 Task: Research Airbnb options in Dudelange, Luxembourg from 4th December, 2023 to 10th December, 2023 for 8 adults.4 bedrooms having 8 beds and 4 bathrooms. Property type can be house. Amenities needed are: wifi, TV, free parkinig on premises, gym, breakfast. Booking option can be shelf check-in. Look for 4 properties as per requirement.
Action: Mouse moved to (512, 75)
Screenshot: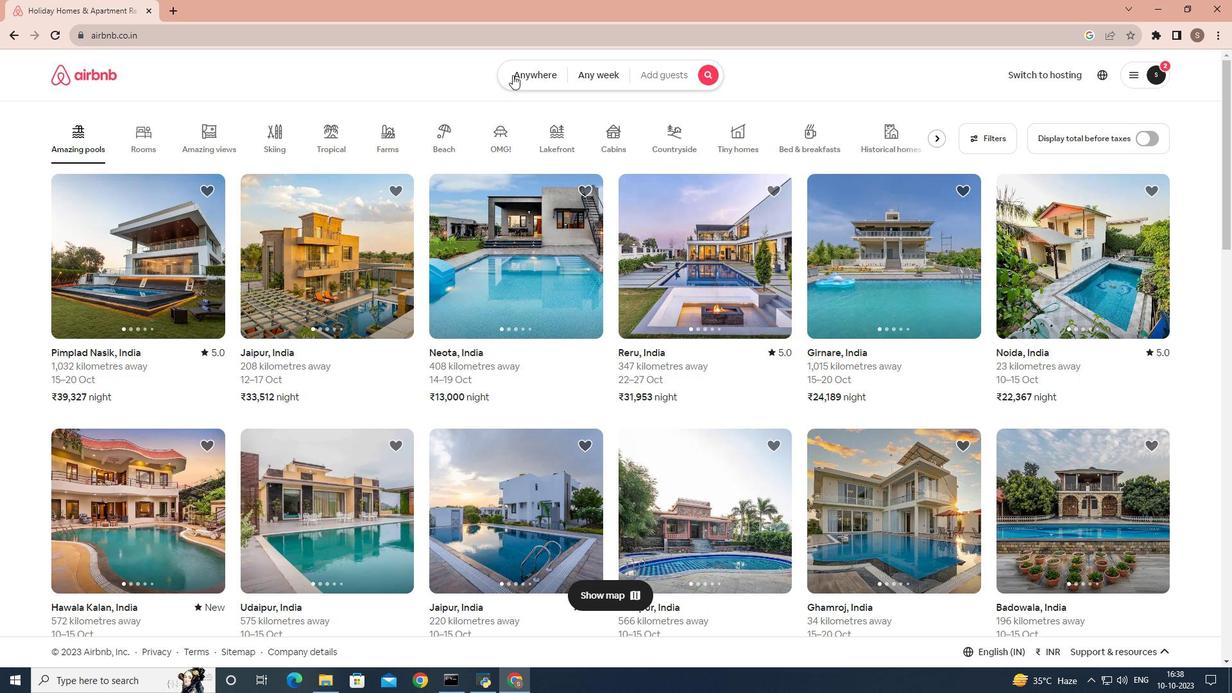 
Action: Mouse pressed left at (512, 75)
Screenshot: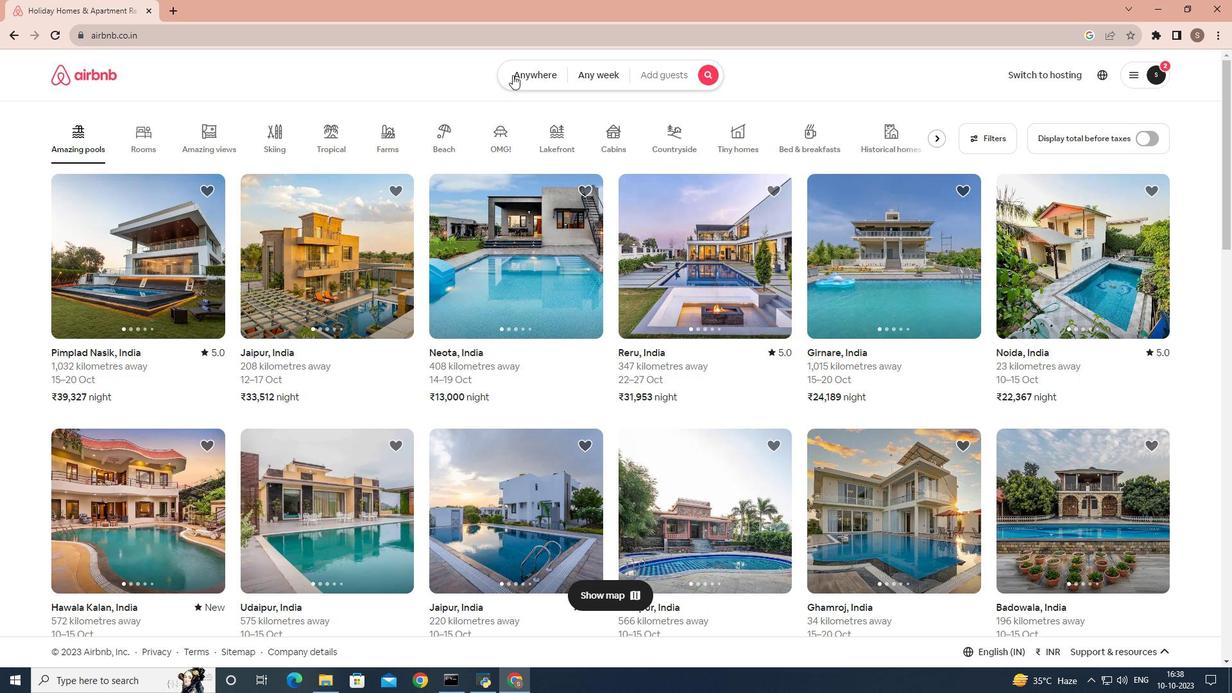 
Action: Mouse moved to (412, 128)
Screenshot: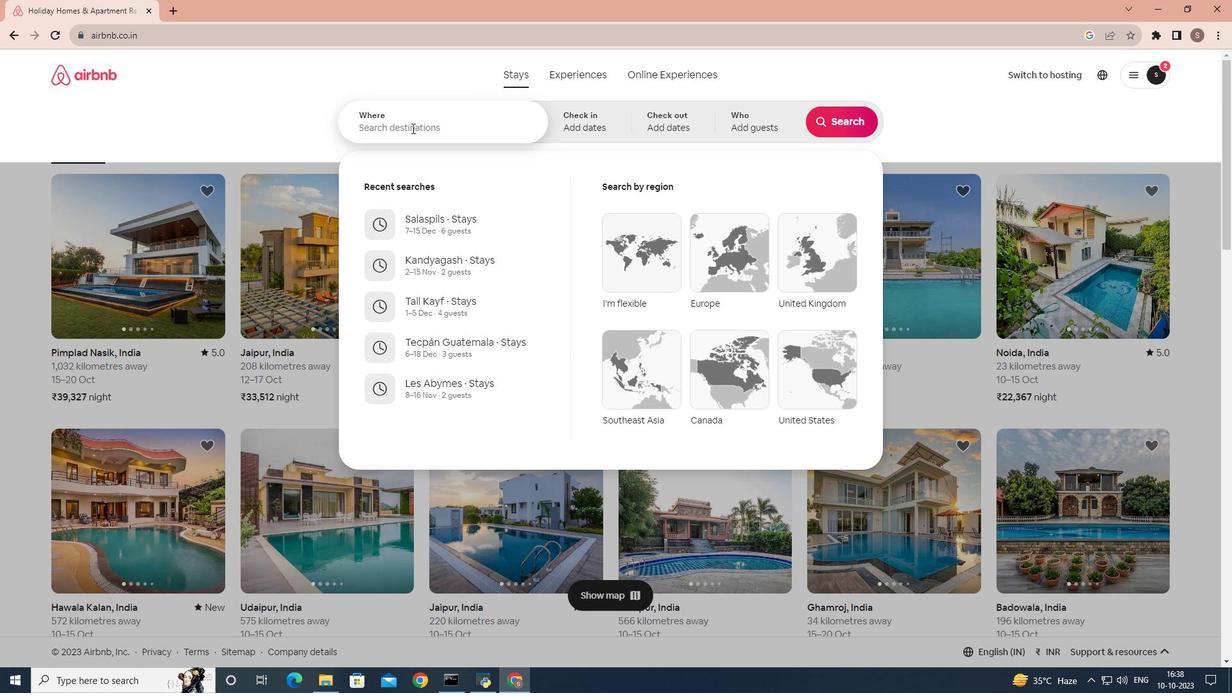 
Action: Mouse pressed left at (412, 128)
Screenshot: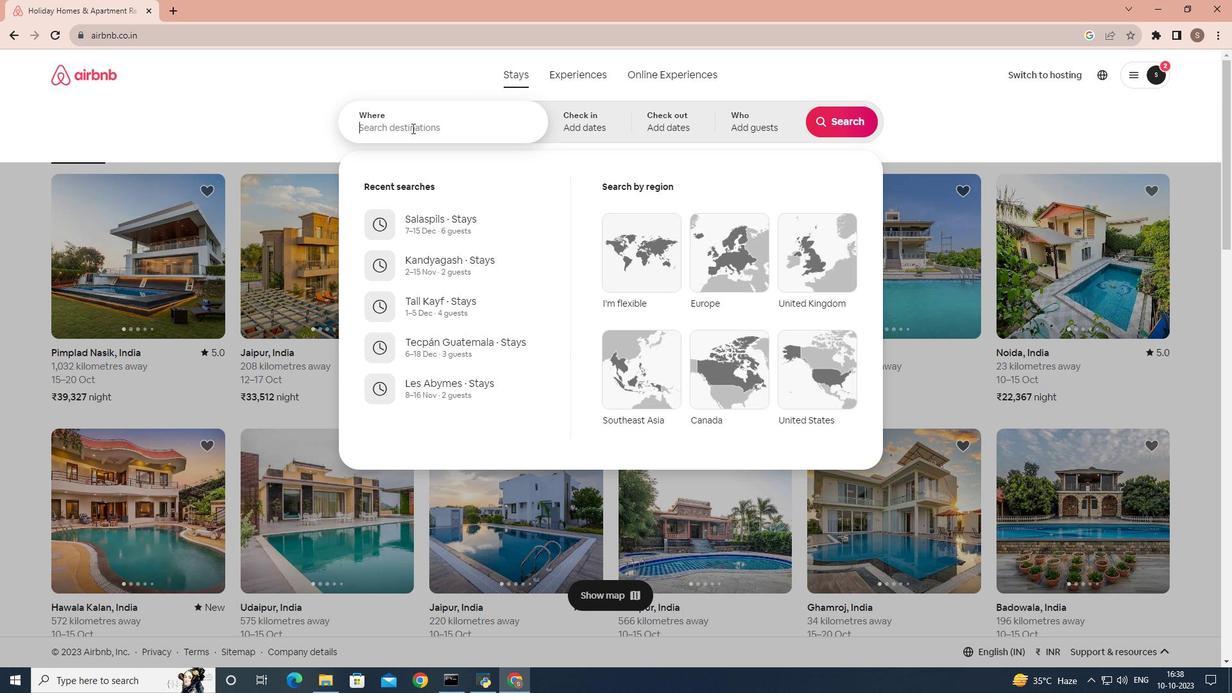 
Action: Key pressed <Key.shift>Dudelange,<Key.space><Key.shift>Luxembourg
Screenshot: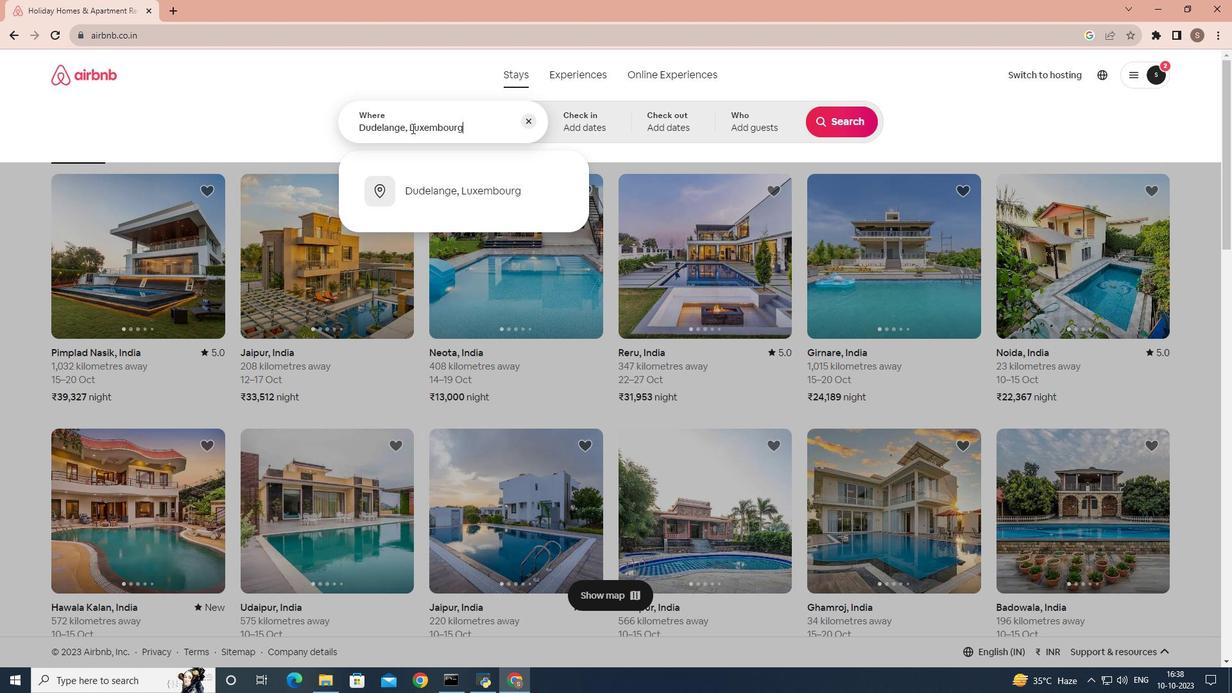 
Action: Mouse moved to (450, 191)
Screenshot: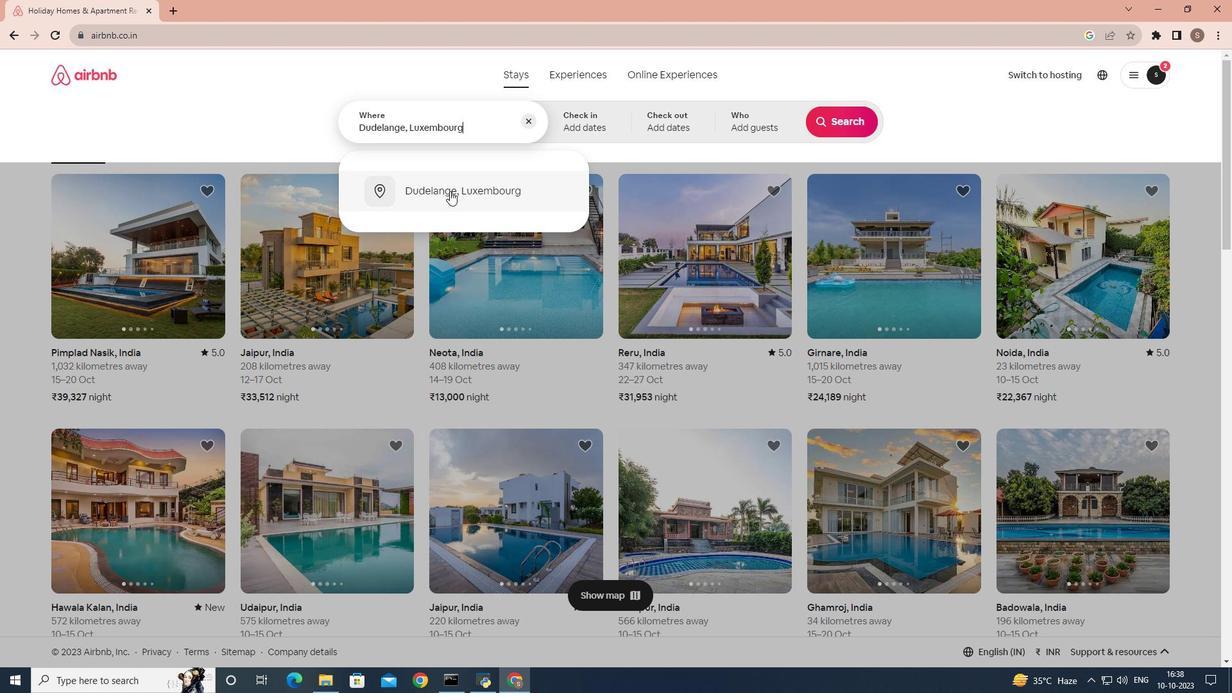
Action: Mouse pressed left at (450, 191)
Screenshot: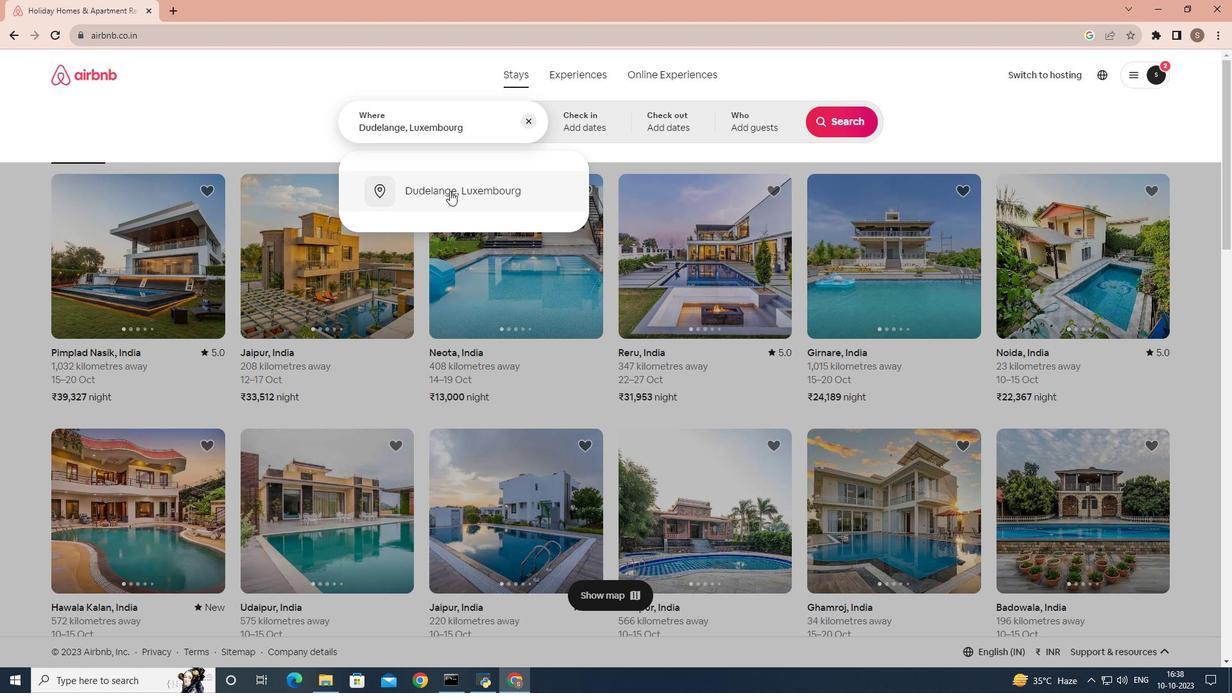 
Action: Mouse moved to (848, 225)
Screenshot: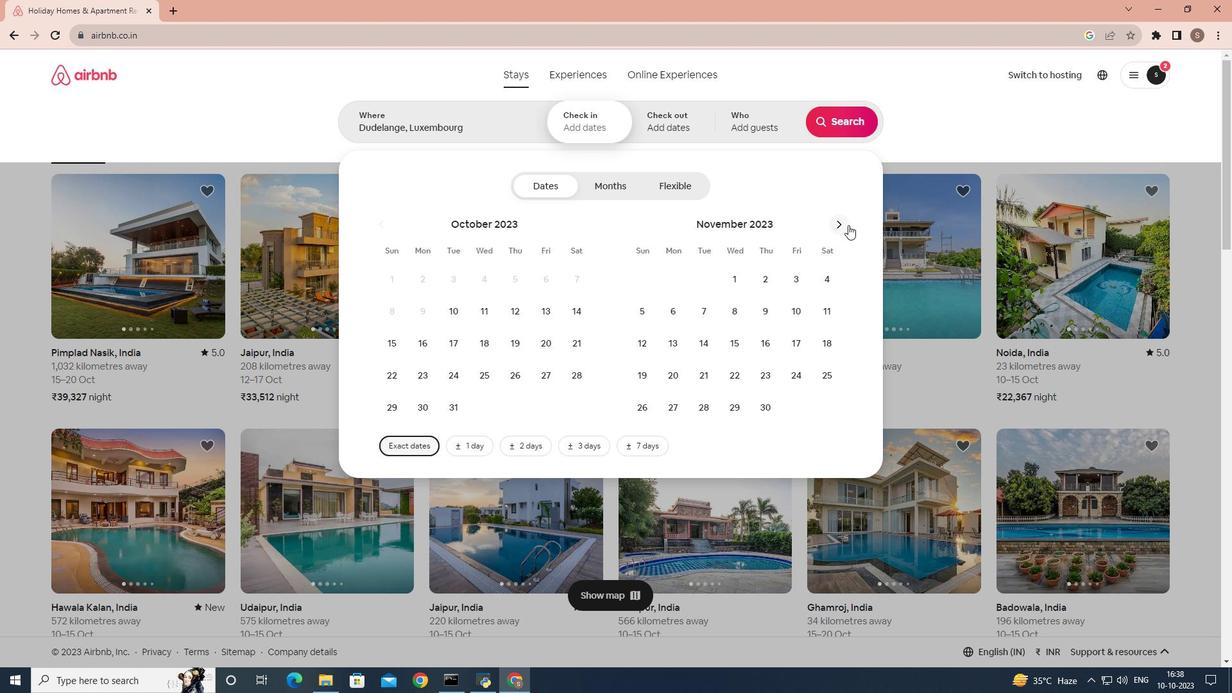 
Action: Mouse pressed left at (848, 225)
Screenshot: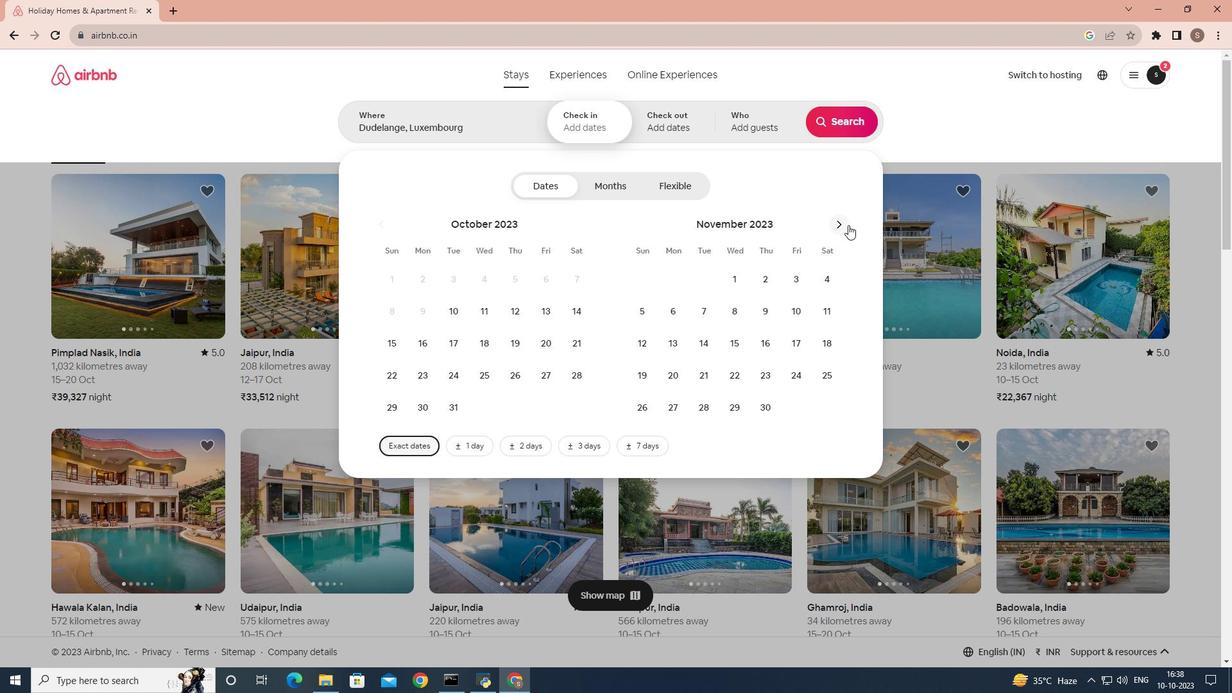 
Action: Mouse moved to (671, 306)
Screenshot: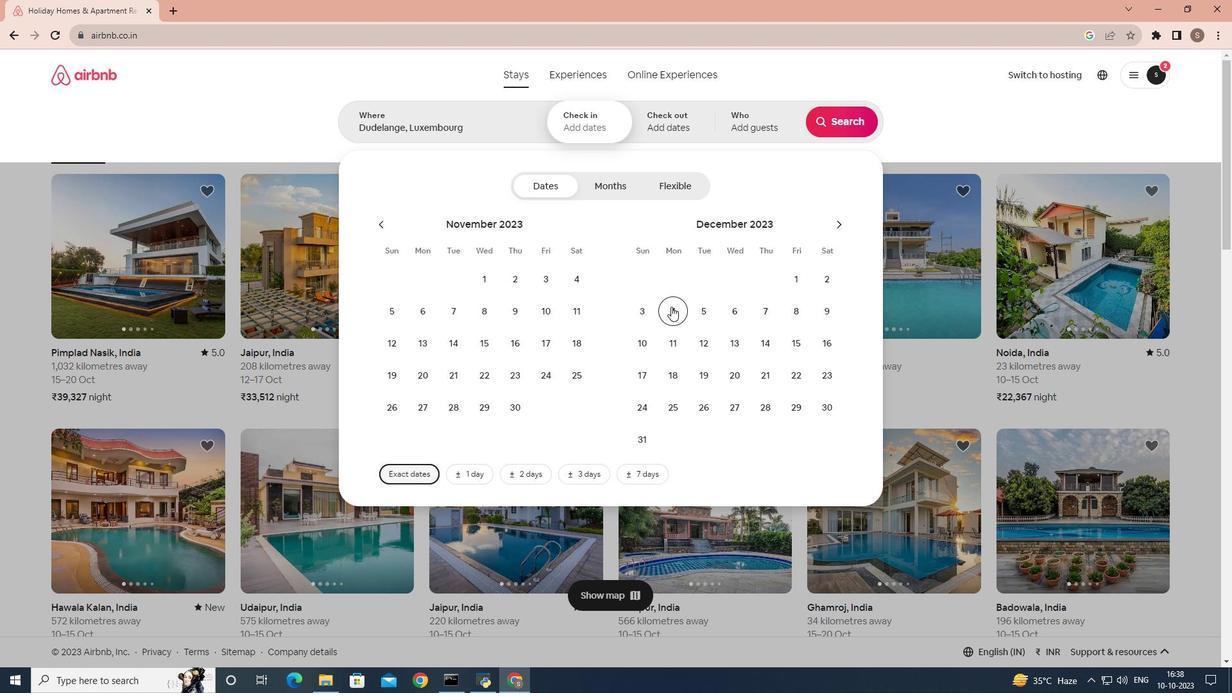 
Action: Mouse pressed left at (671, 306)
Screenshot: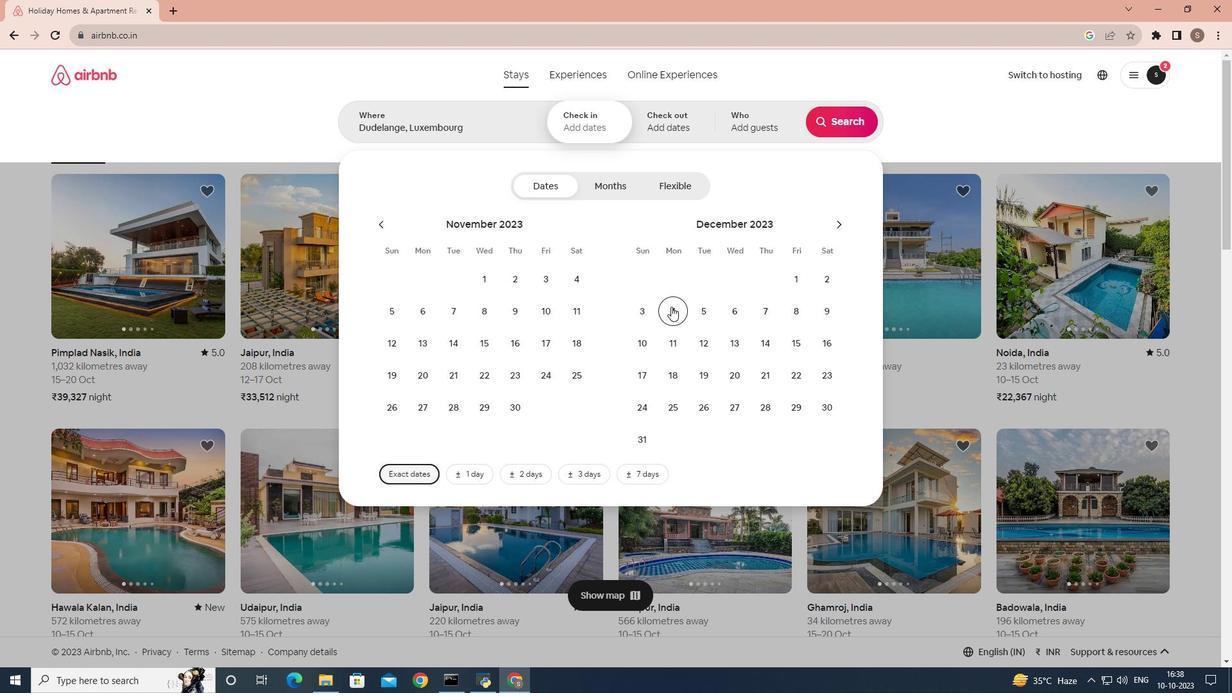
Action: Mouse moved to (805, 316)
Screenshot: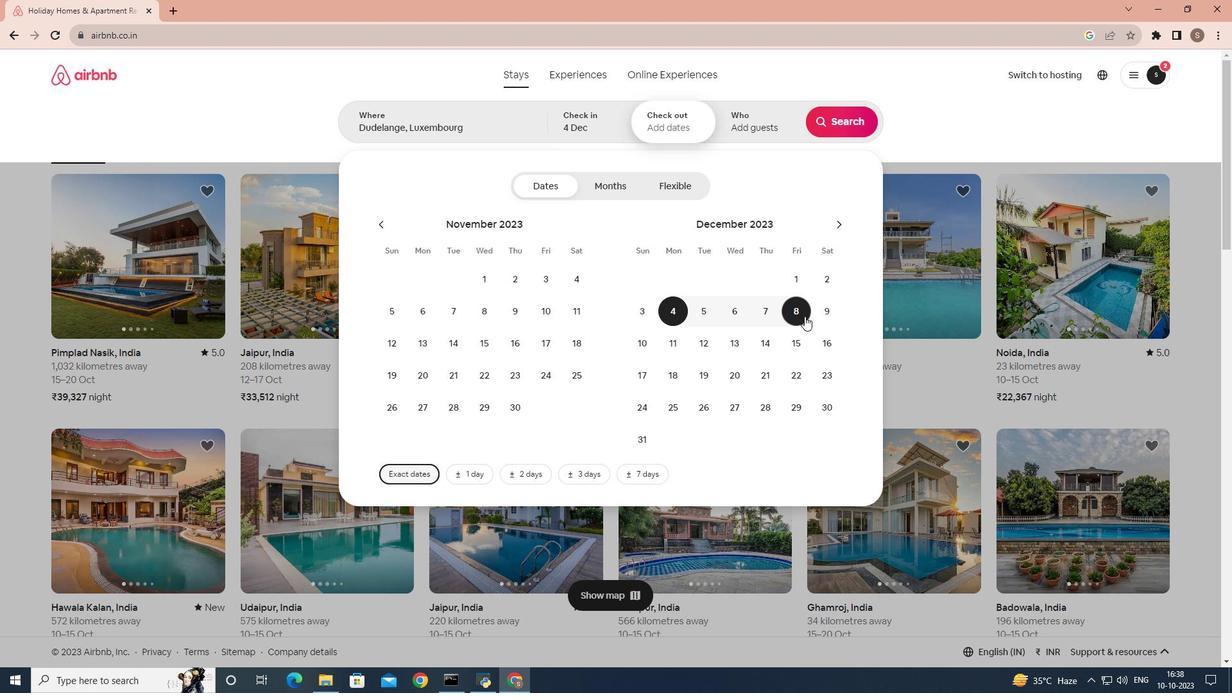 
Action: Mouse pressed left at (805, 316)
Screenshot: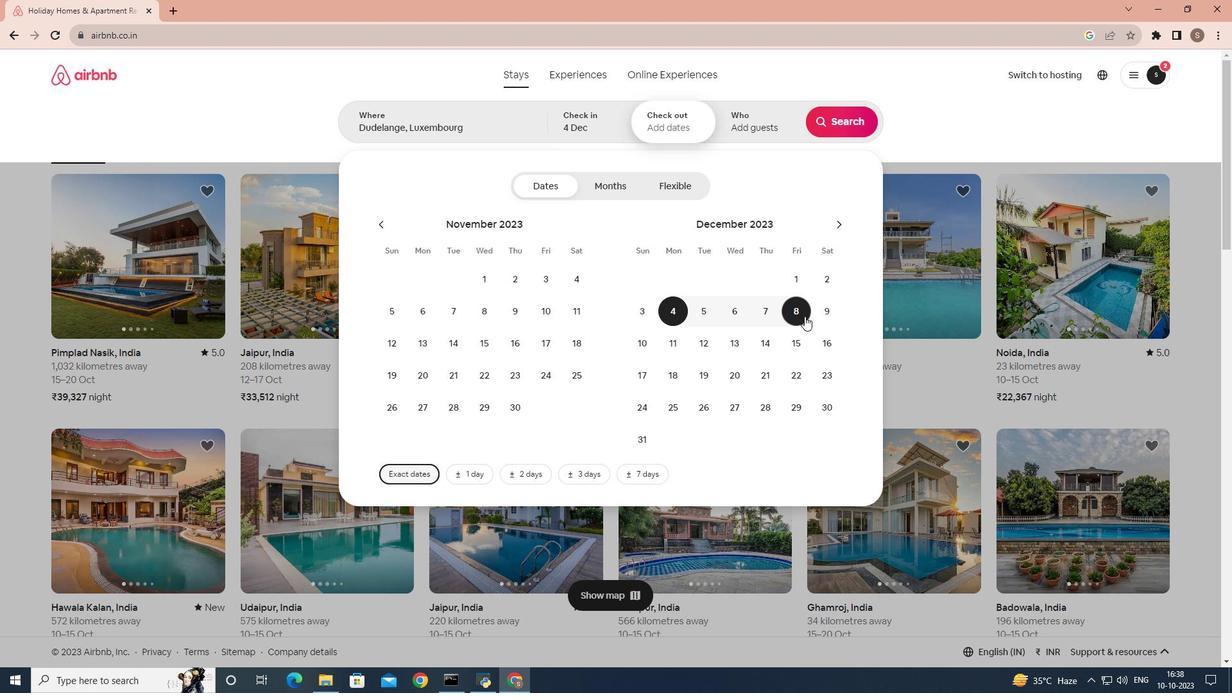 
Action: Mouse moved to (644, 343)
Screenshot: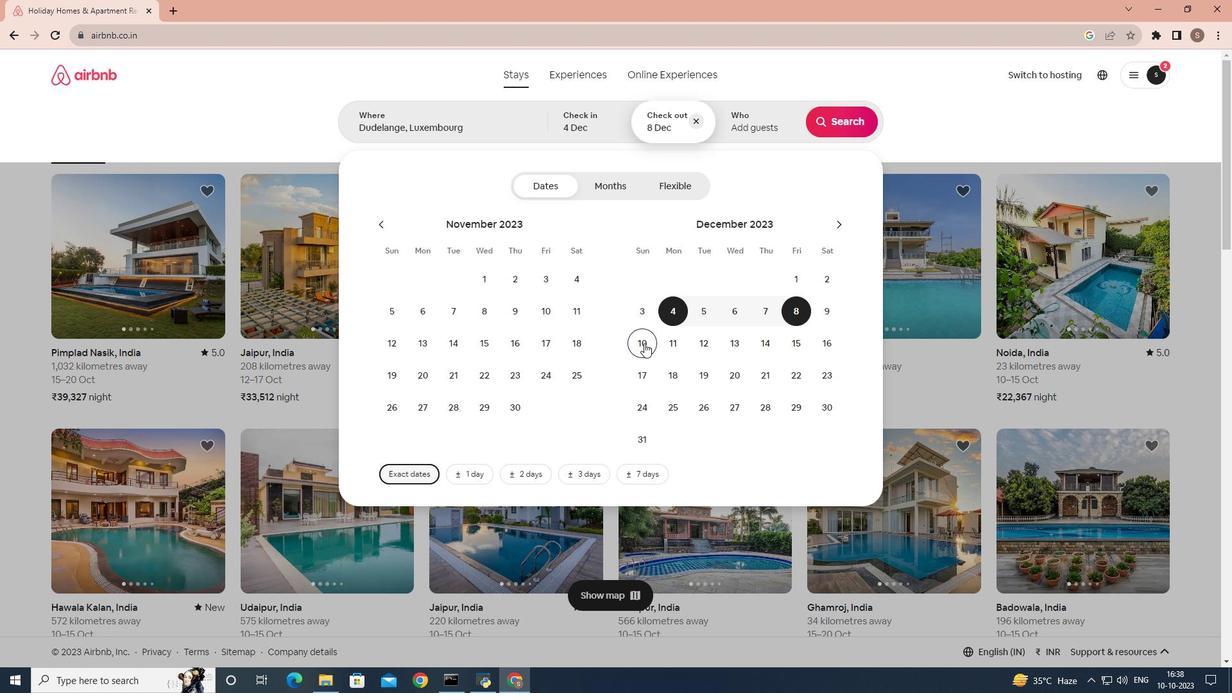 
Action: Mouse pressed left at (644, 343)
Screenshot: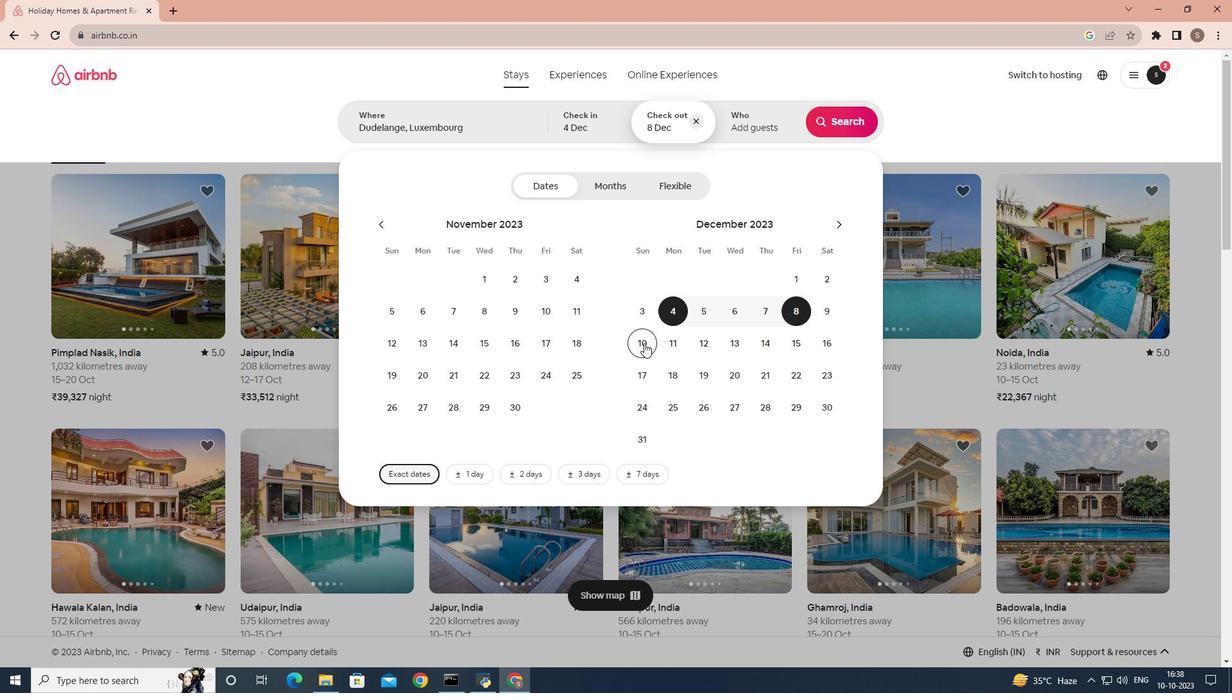 
Action: Mouse moved to (762, 125)
Screenshot: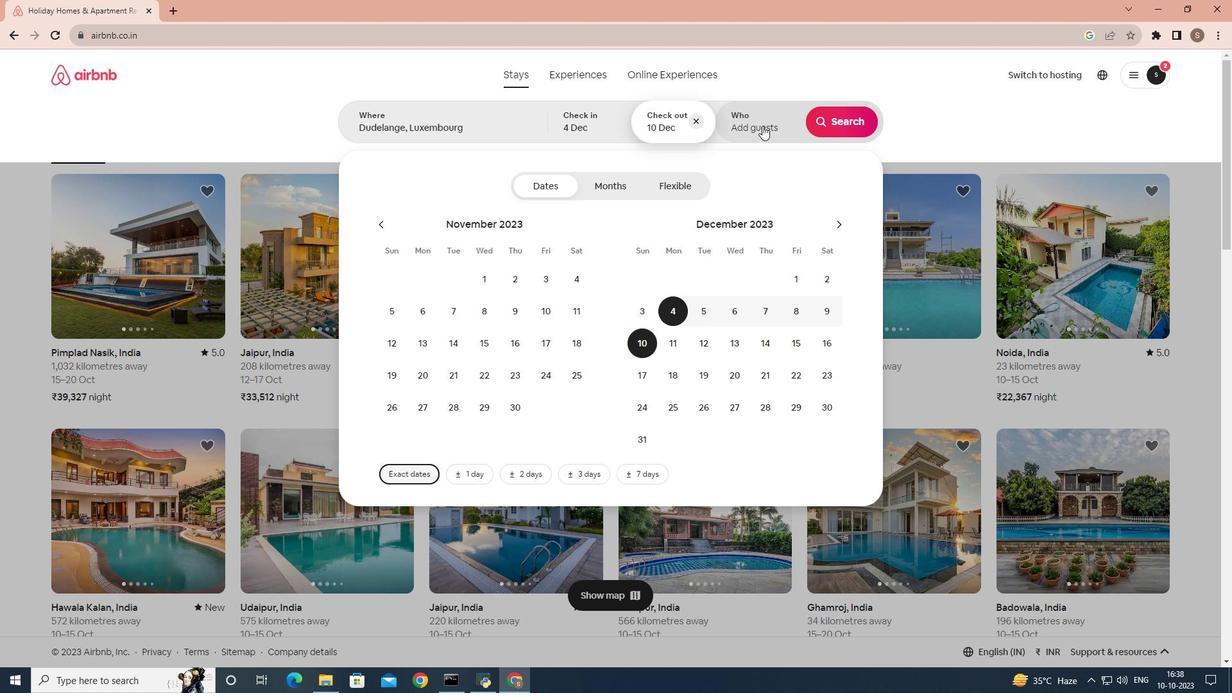 
Action: Mouse pressed left at (762, 125)
Screenshot: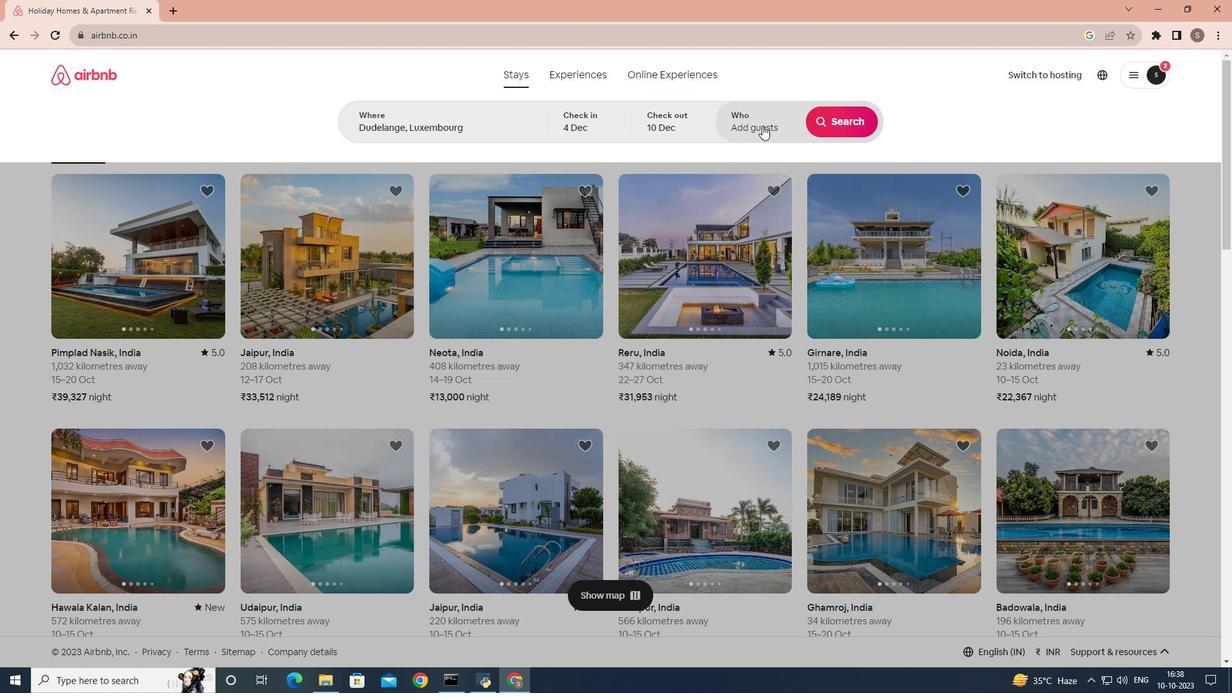 
Action: Mouse moved to (845, 185)
Screenshot: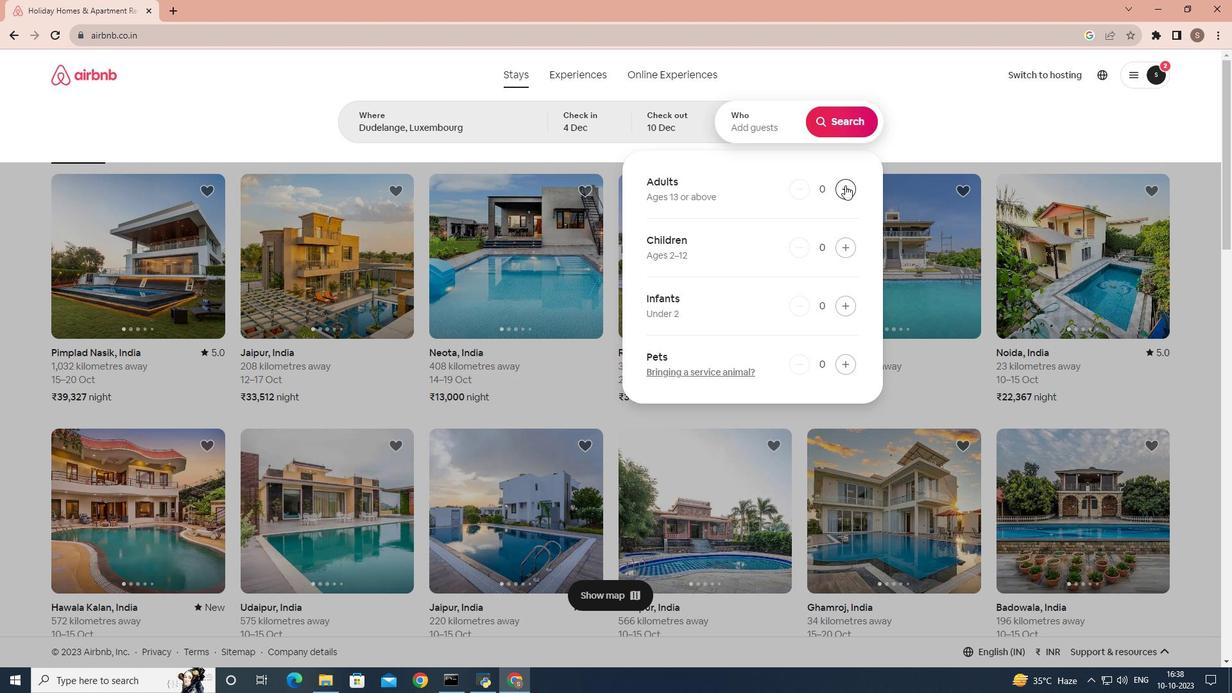 
Action: Mouse pressed left at (845, 185)
Screenshot: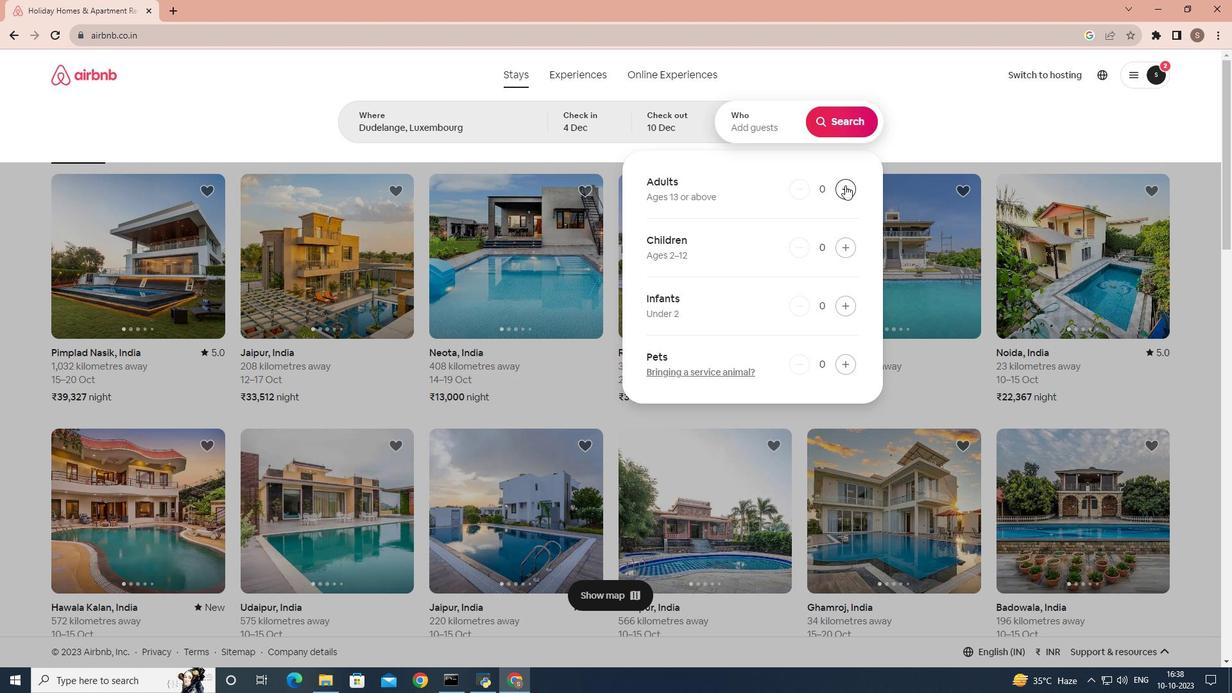 
Action: Mouse pressed left at (845, 185)
Screenshot: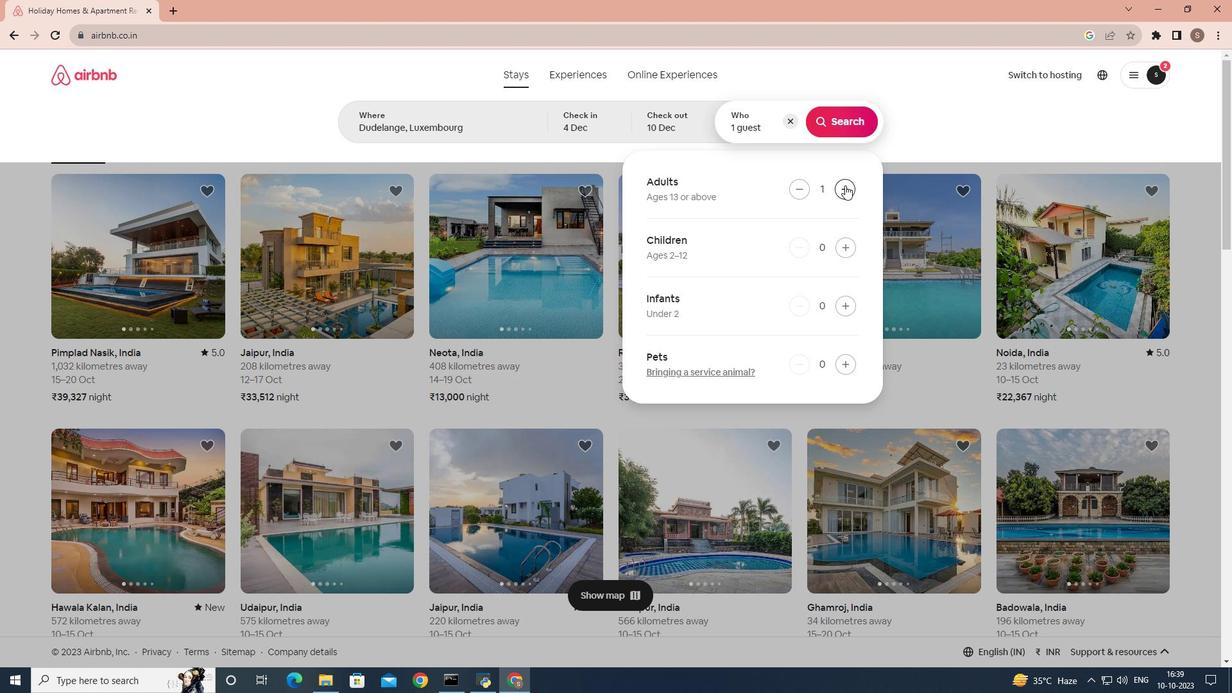 
Action: Mouse pressed left at (845, 185)
Screenshot: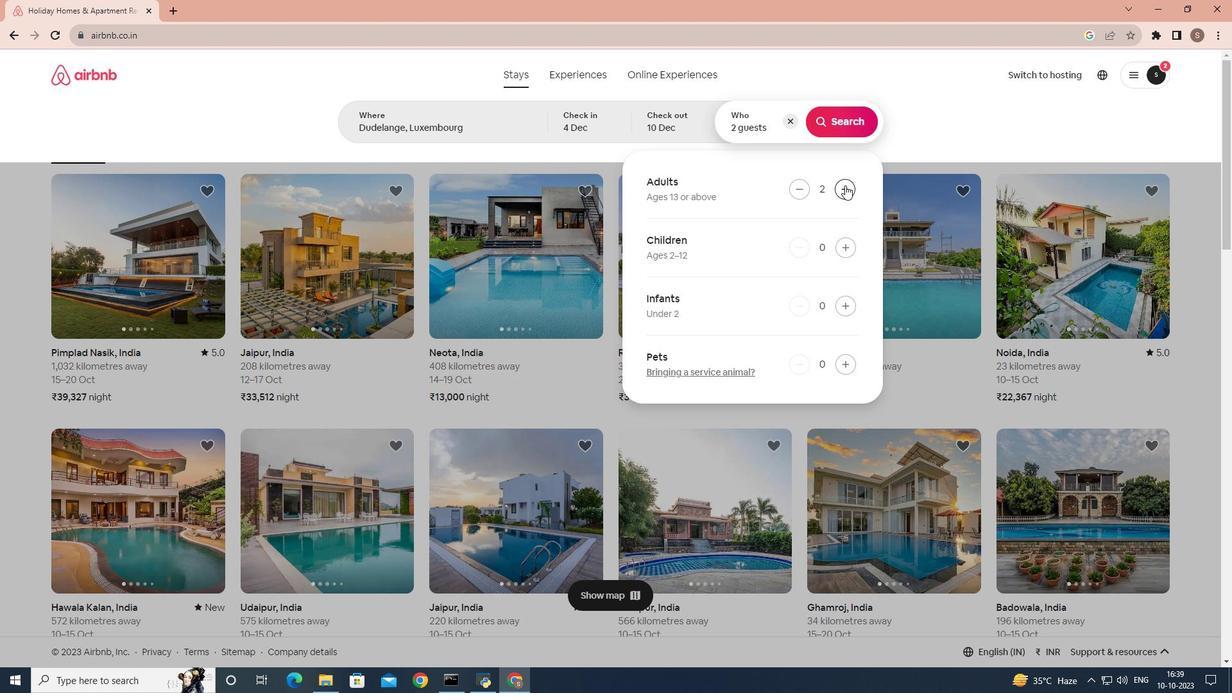 
Action: Mouse pressed left at (845, 185)
Screenshot: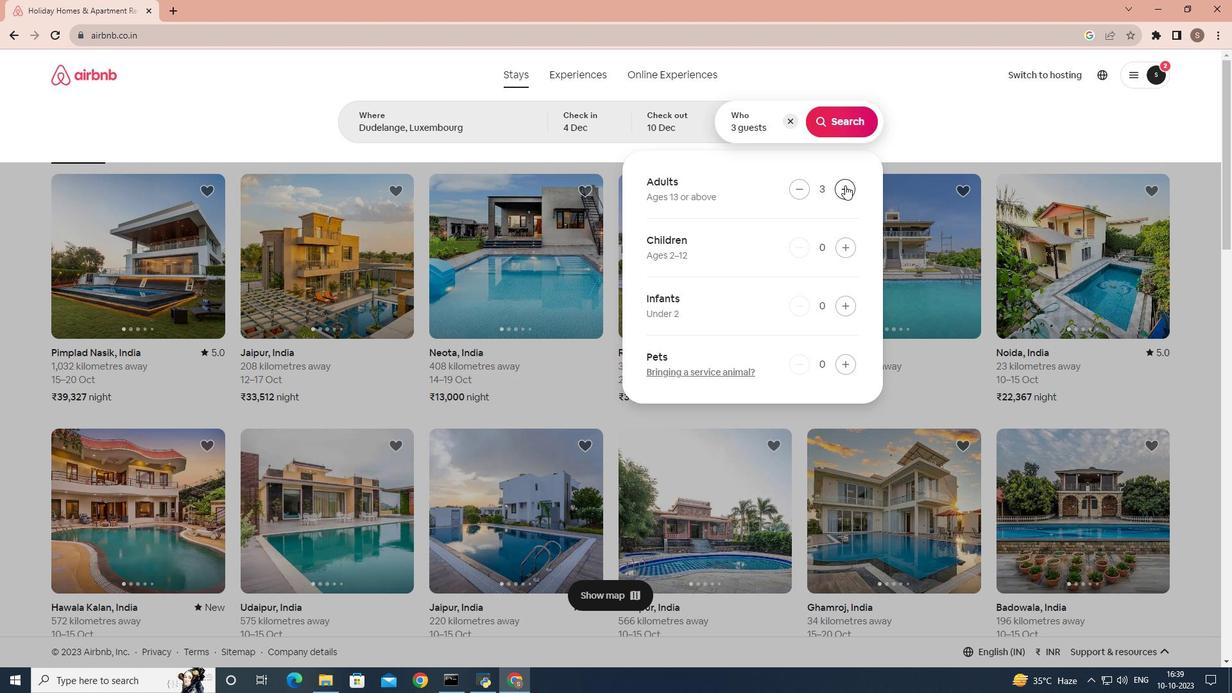 
Action: Mouse pressed left at (845, 185)
Screenshot: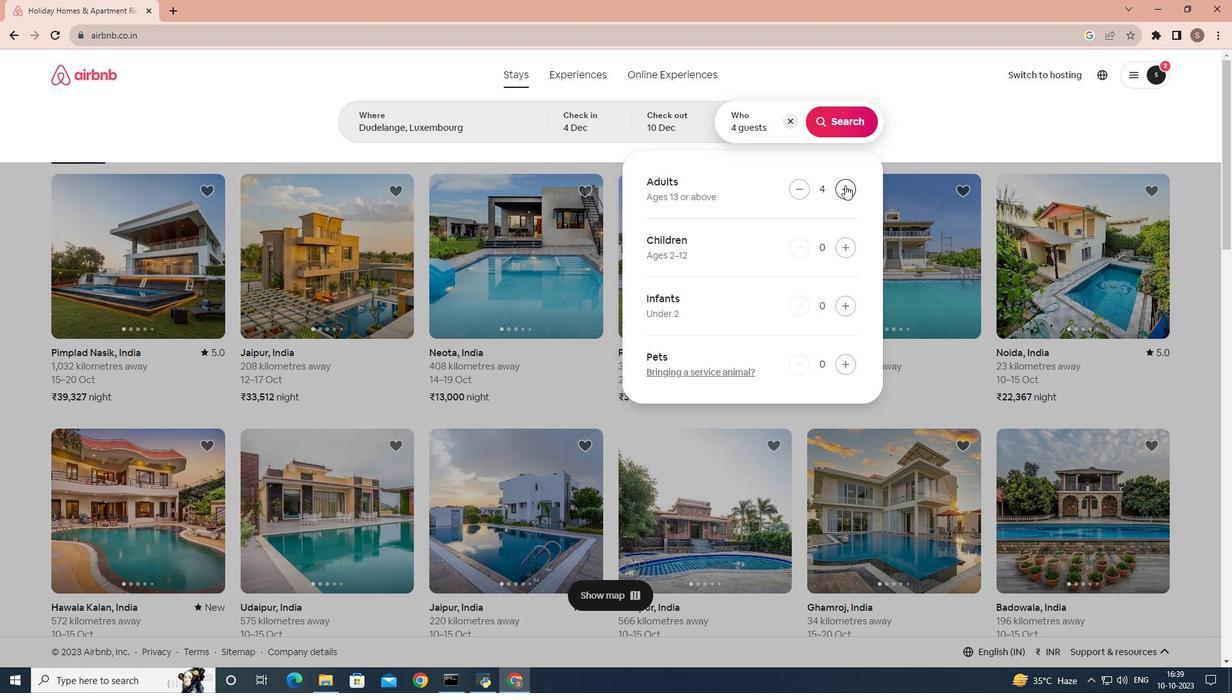
Action: Mouse moved to (851, 184)
Screenshot: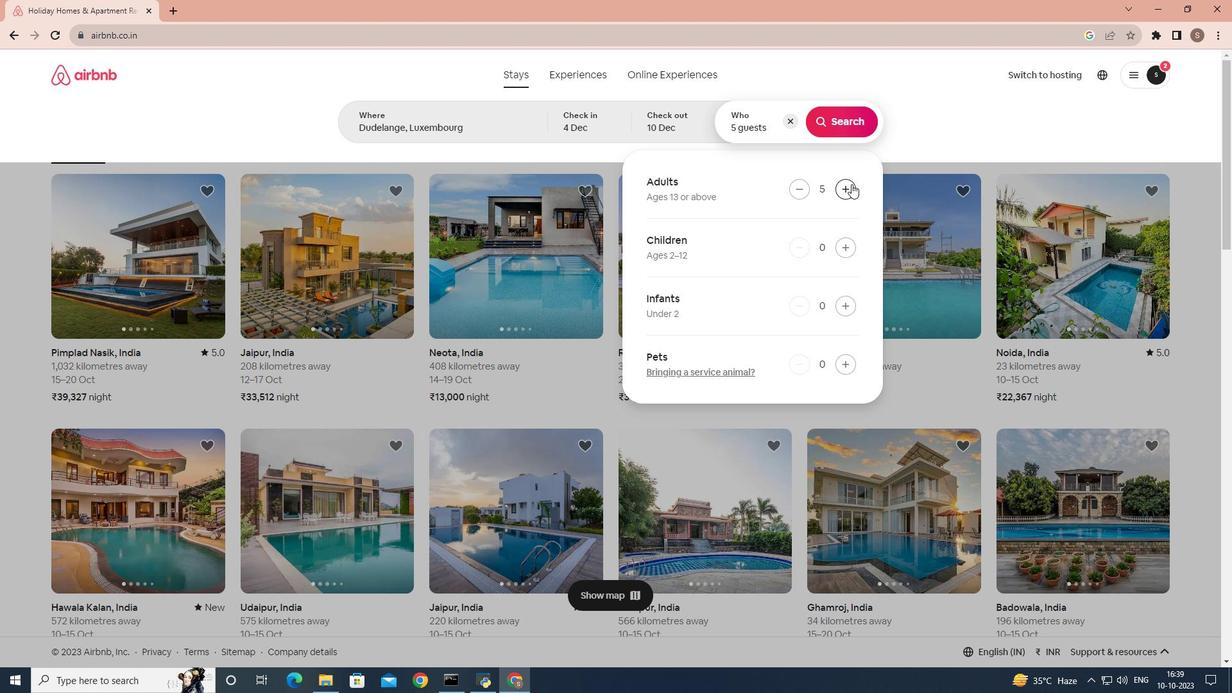 
Action: Mouse pressed left at (851, 184)
Screenshot: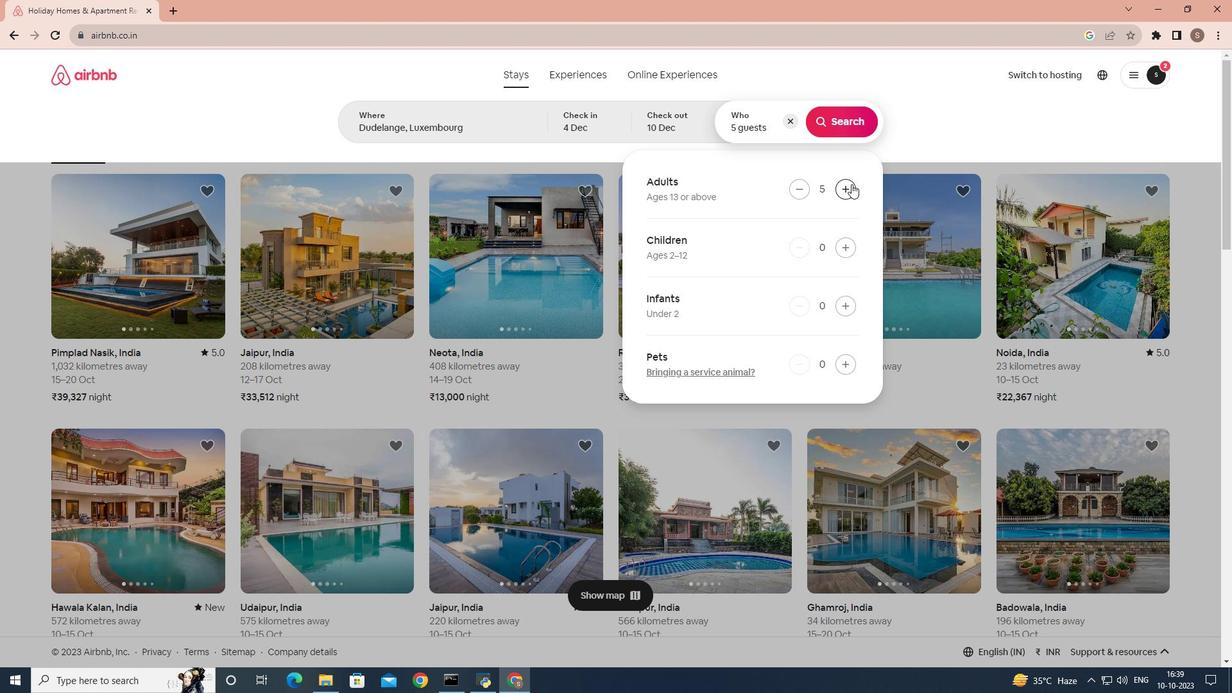 
Action: Mouse pressed left at (851, 184)
Screenshot: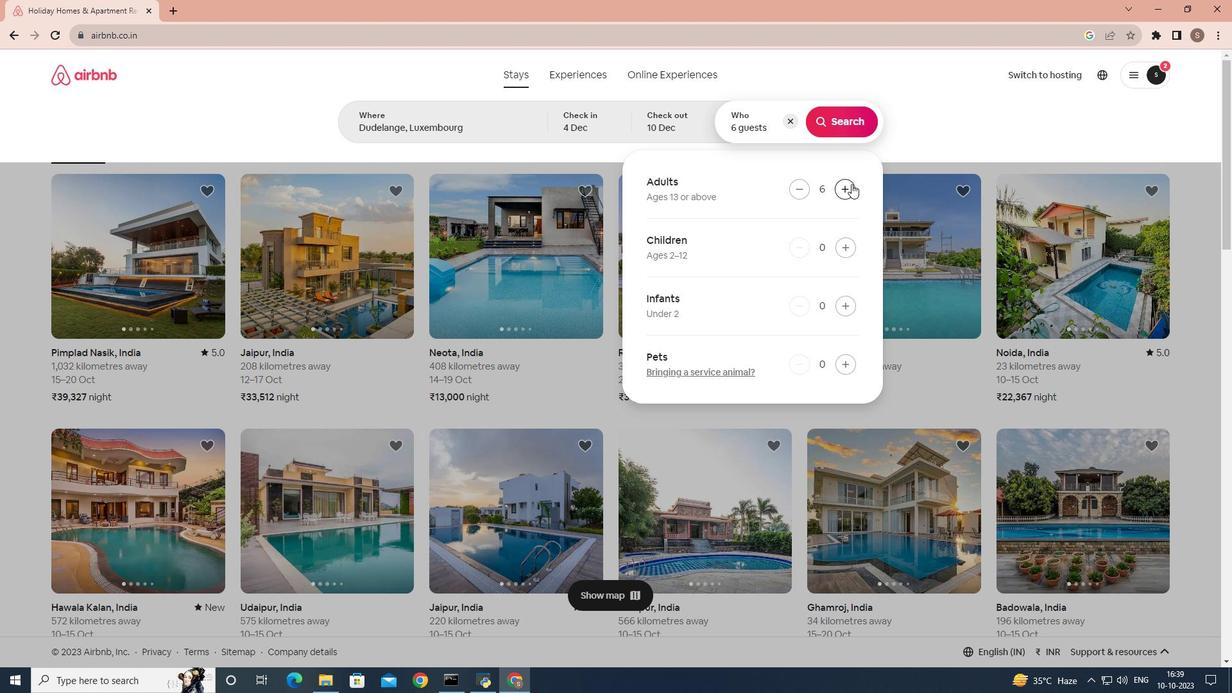
Action: Mouse pressed left at (851, 184)
Screenshot: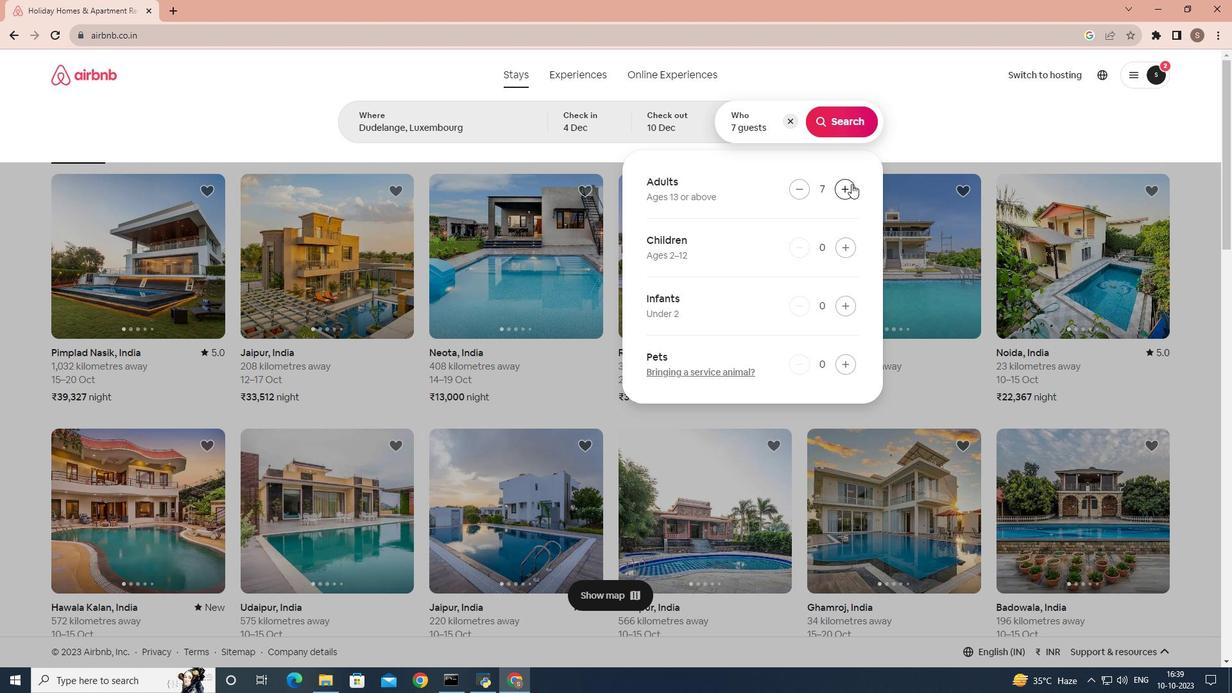 
Action: Mouse moved to (824, 121)
Screenshot: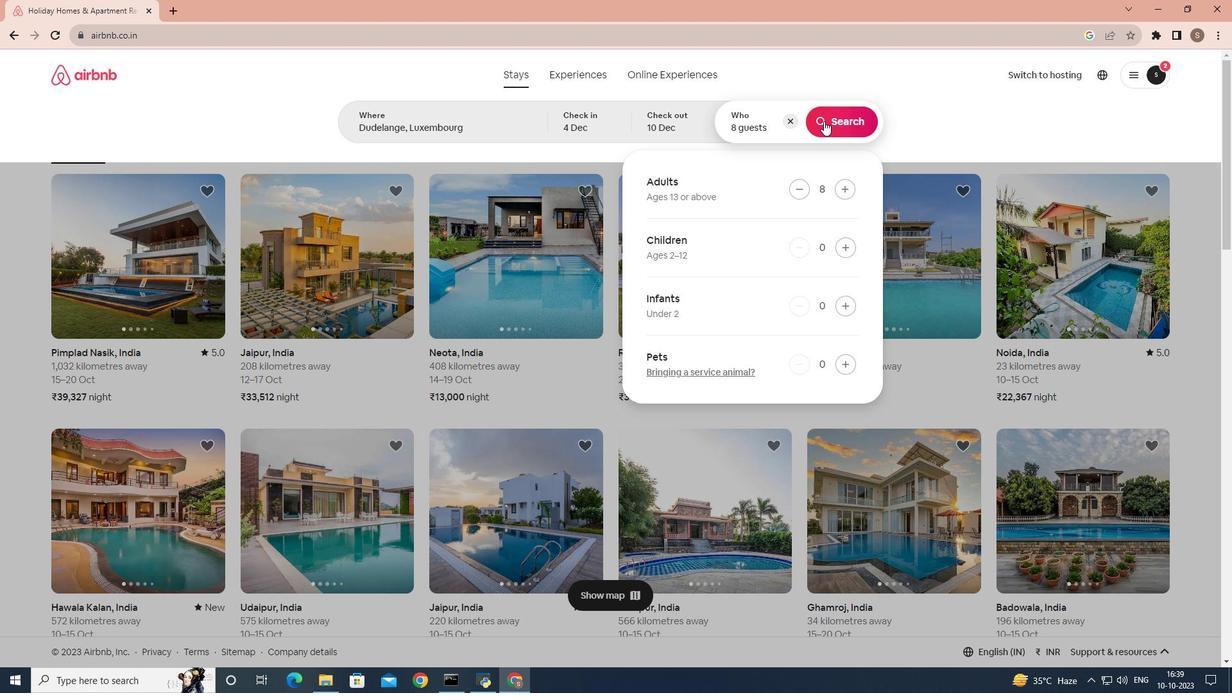 
Action: Mouse pressed left at (824, 121)
Screenshot: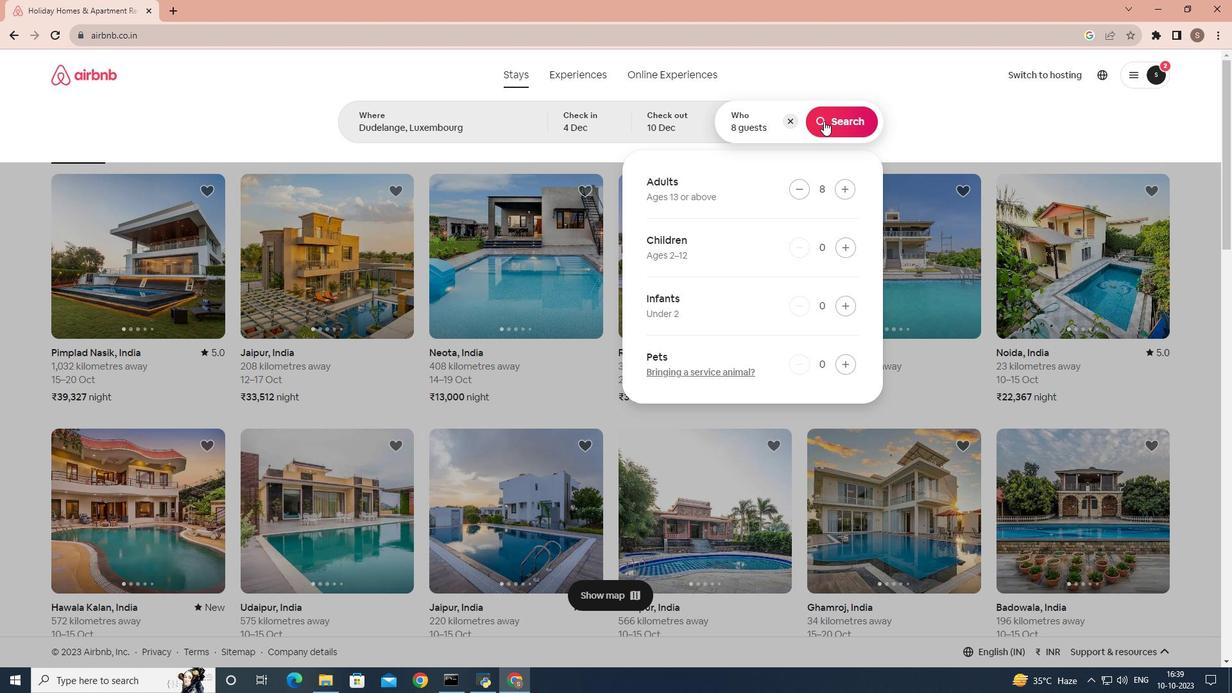 
Action: Mouse moved to (1029, 129)
Screenshot: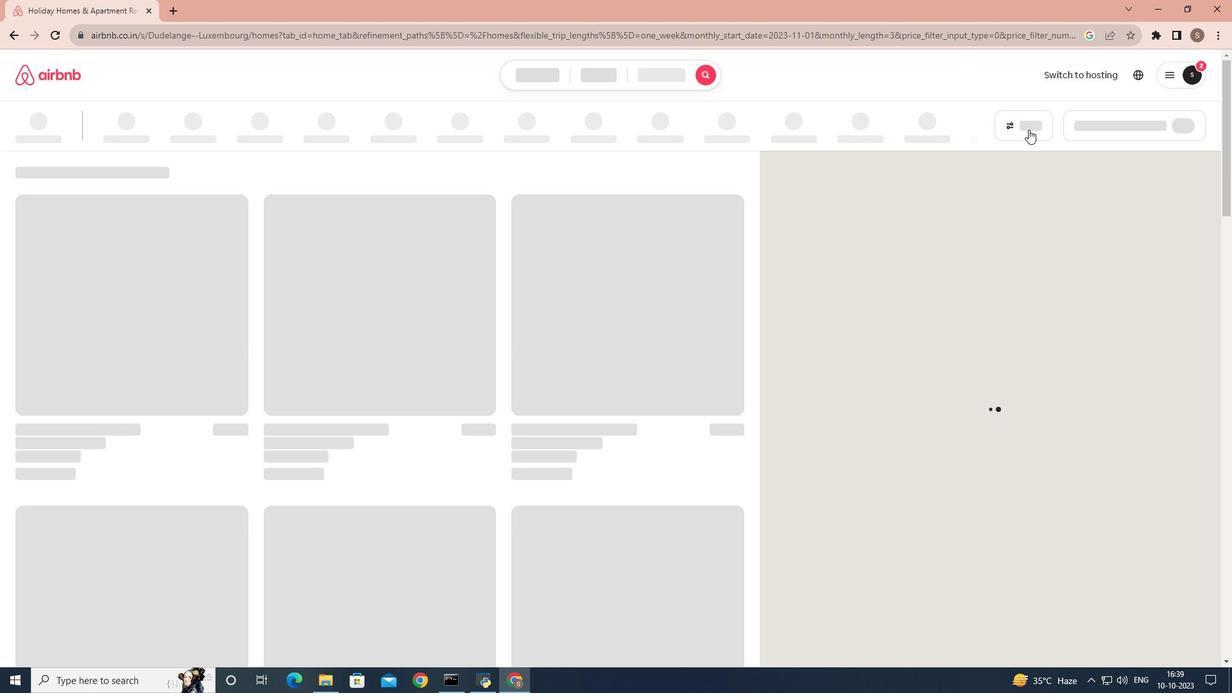 
Action: Mouse pressed left at (1029, 129)
Screenshot: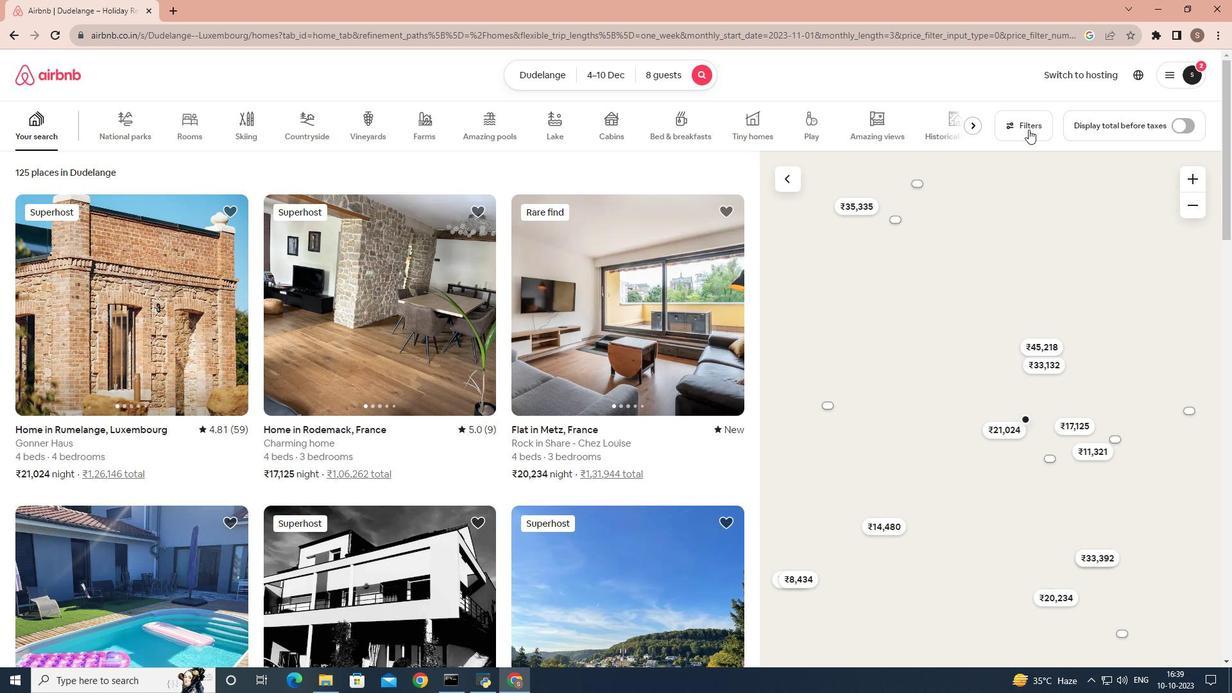 
Action: Mouse moved to (548, 388)
Screenshot: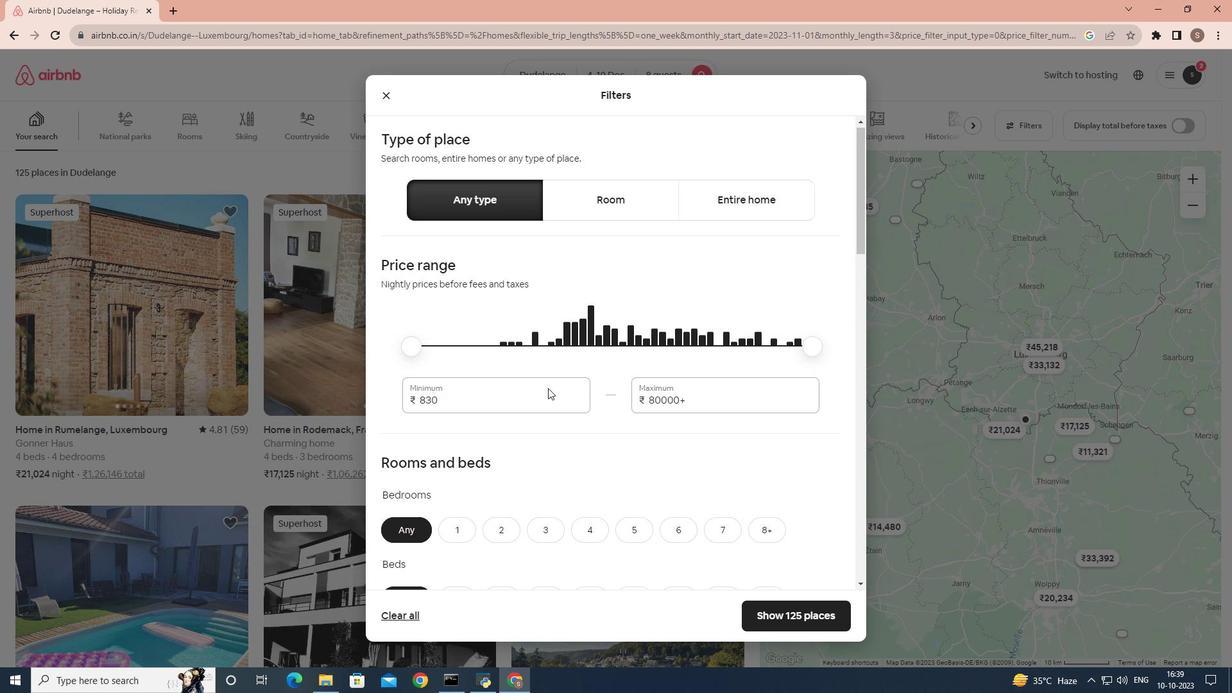 
Action: Mouse scrolled (548, 387) with delta (0, 0)
Screenshot: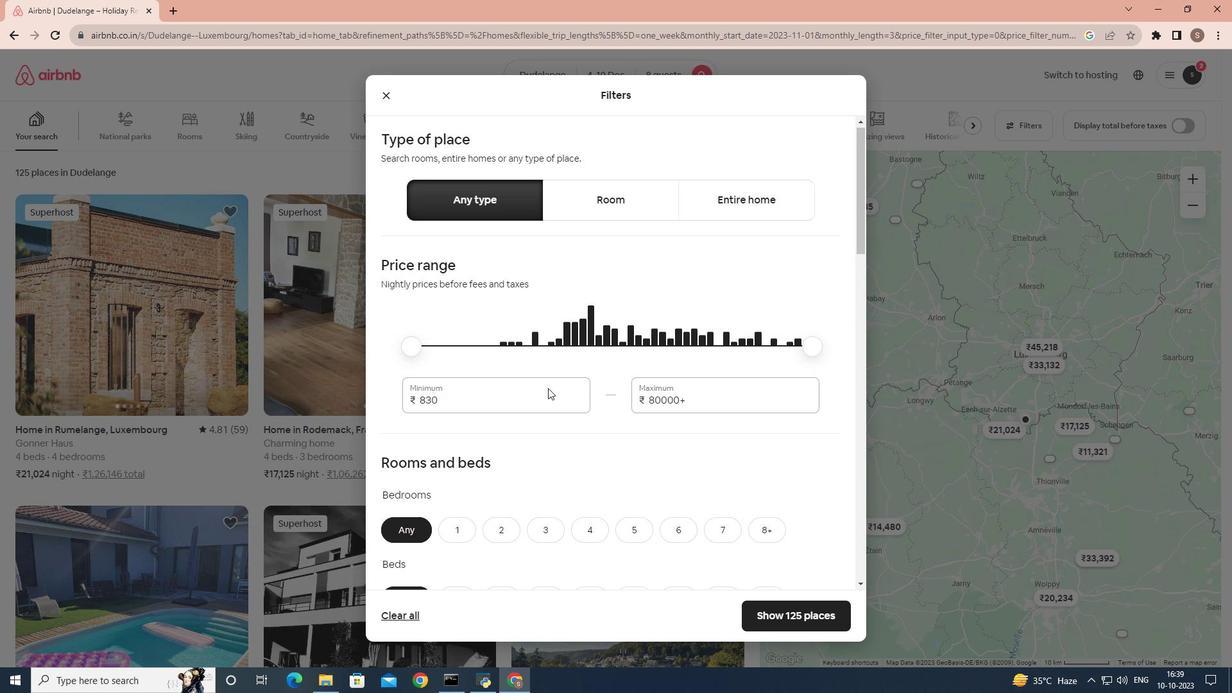 
Action: Mouse scrolled (548, 387) with delta (0, 0)
Screenshot: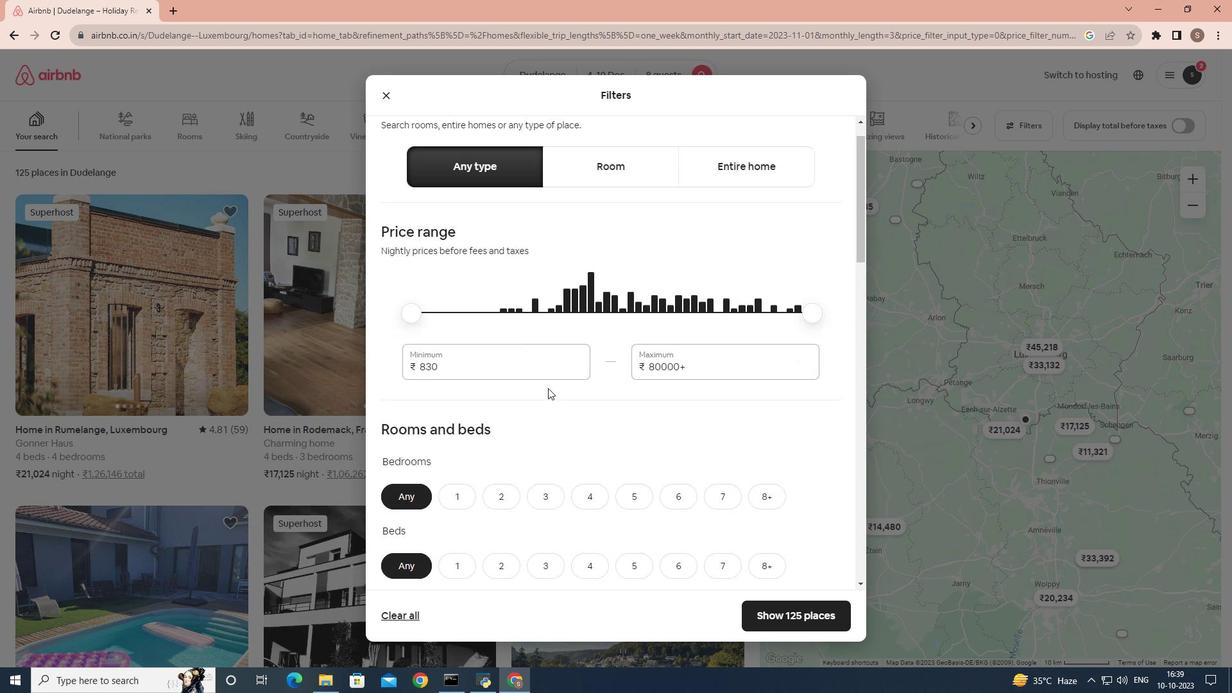 
Action: Mouse moved to (582, 398)
Screenshot: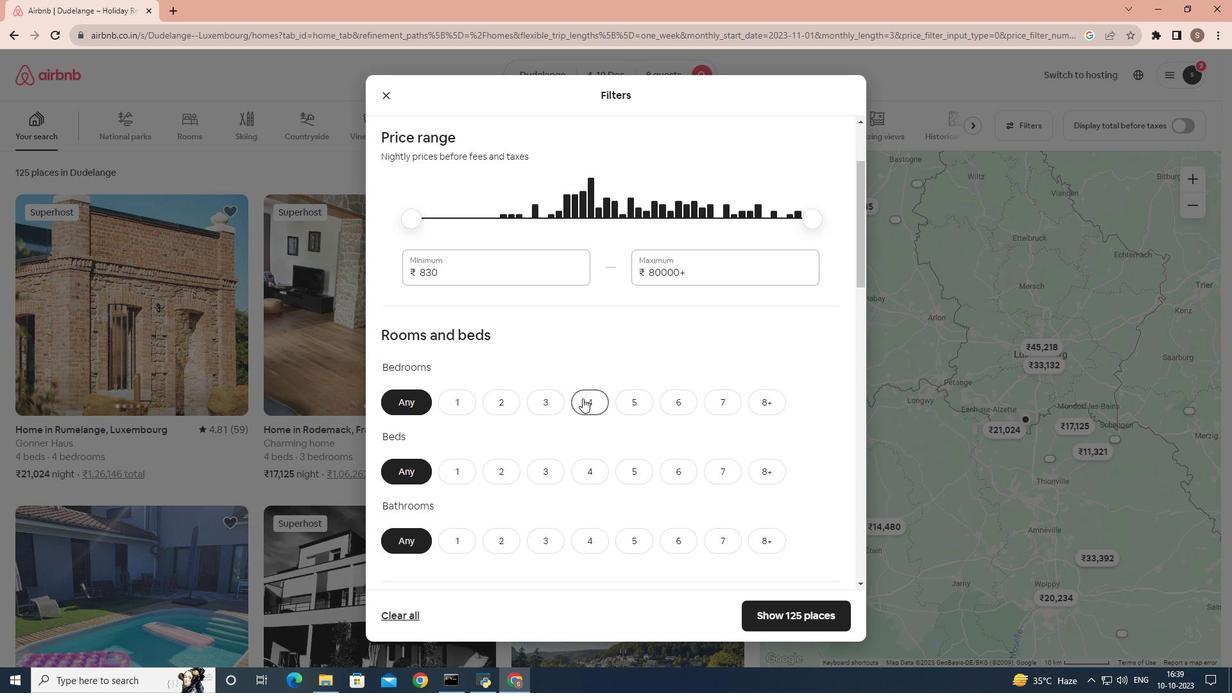 
Action: Mouse pressed left at (582, 398)
Screenshot: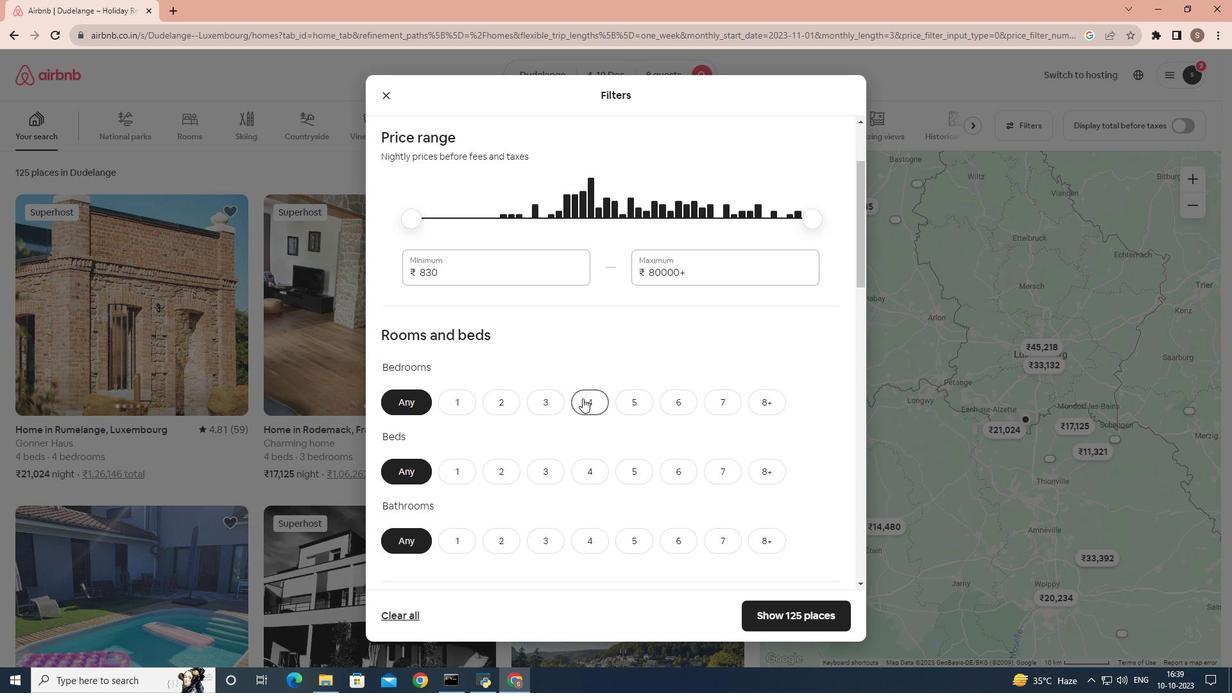 
Action: Mouse moved to (772, 475)
Screenshot: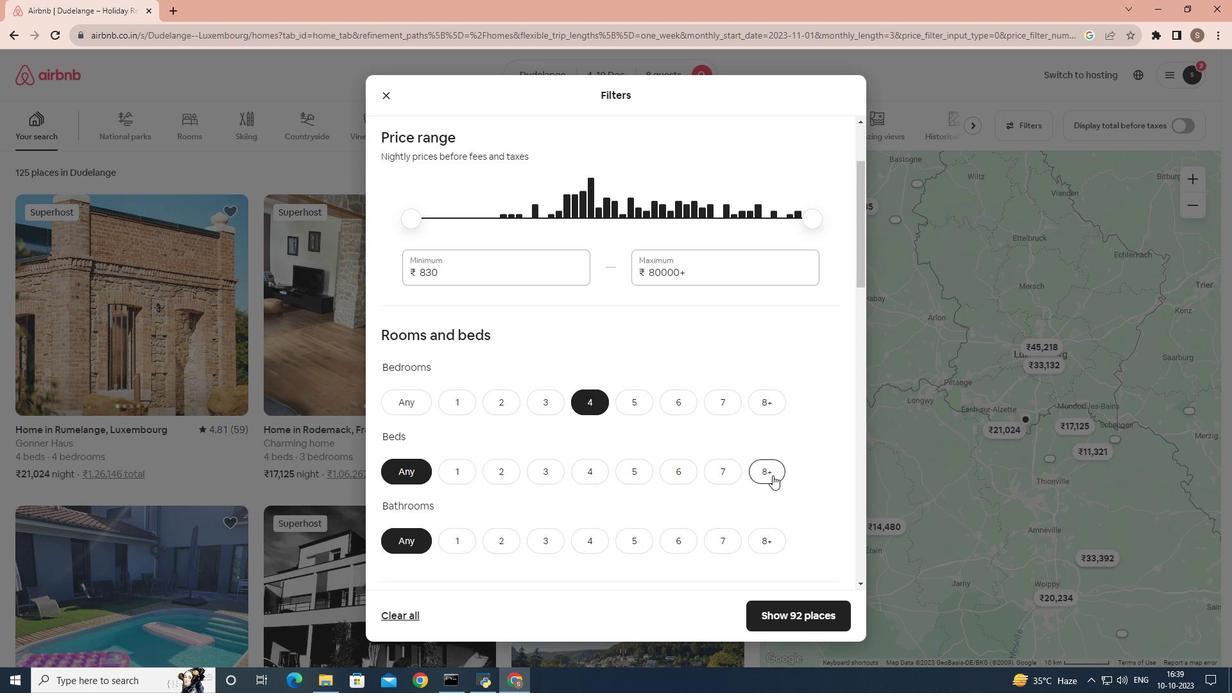 
Action: Mouse pressed left at (772, 475)
Screenshot: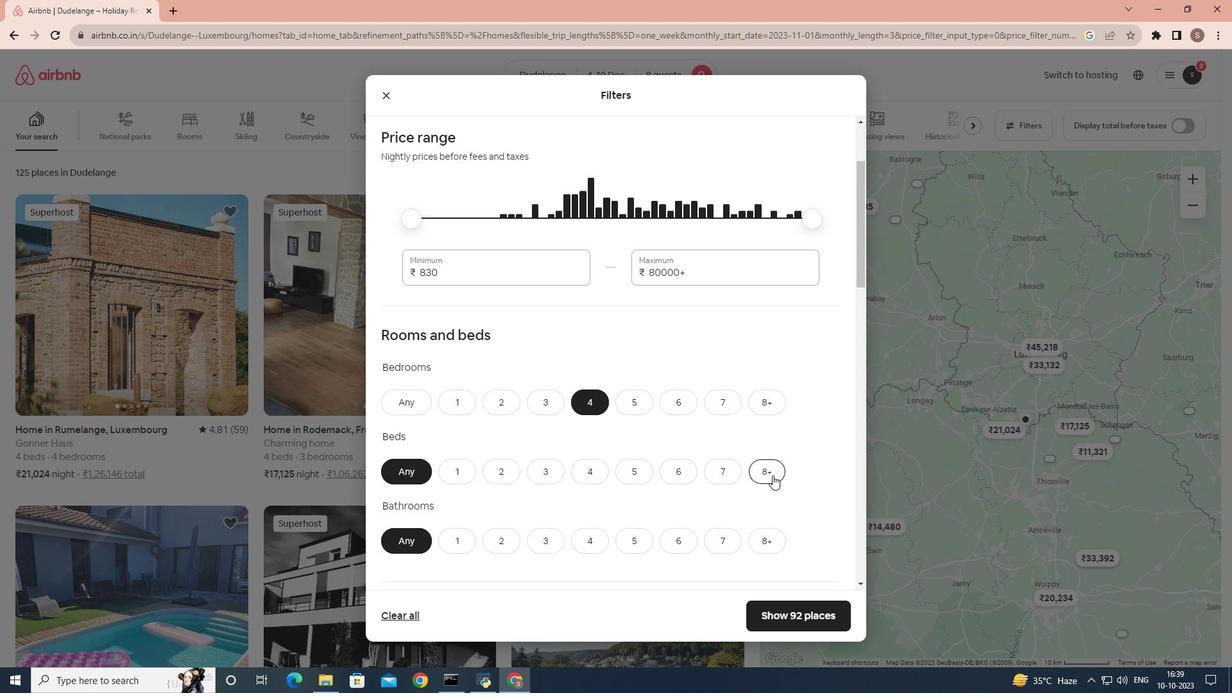 
Action: Mouse moved to (702, 485)
Screenshot: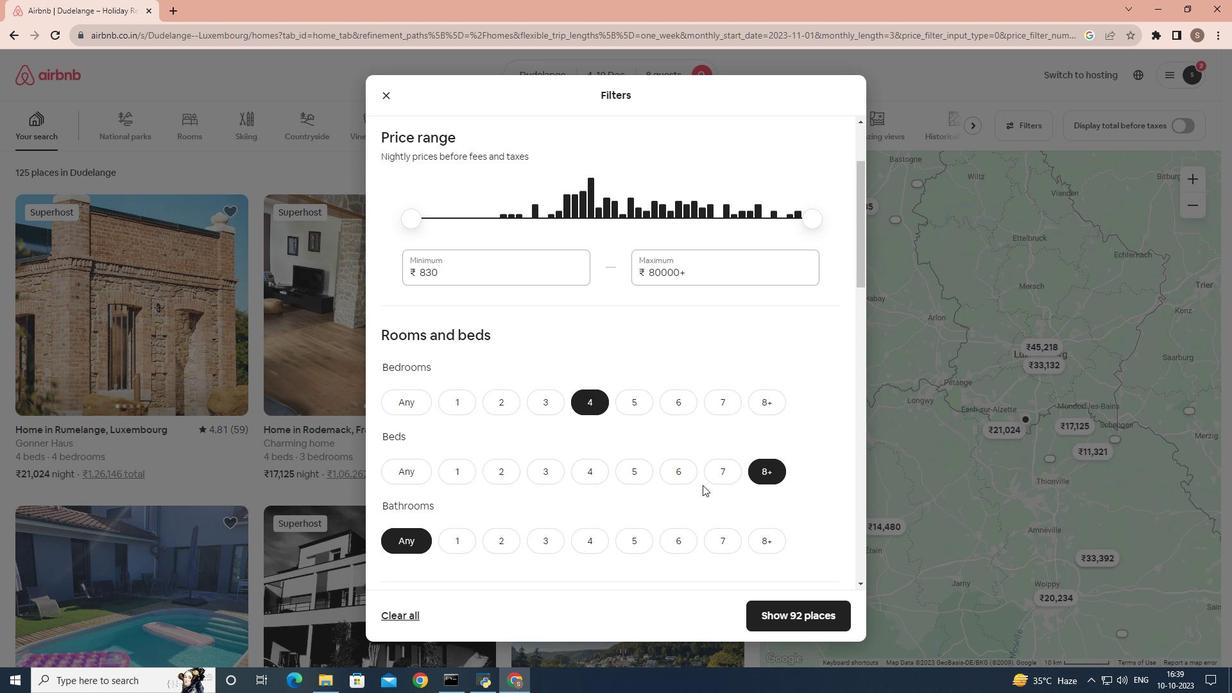 
Action: Mouse scrolled (702, 484) with delta (0, 0)
Screenshot: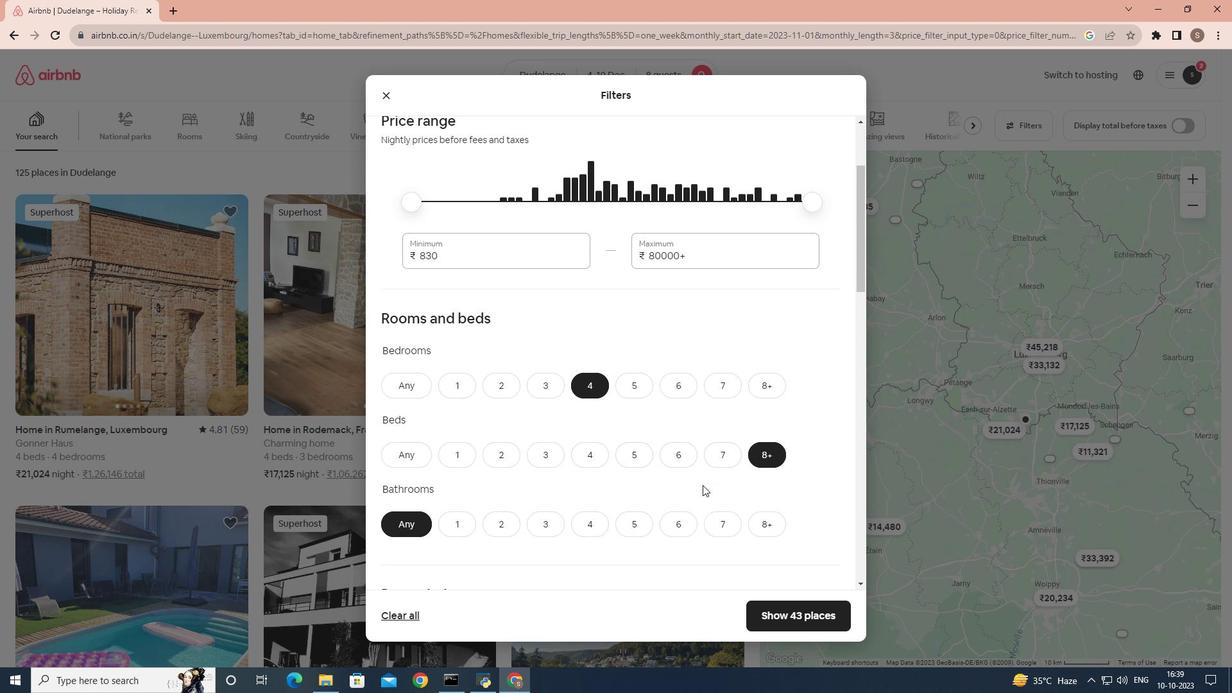 
Action: Mouse scrolled (702, 484) with delta (0, 0)
Screenshot: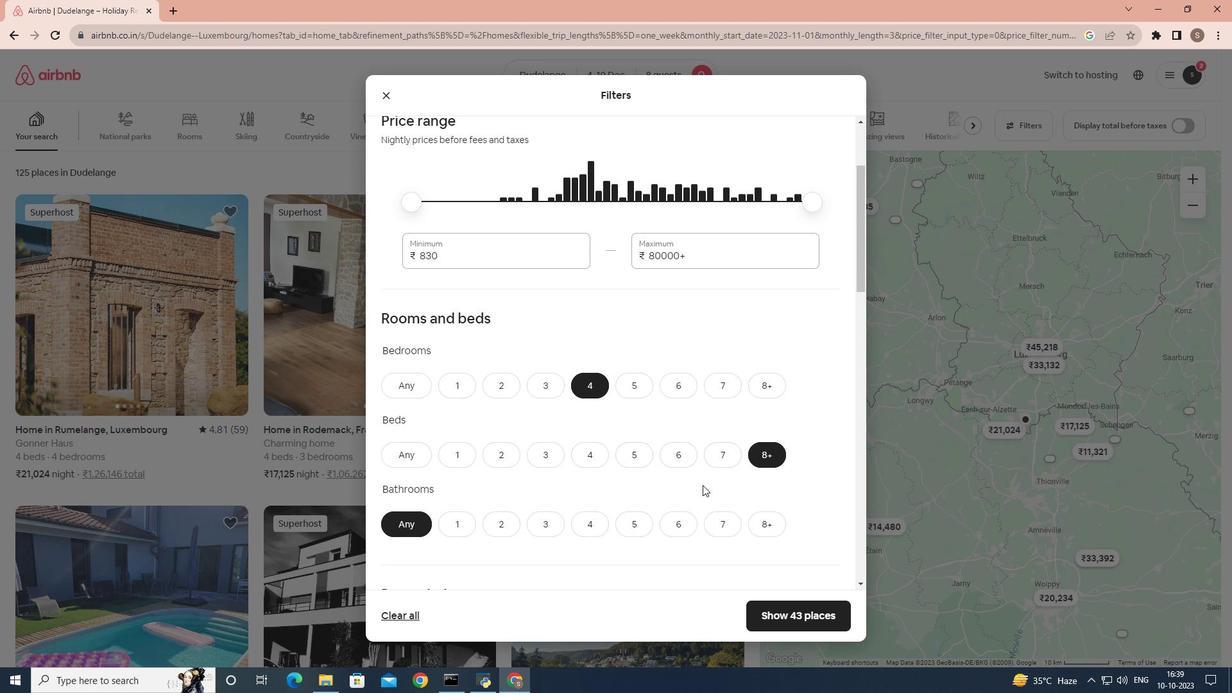 
Action: Mouse moved to (582, 412)
Screenshot: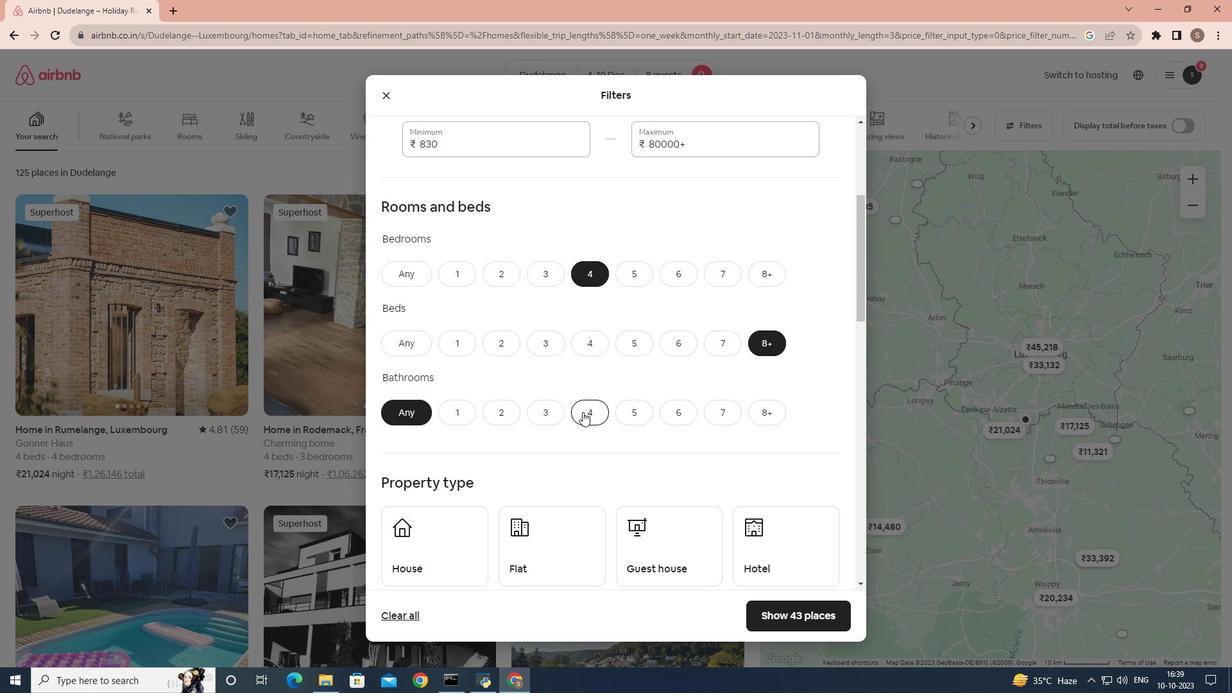 
Action: Mouse pressed left at (582, 412)
Screenshot: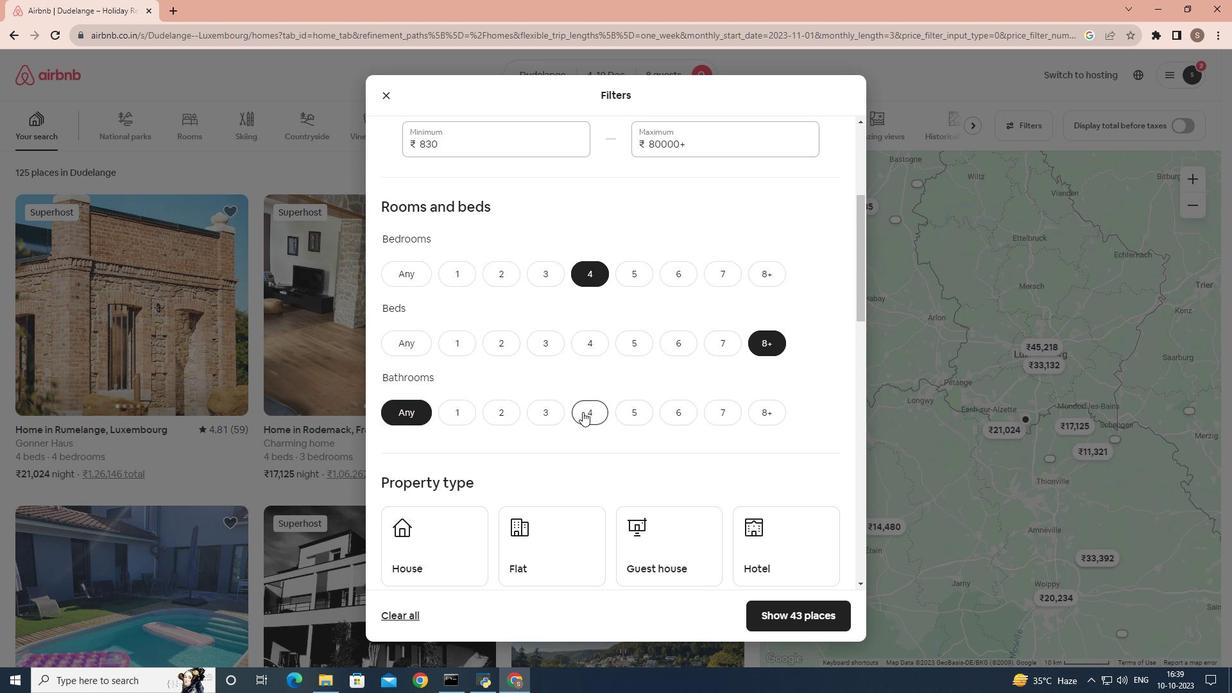 
Action: Mouse moved to (622, 430)
Screenshot: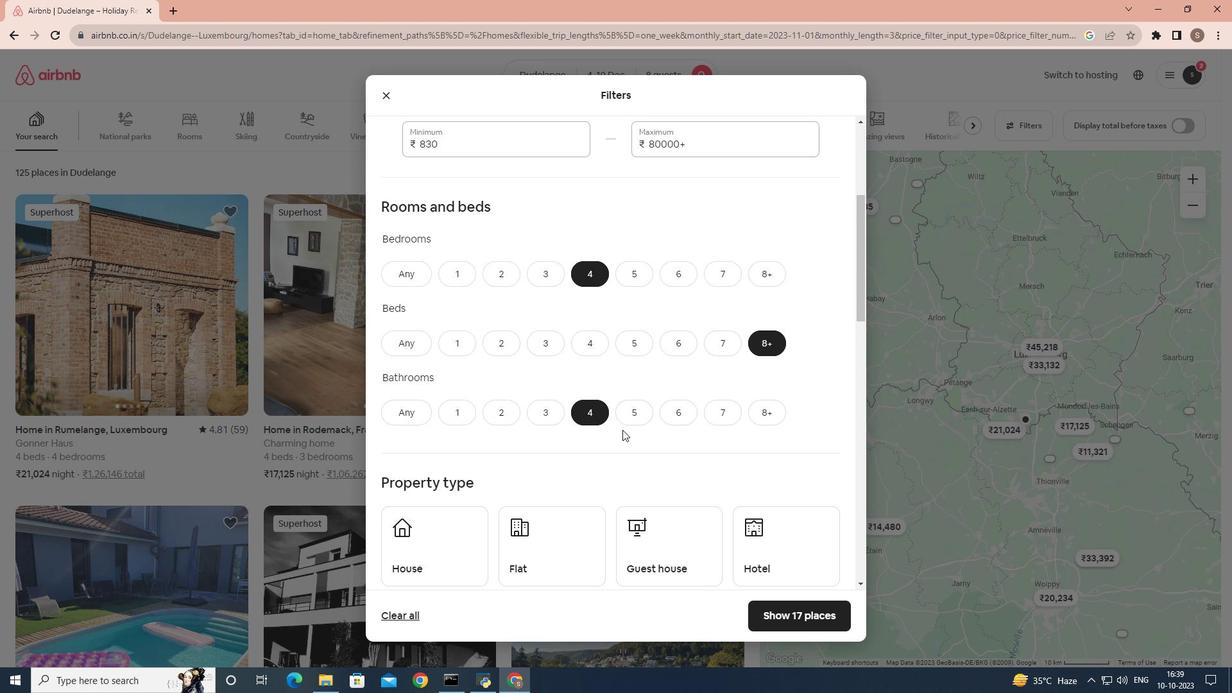 
Action: Mouse scrolled (622, 429) with delta (0, 0)
Screenshot: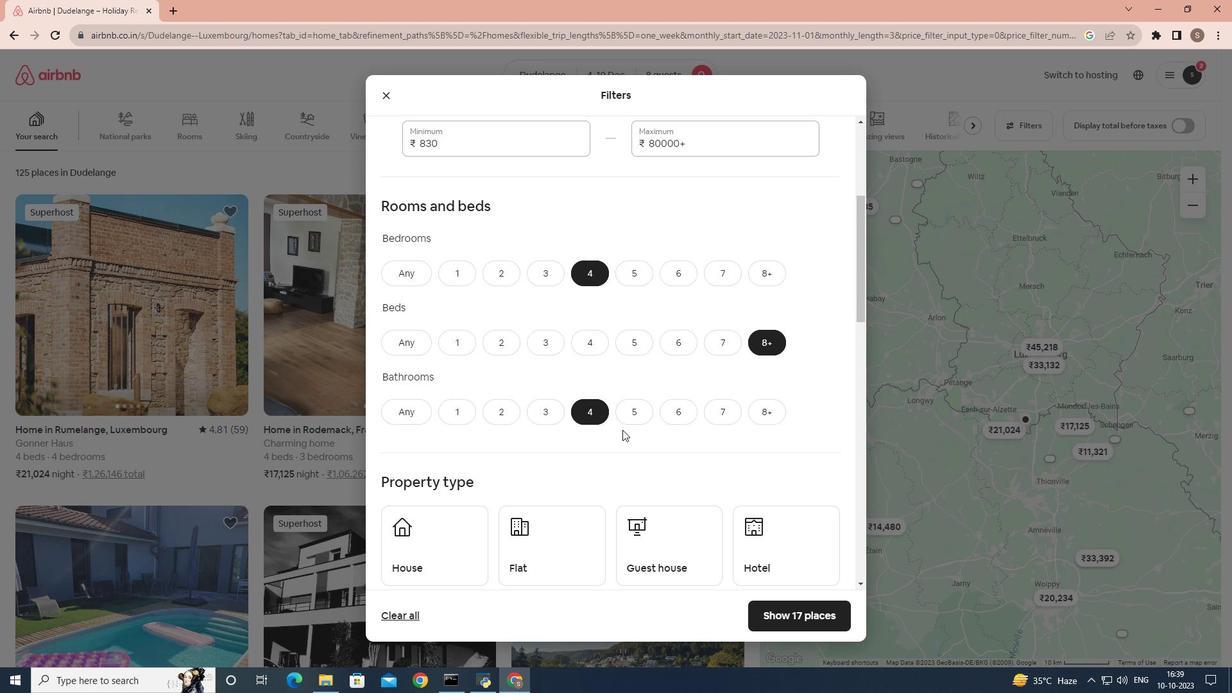 
Action: Mouse scrolled (622, 429) with delta (0, 0)
Screenshot: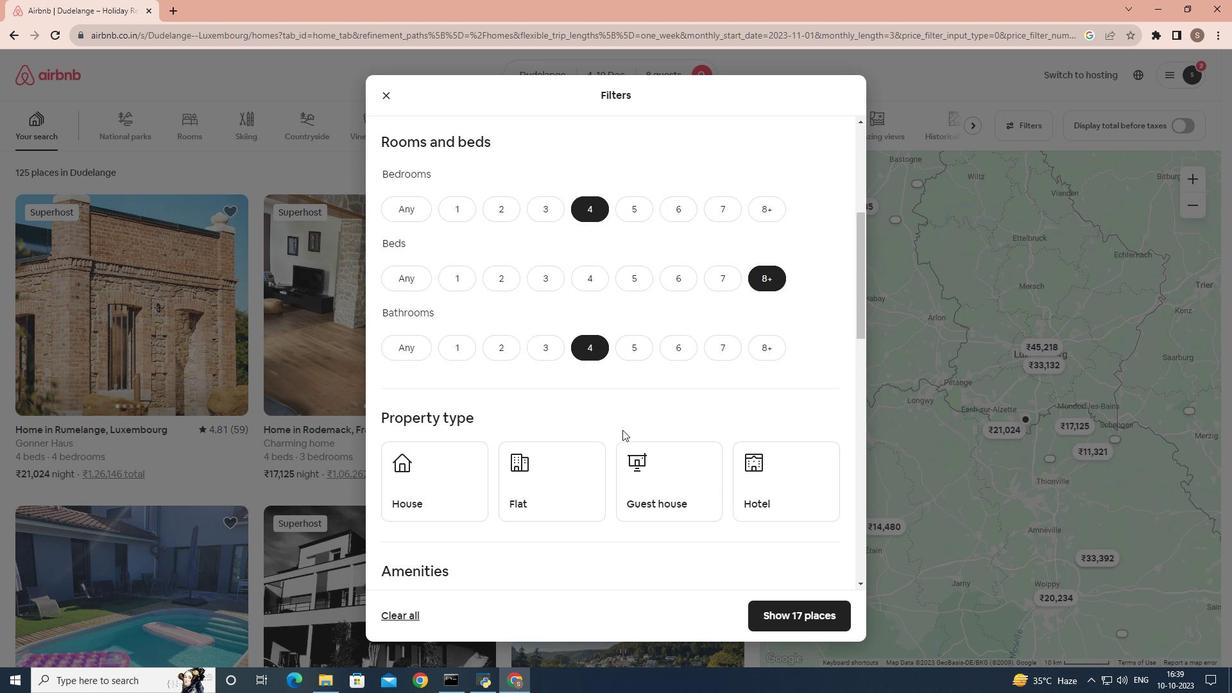 
Action: Mouse moved to (417, 433)
Screenshot: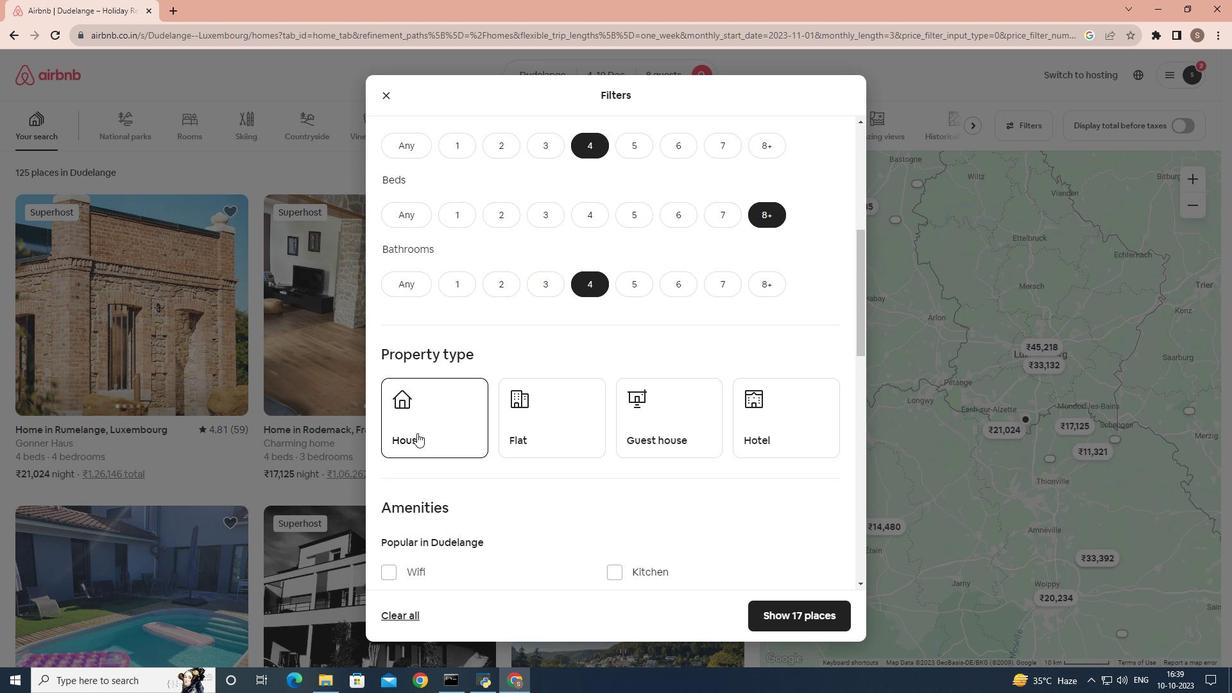 
Action: Mouse pressed left at (417, 433)
Screenshot: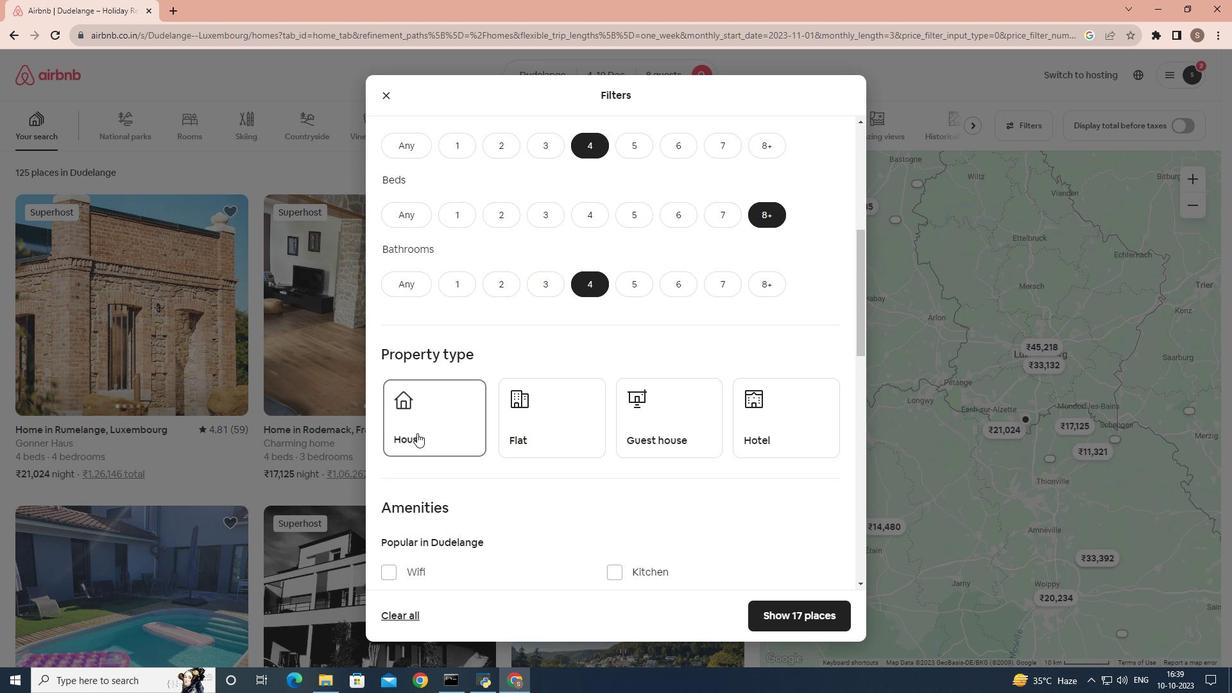 
Action: Mouse moved to (572, 435)
Screenshot: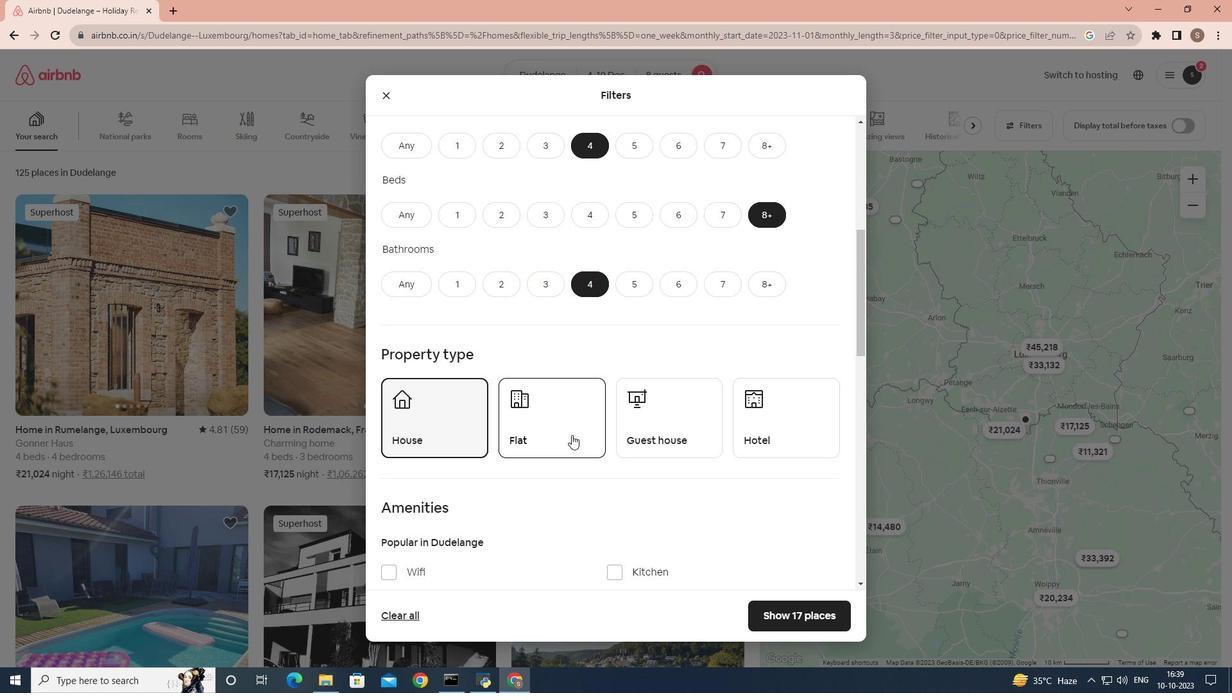
Action: Mouse scrolled (572, 434) with delta (0, 0)
Screenshot: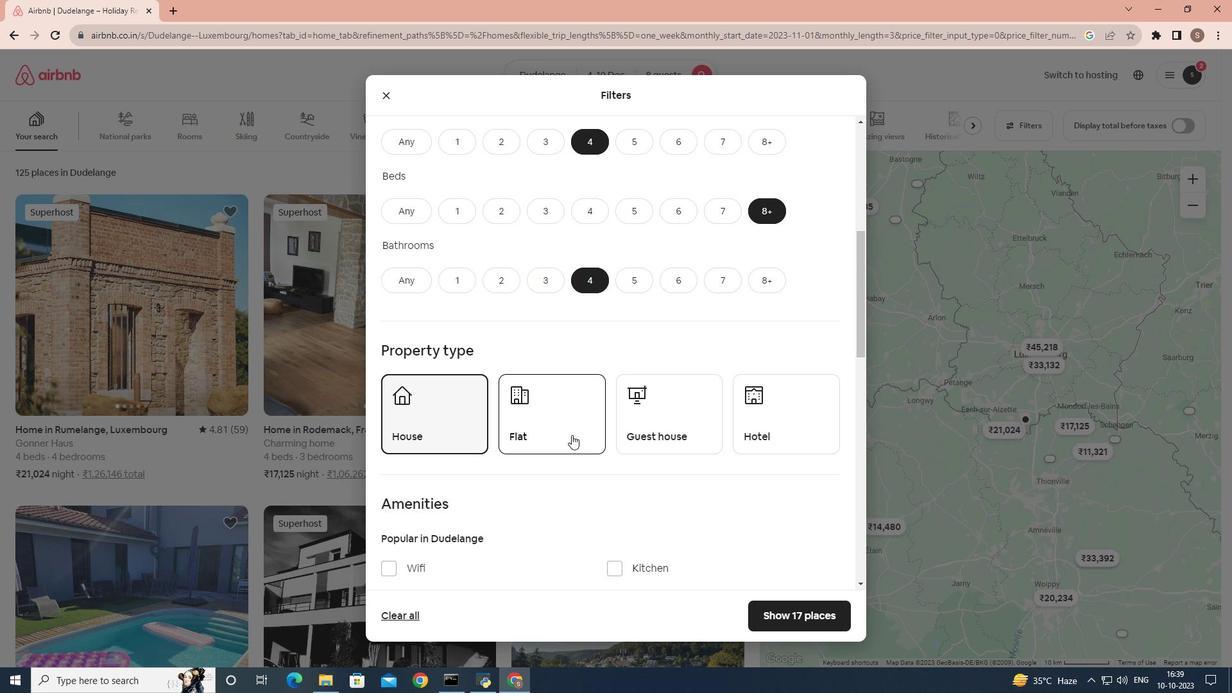 
Action: Mouse scrolled (572, 434) with delta (0, 0)
Screenshot: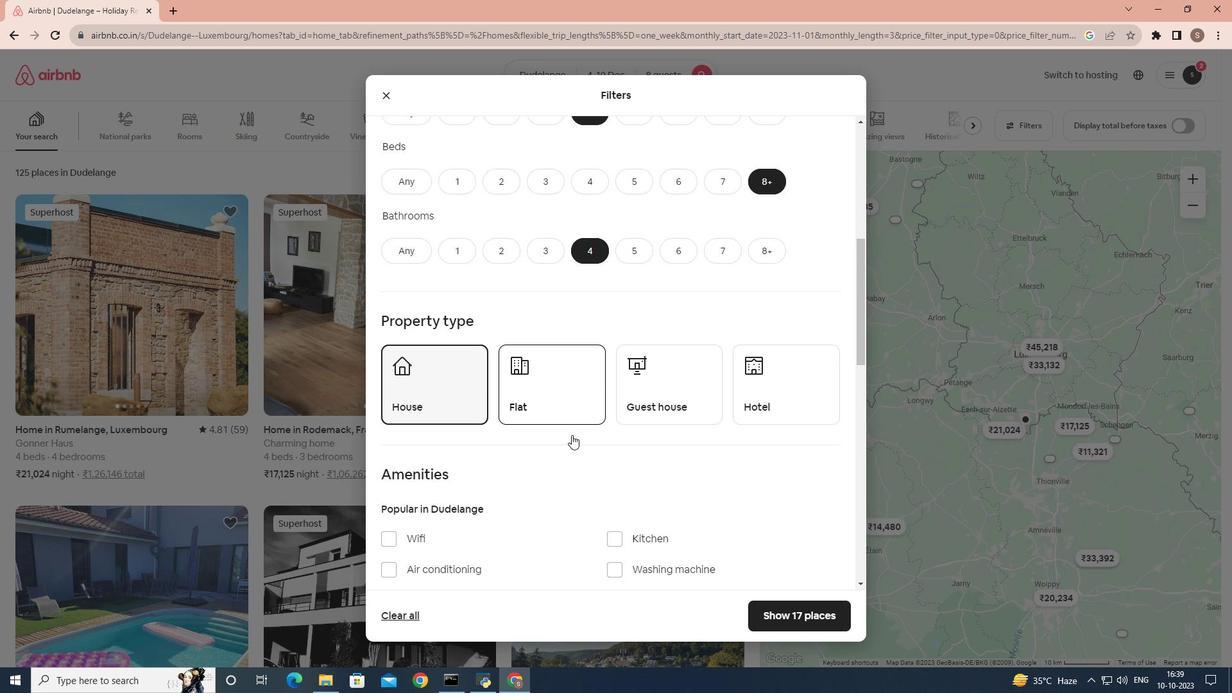 
Action: Mouse moved to (390, 441)
Screenshot: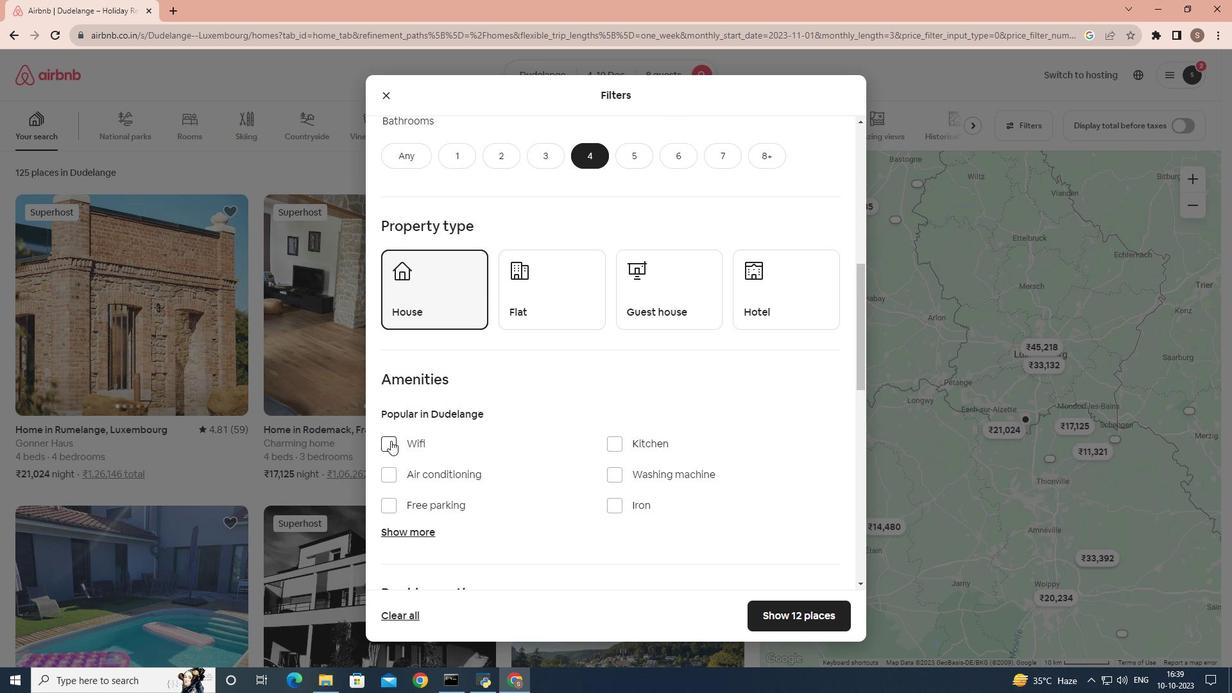 
Action: Mouse pressed left at (390, 441)
Screenshot: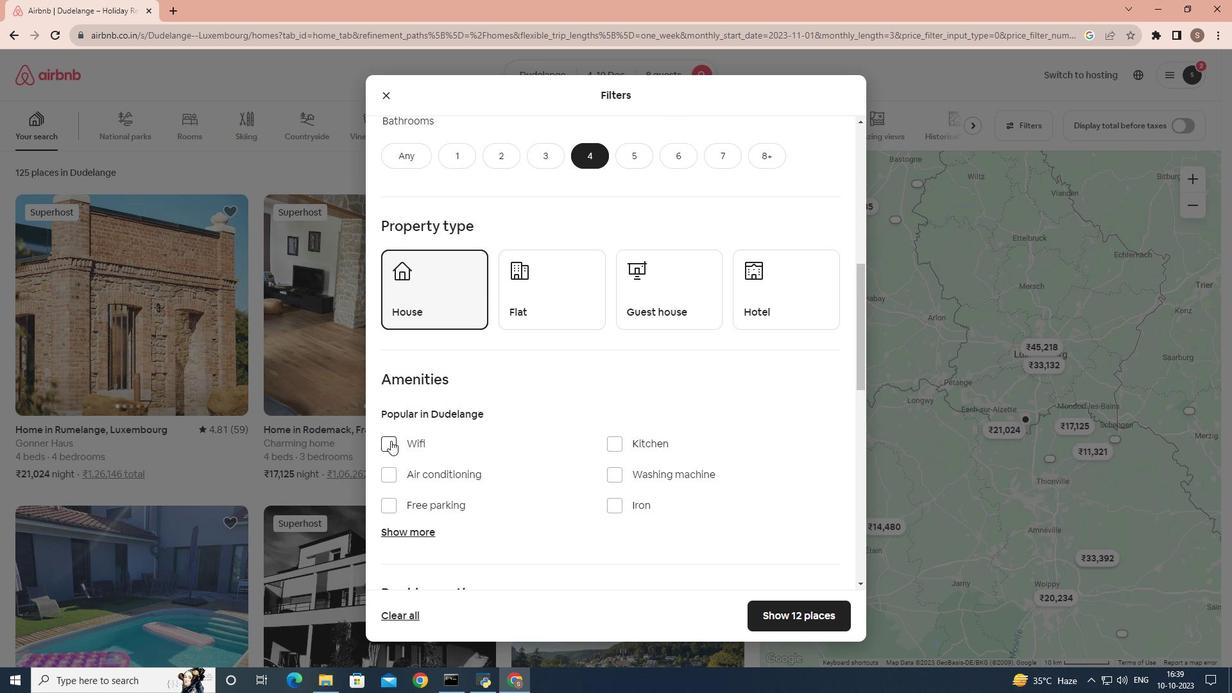 
Action: Mouse moved to (446, 440)
Screenshot: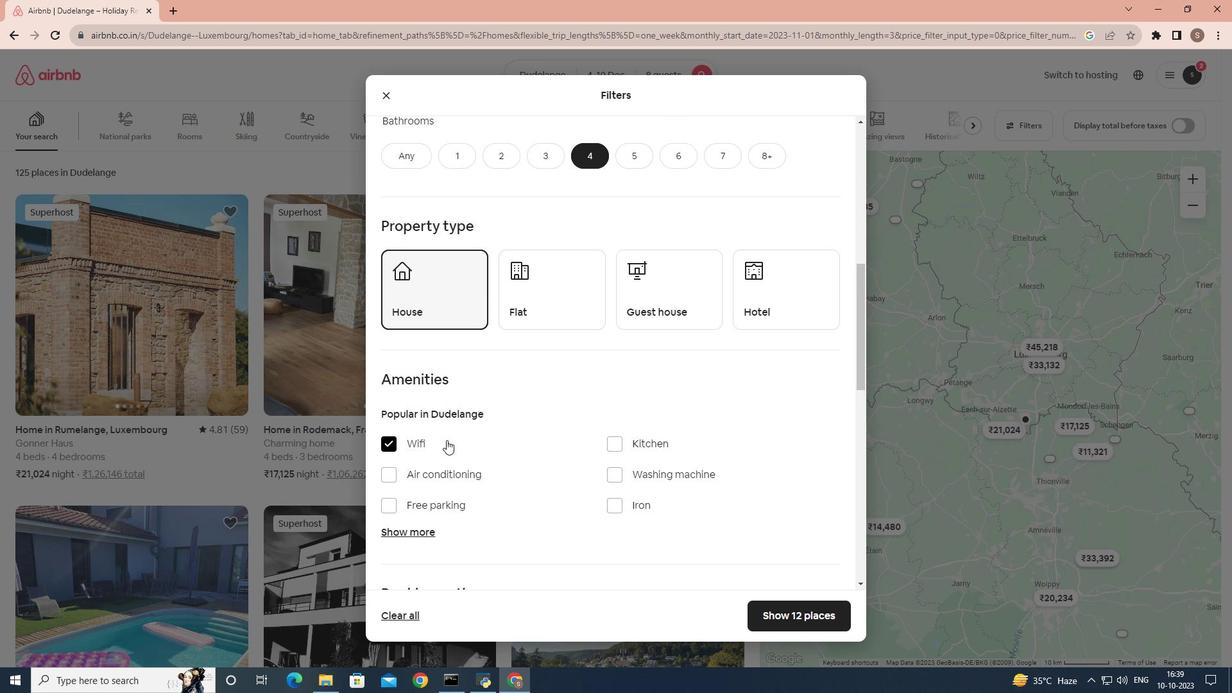 
Action: Mouse scrolled (446, 439) with delta (0, 0)
Screenshot: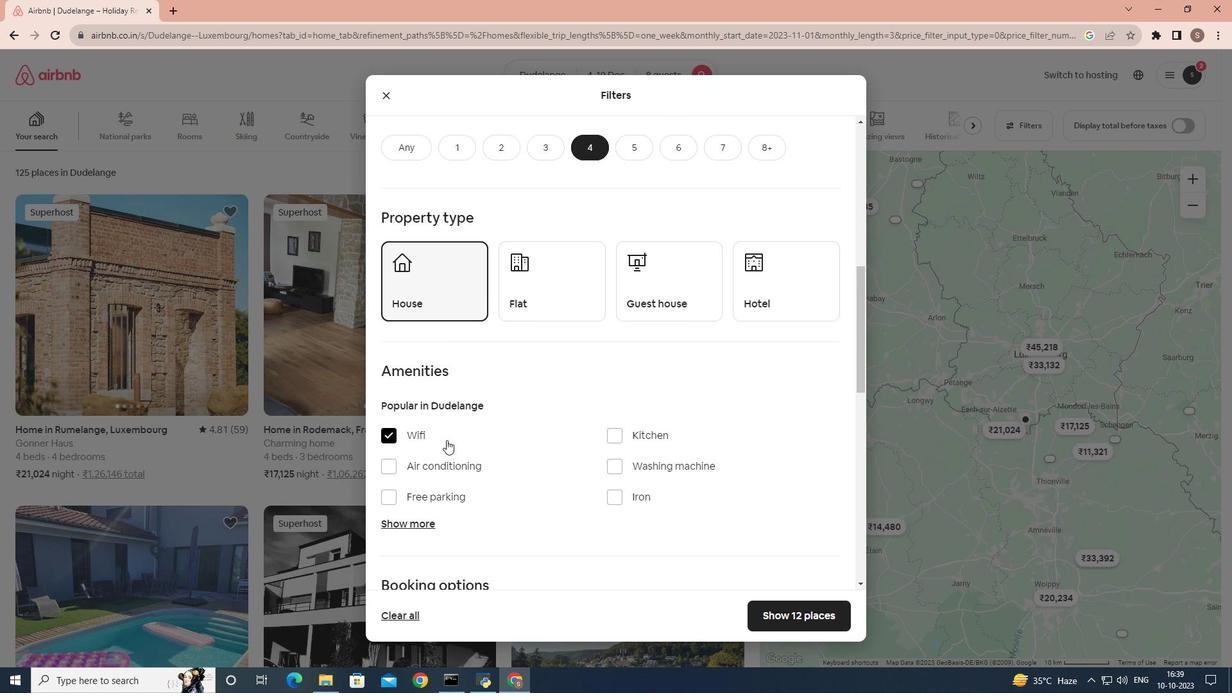 
Action: Mouse moved to (422, 467)
Screenshot: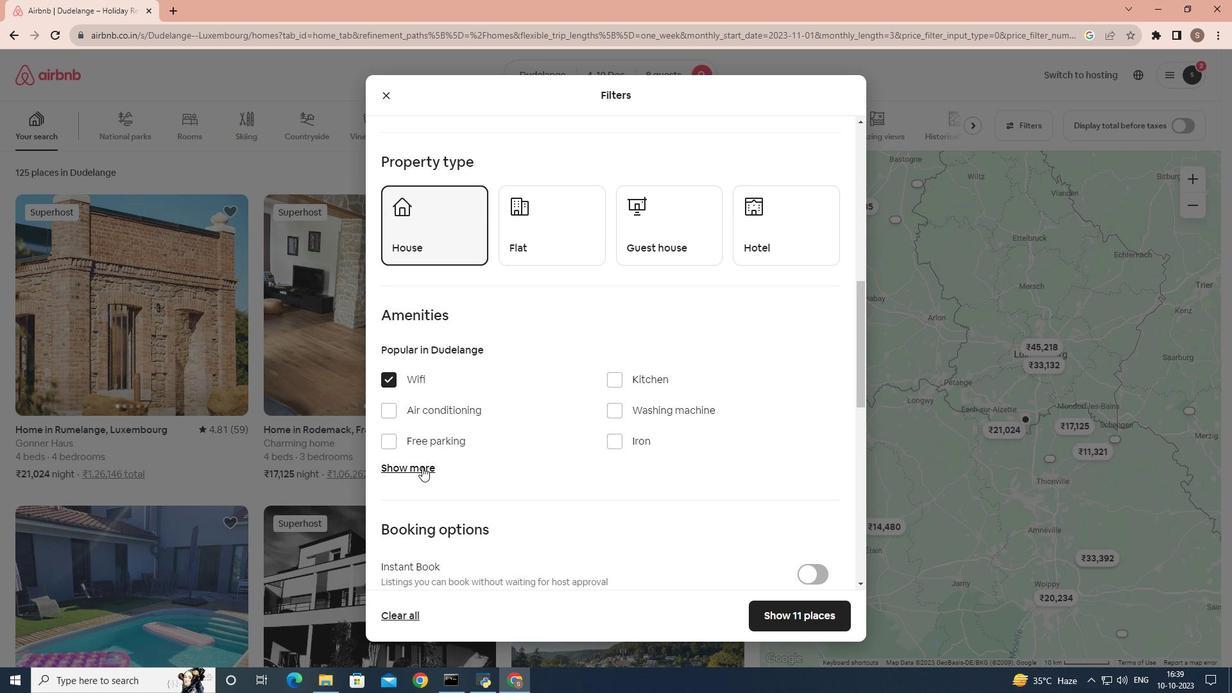 
Action: Mouse pressed left at (422, 467)
Screenshot: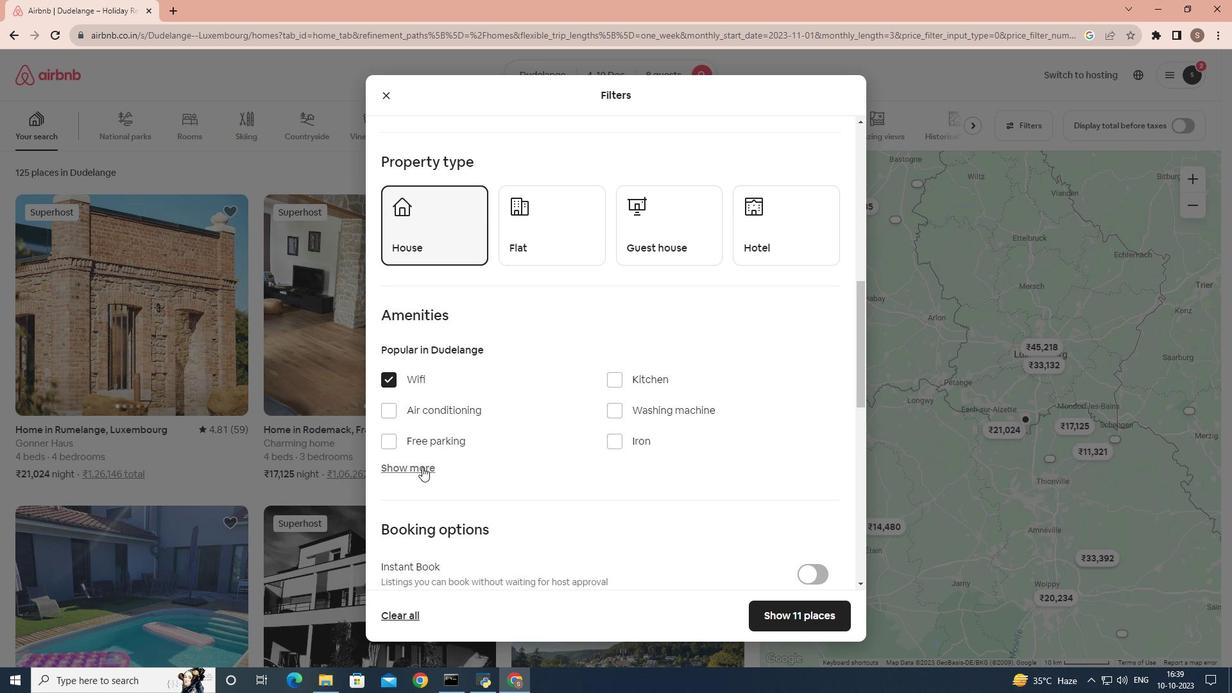
Action: Mouse moved to (484, 466)
Screenshot: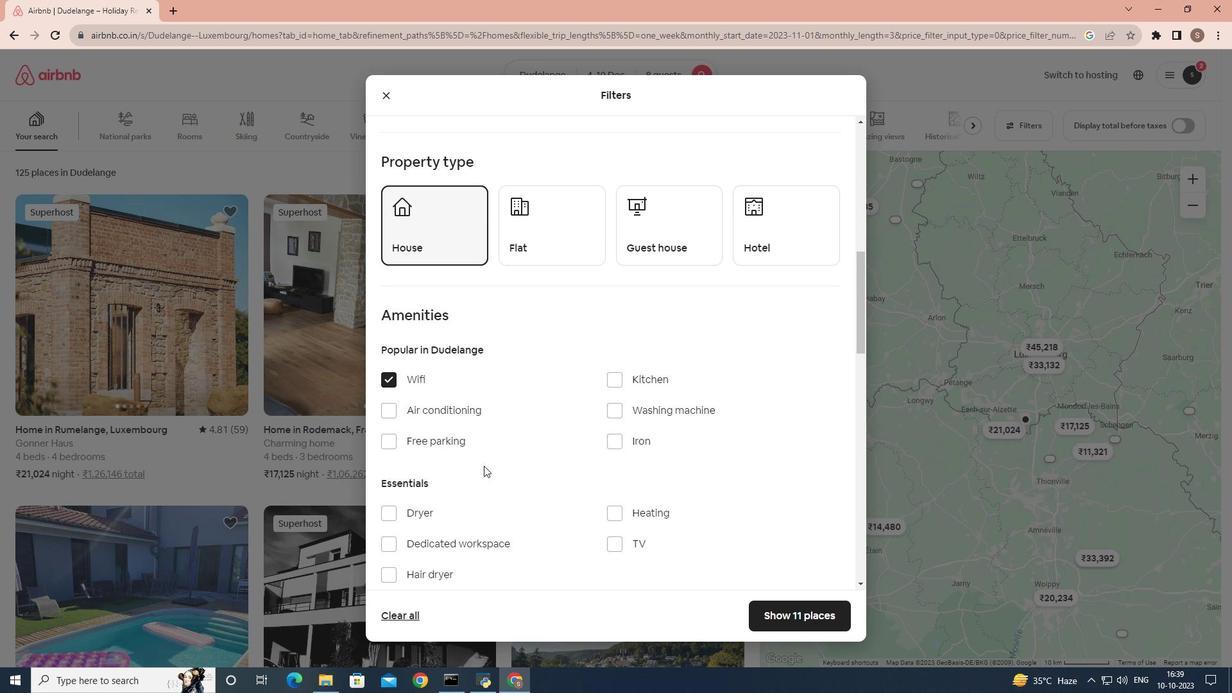 
Action: Mouse scrolled (484, 465) with delta (0, 0)
Screenshot: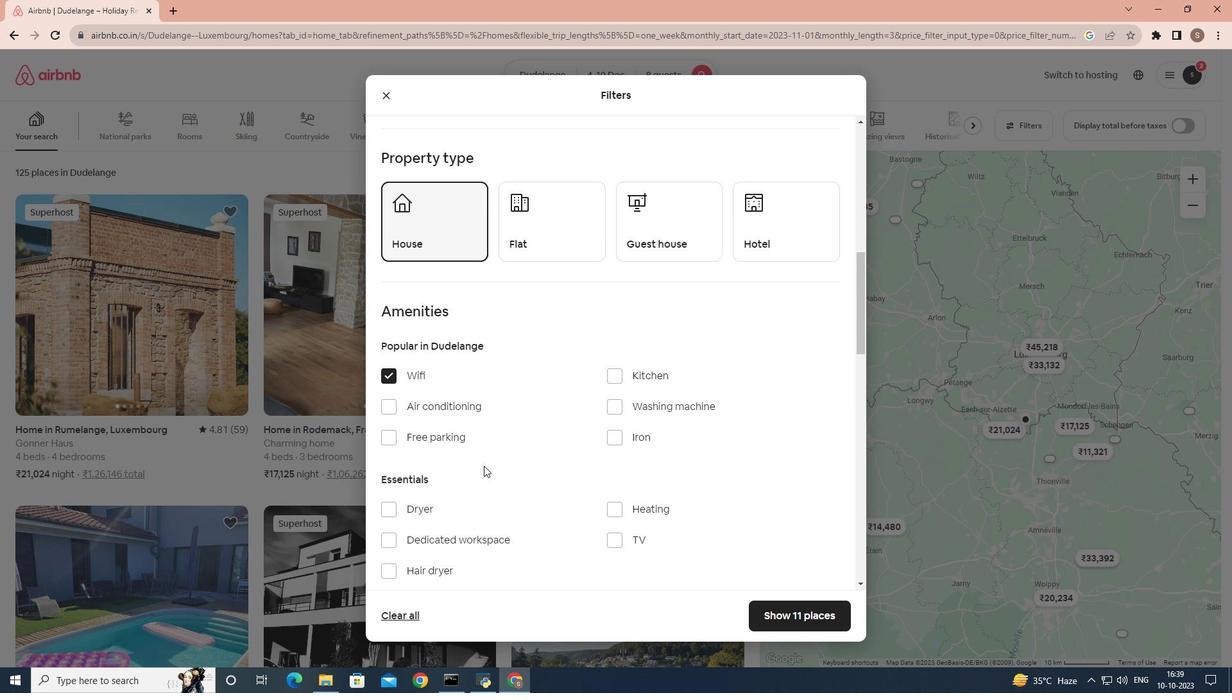 
Action: Mouse moved to (622, 480)
Screenshot: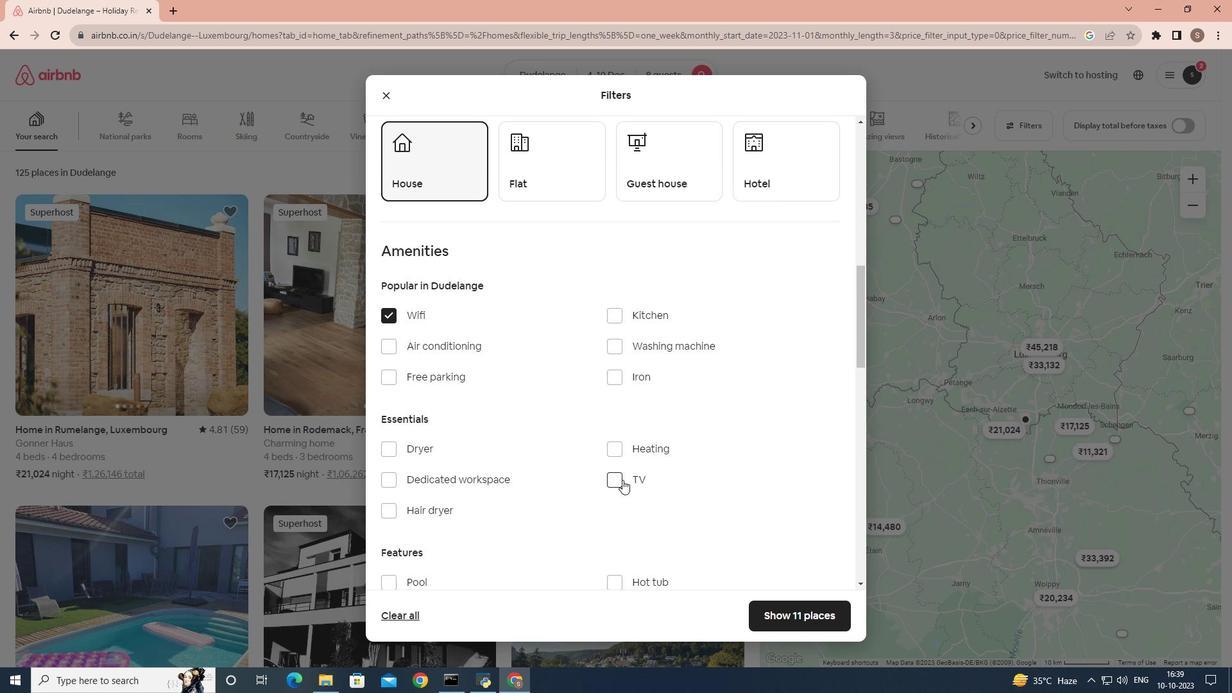 
Action: Mouse pressed left at (622, 480)
Screenshot: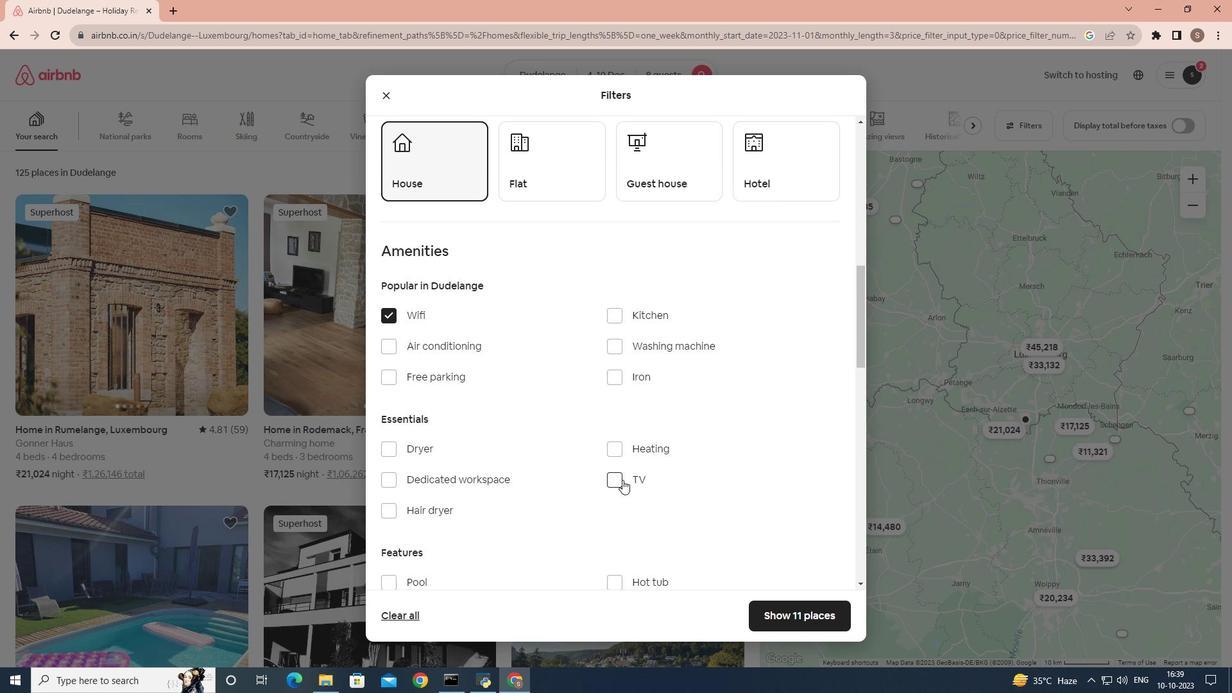 
Action: Mouse moved to (490, 482)
Screenshot: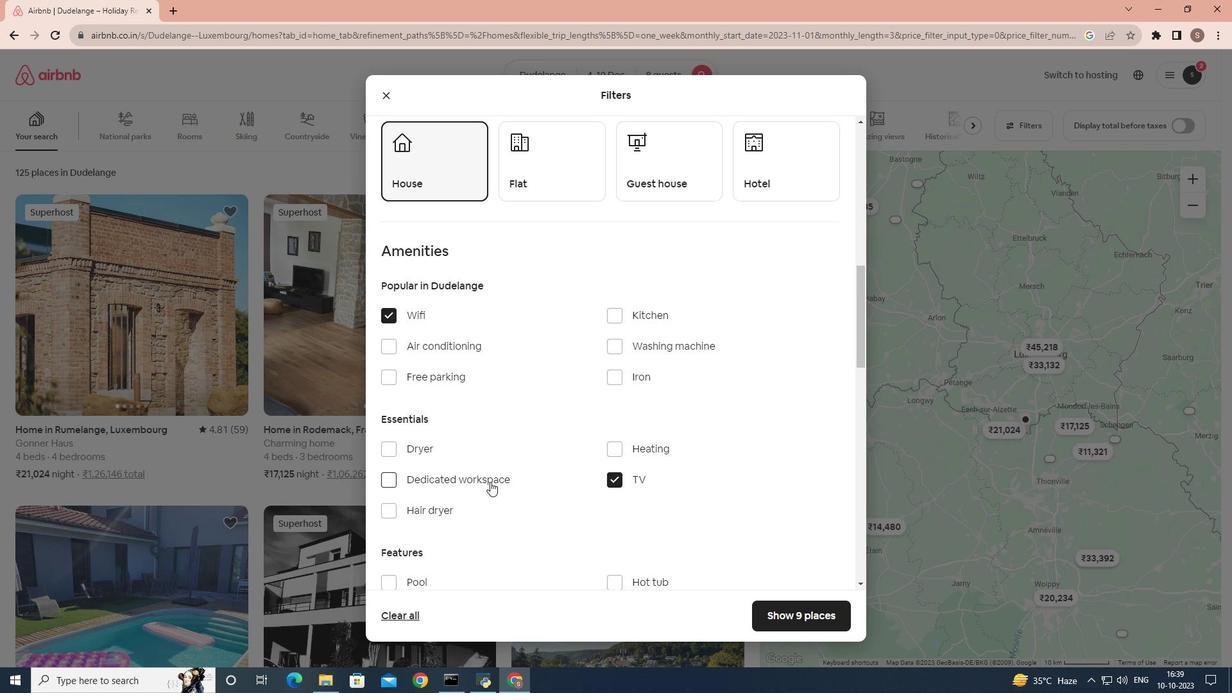 
Action: Mouse scrolled (490, 481) with delta (0, 0)
Screenshot: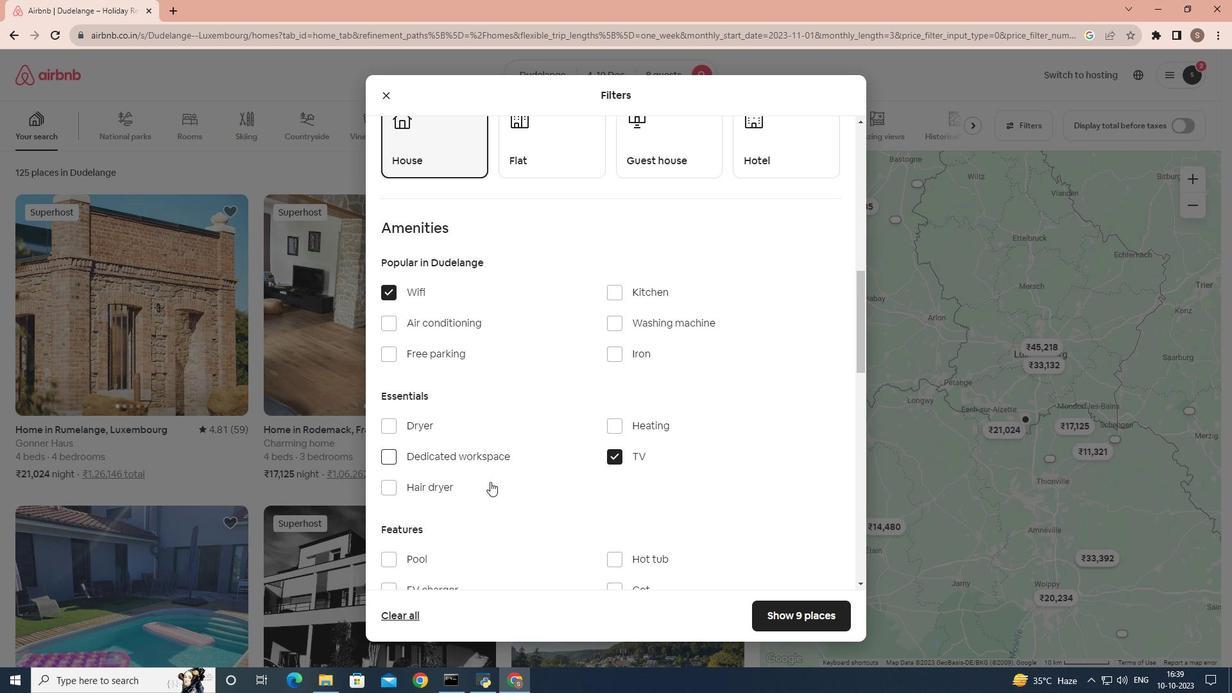 
Action: Mouse moved to (479, 460)
Screenshot: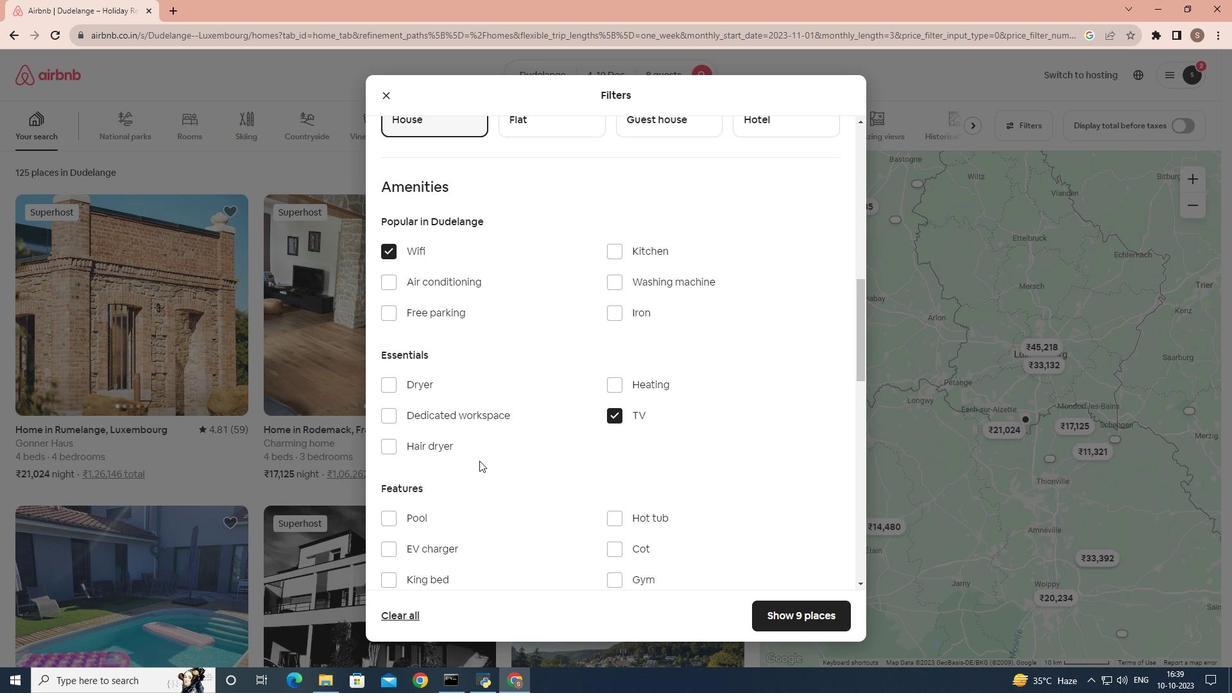 
Action: Mouse scrolled (479, 460) with delta (0, 0)
Screenshot: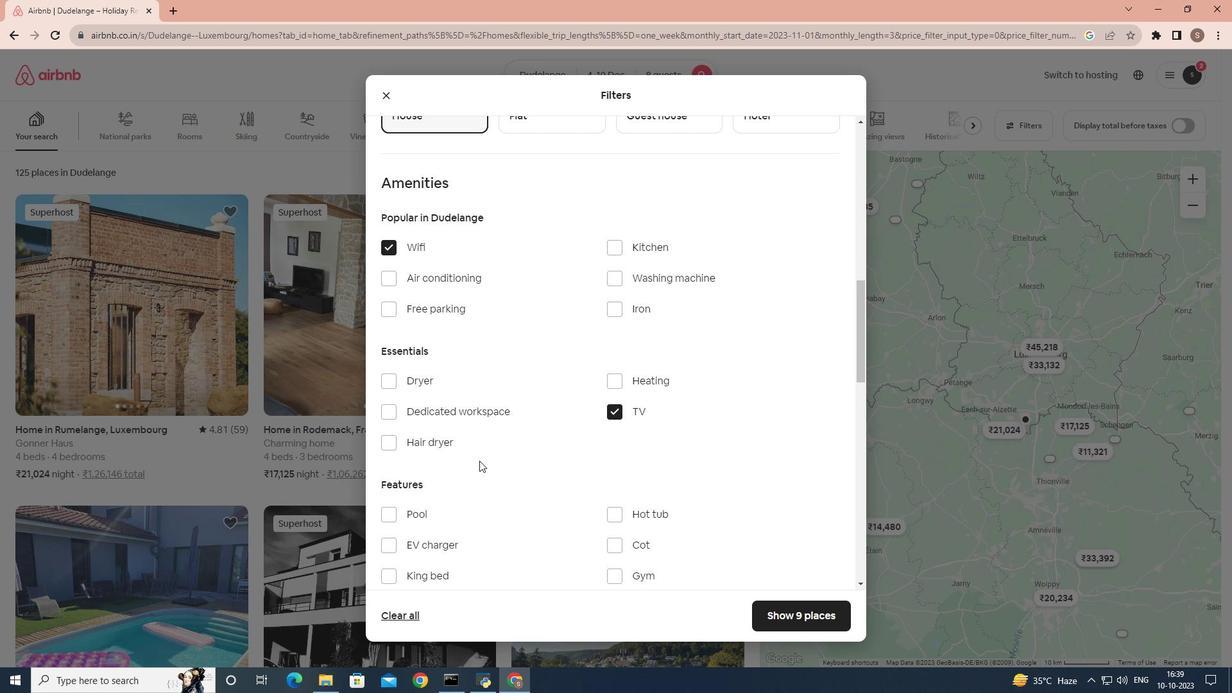 
Action: Mouse moved to (483, 428)
Screenshot: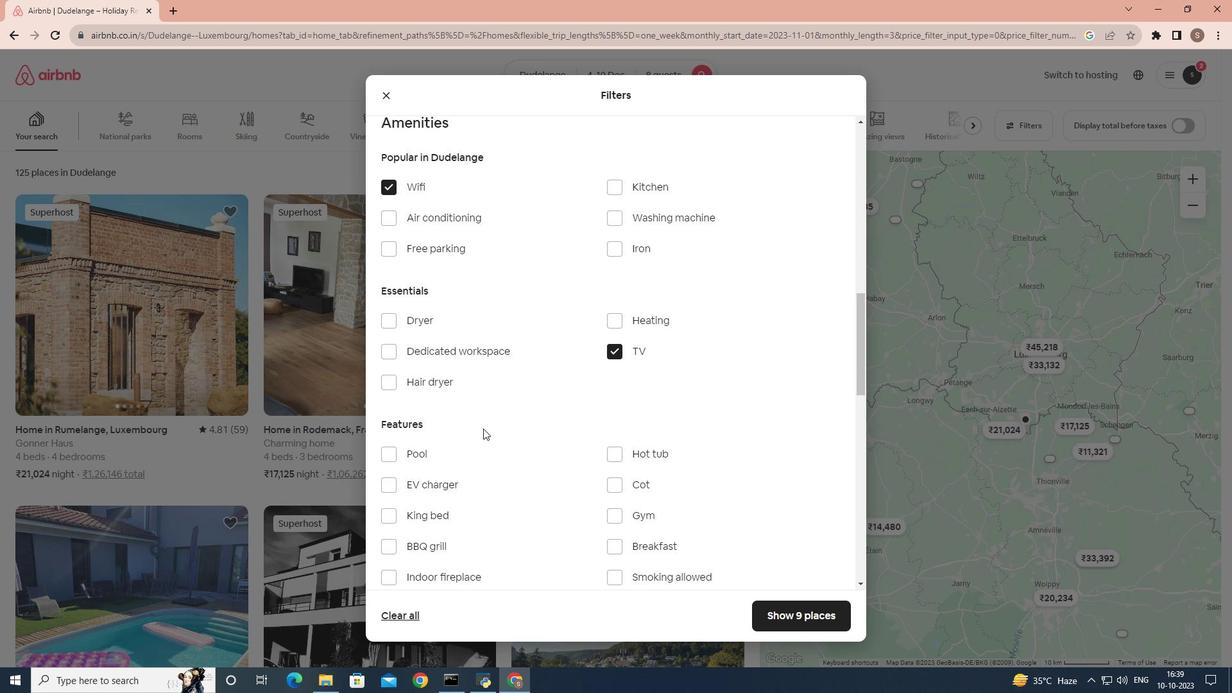 
Action: Mouse scrolled (483, 428) with delta (0, 0)
Screenshot: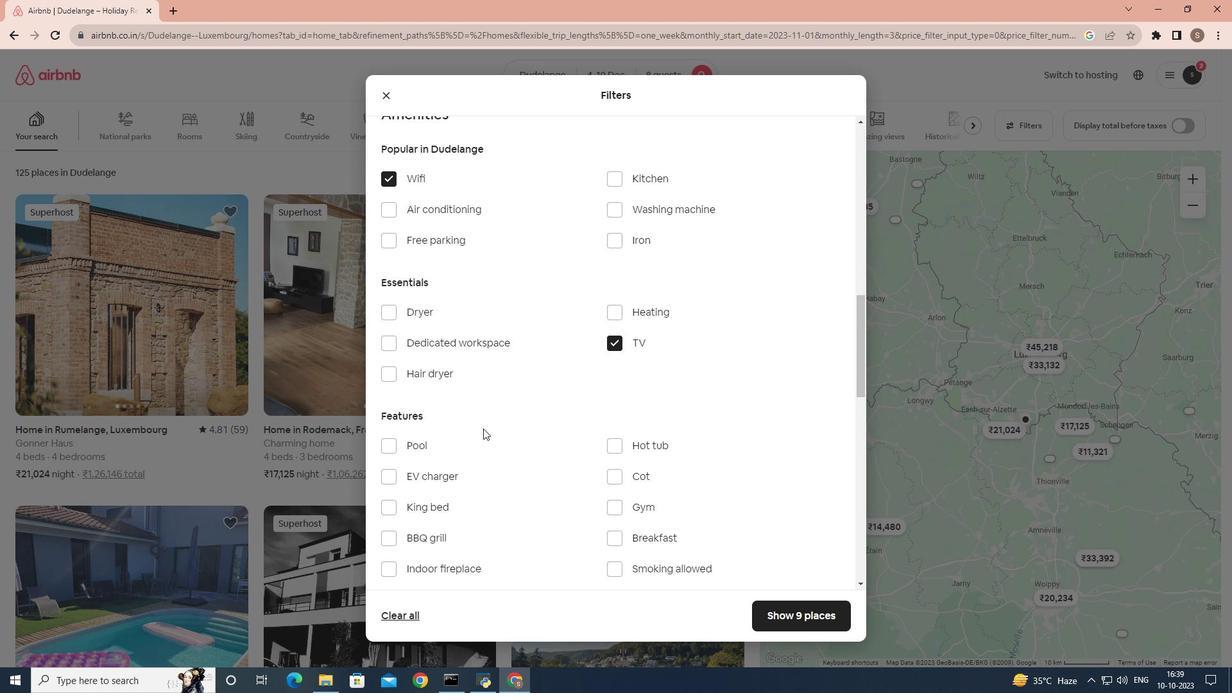 
Action: Mouse moved to (484, 356)
Screenshot: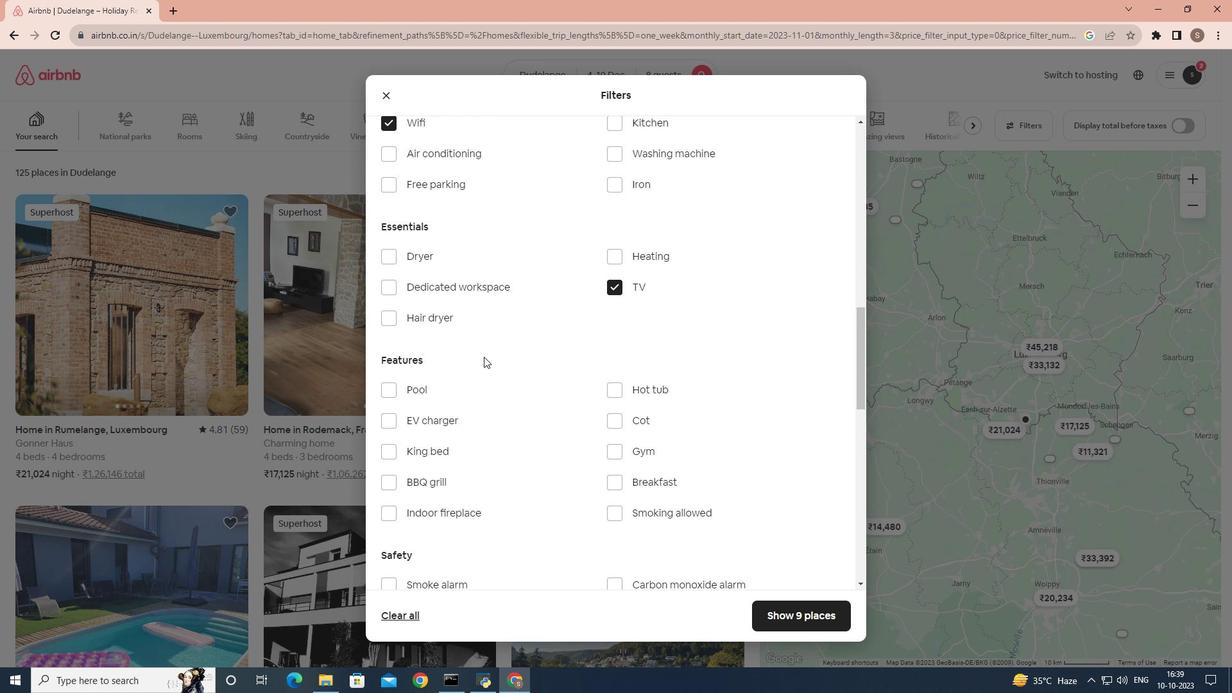 
Action: Mouse scrolled (484, 357) with delta (0, 0)
Screenshot: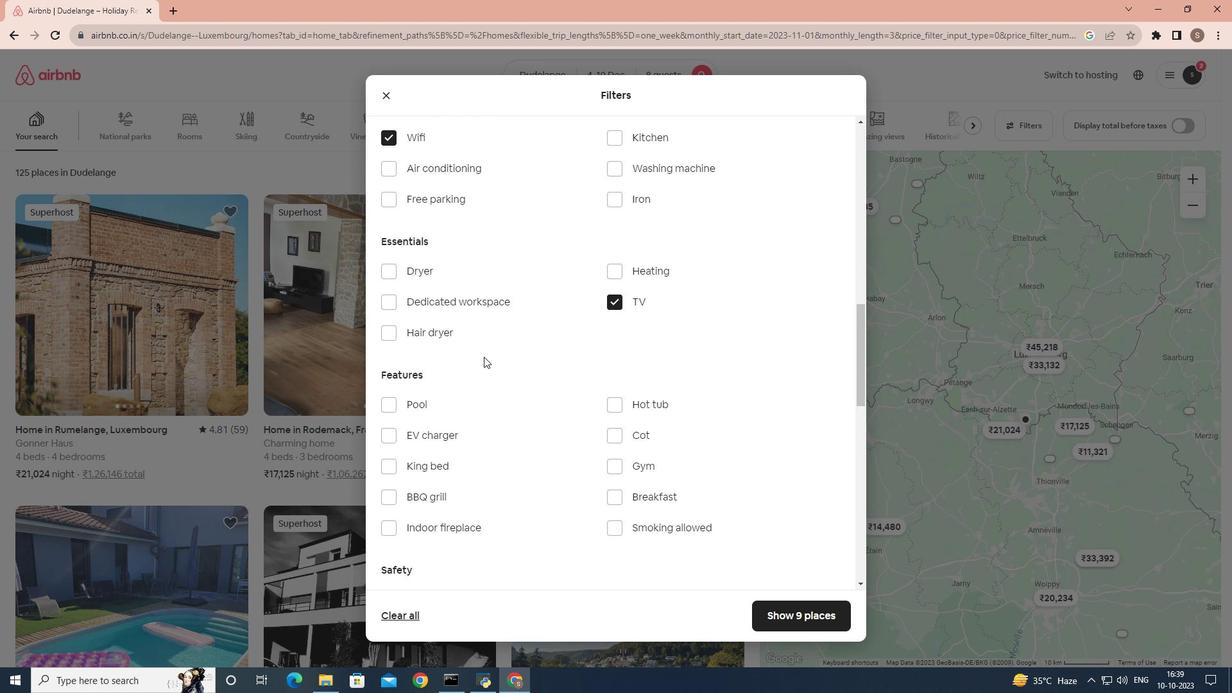 
Action: Mouse scrolled (484, 356) with delta (0, 0)
Screenshot: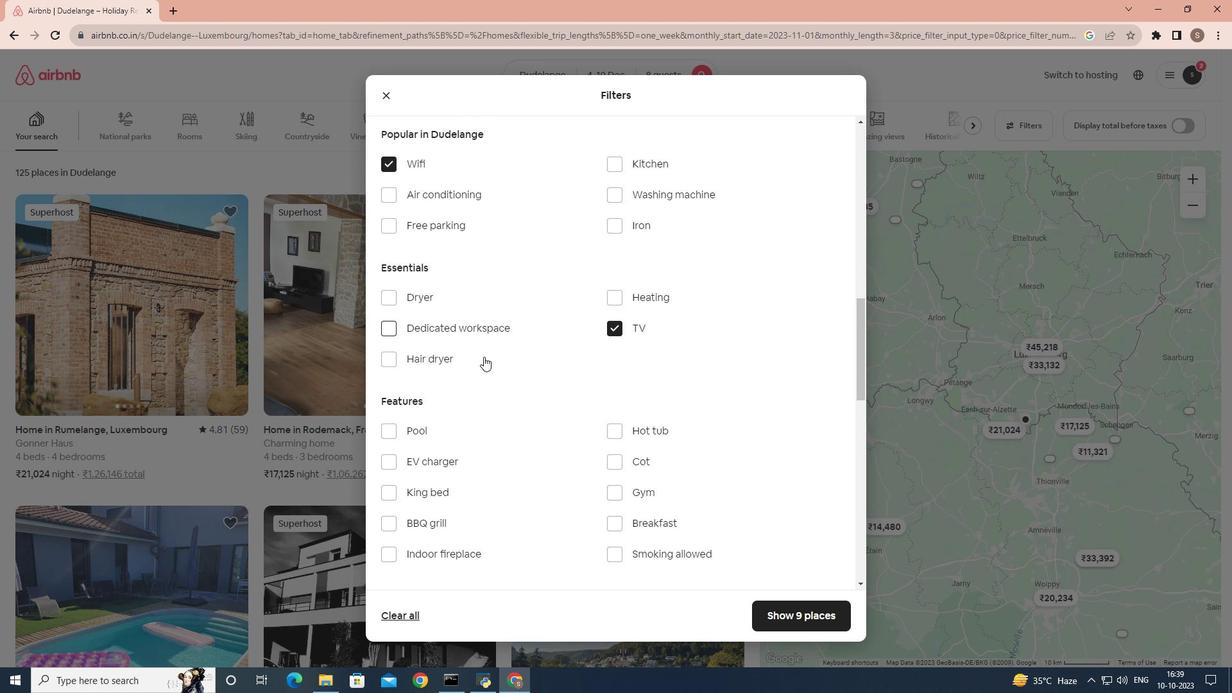 
Action: Mouse moved to (382, 189)
Screenshot: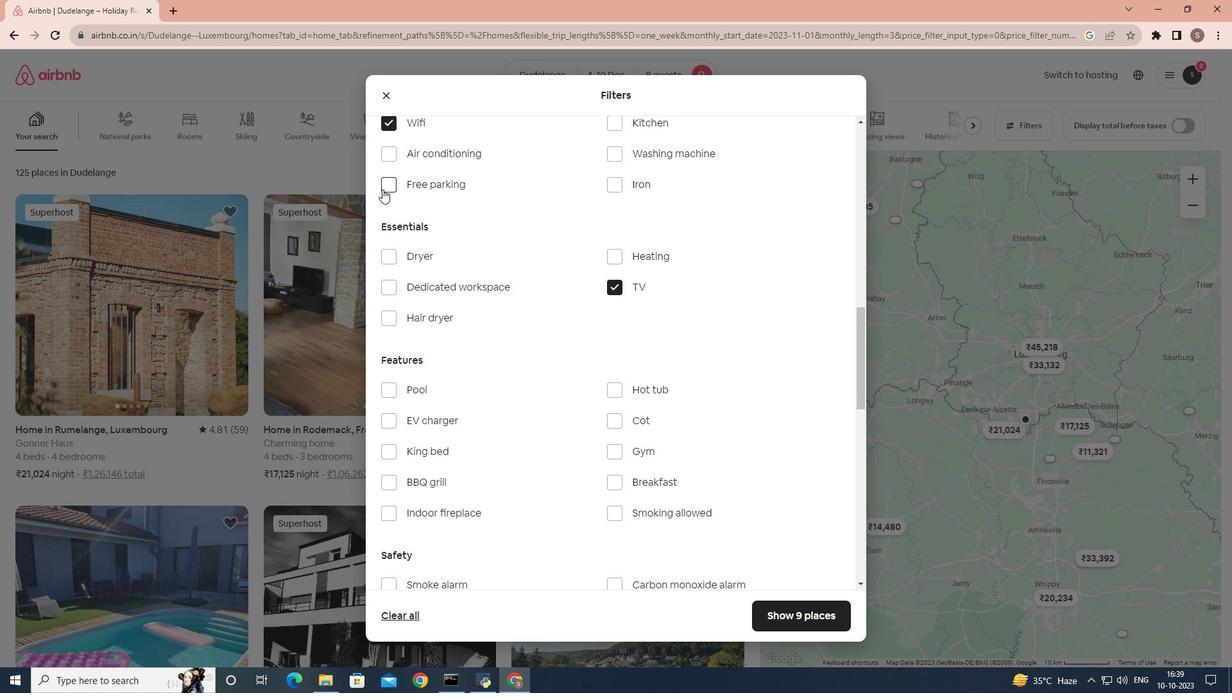
Action: Mouse pressed left at (382, 189)
Screenshot: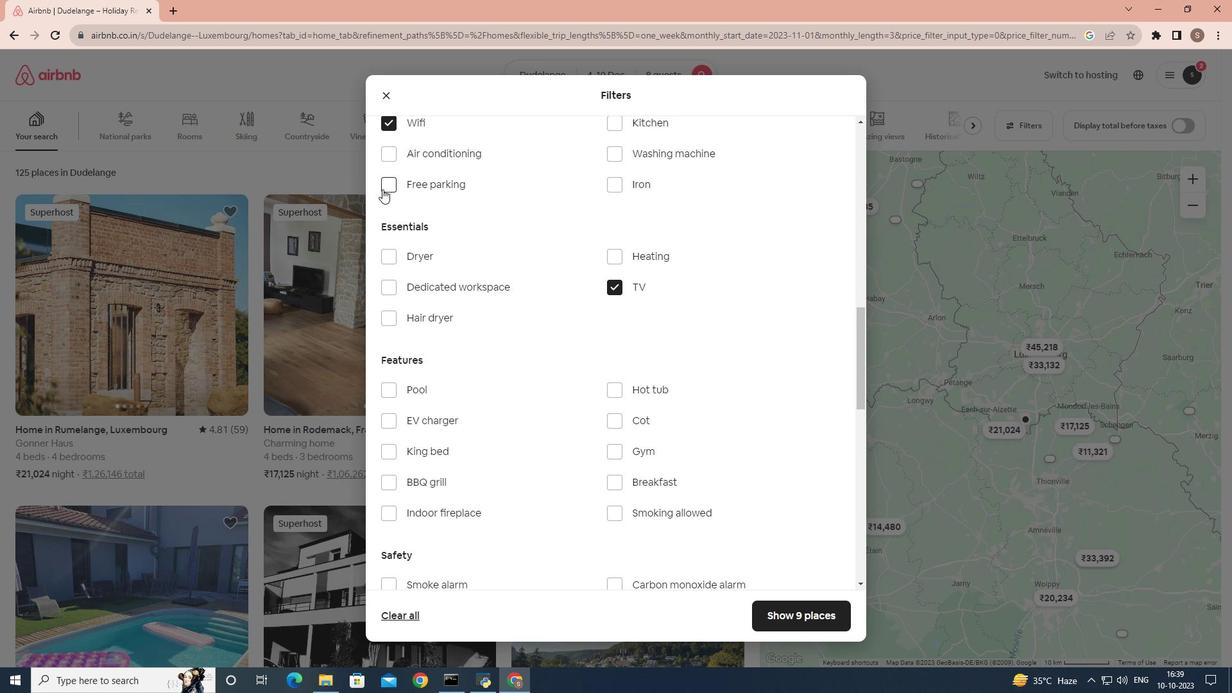 
Action: Mouse moved to (515, 286)
Screenshot: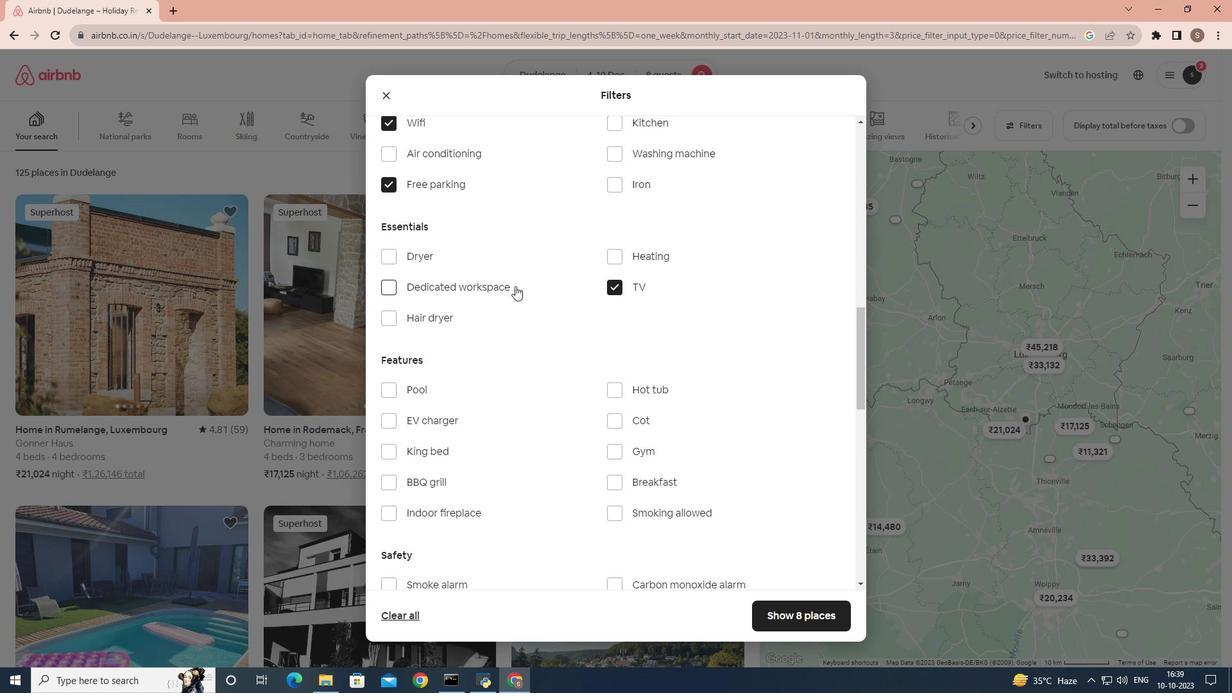 
Action: Mouse scrolled (515, 285) with delta (0, 0)
Screenshot: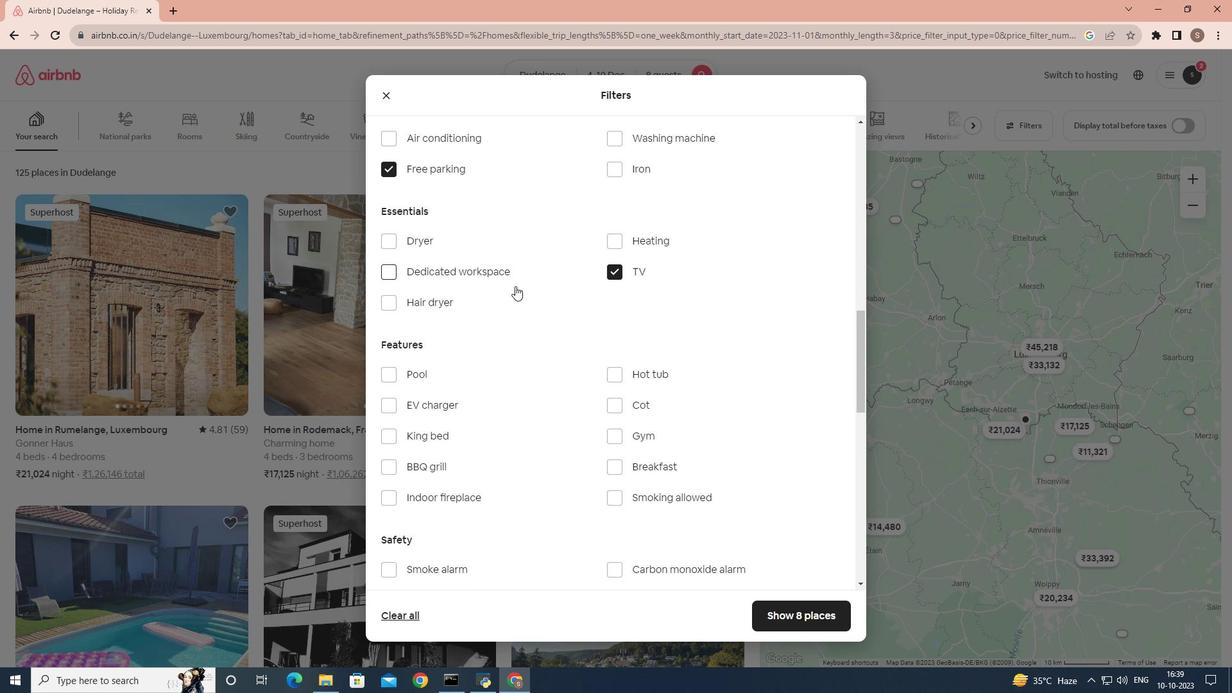 
Action: Mouse scrolled (515, 285) with delta (0, 0)
Screenshot: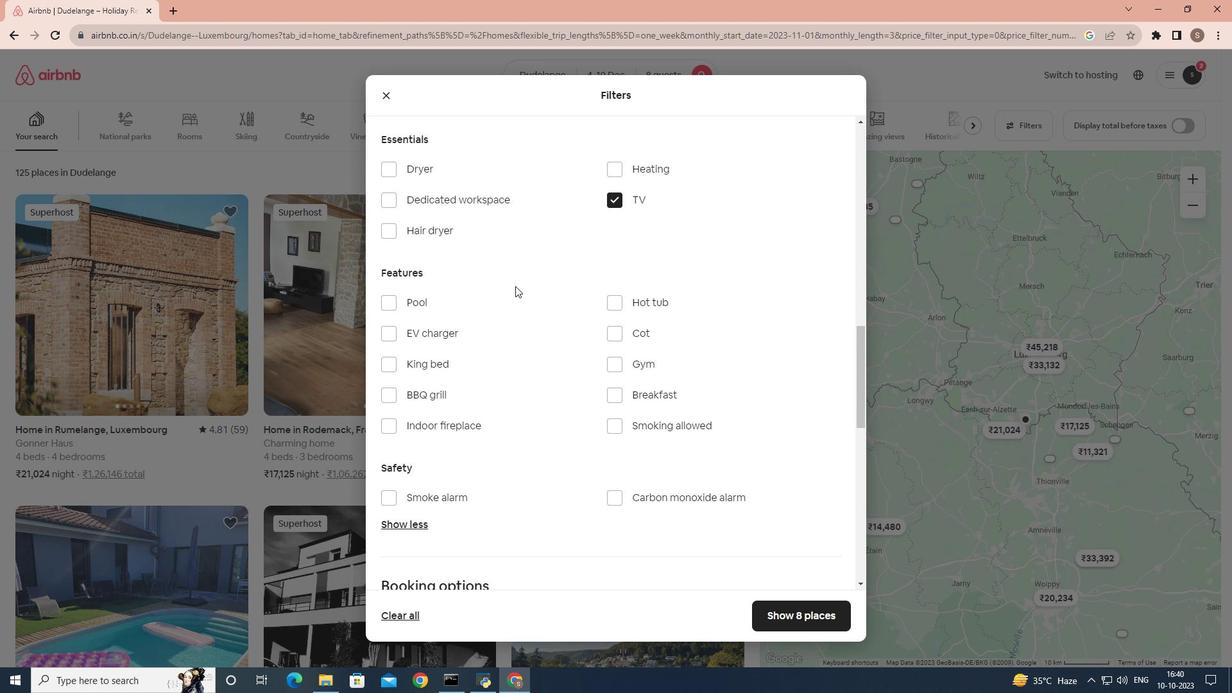 
Action: Mouse moved to (616, 326)
Screenshot: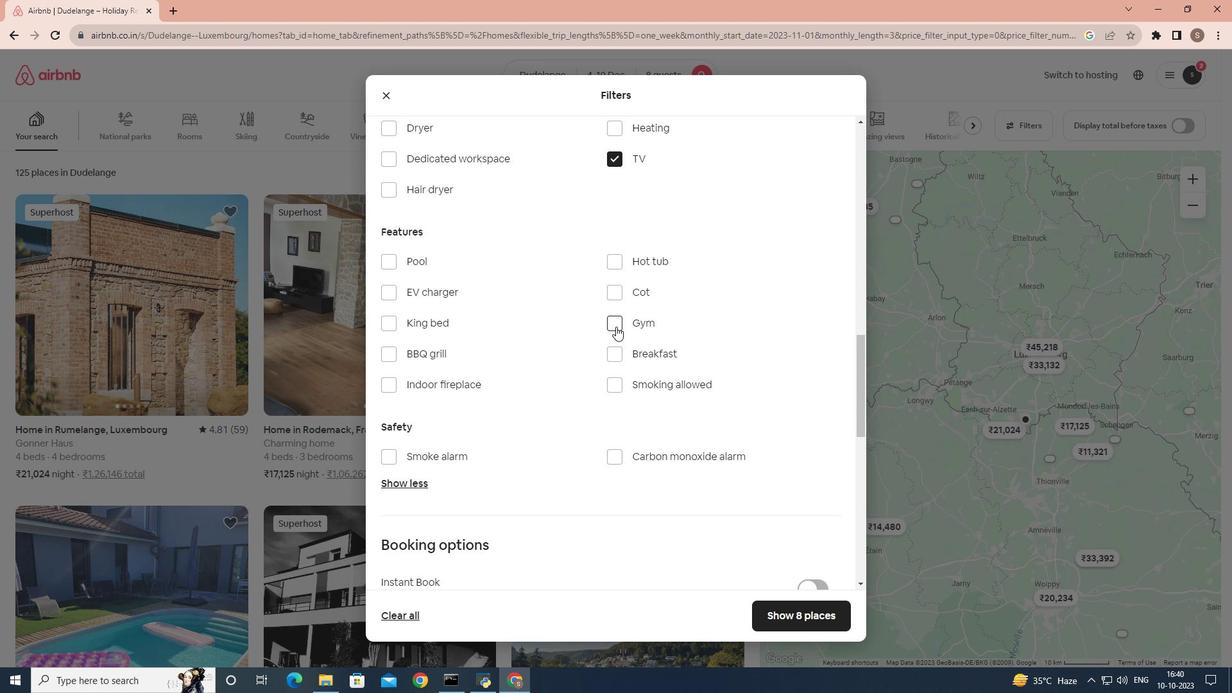 
Action: Mouse pressed left at (616, 326)
Screenshot: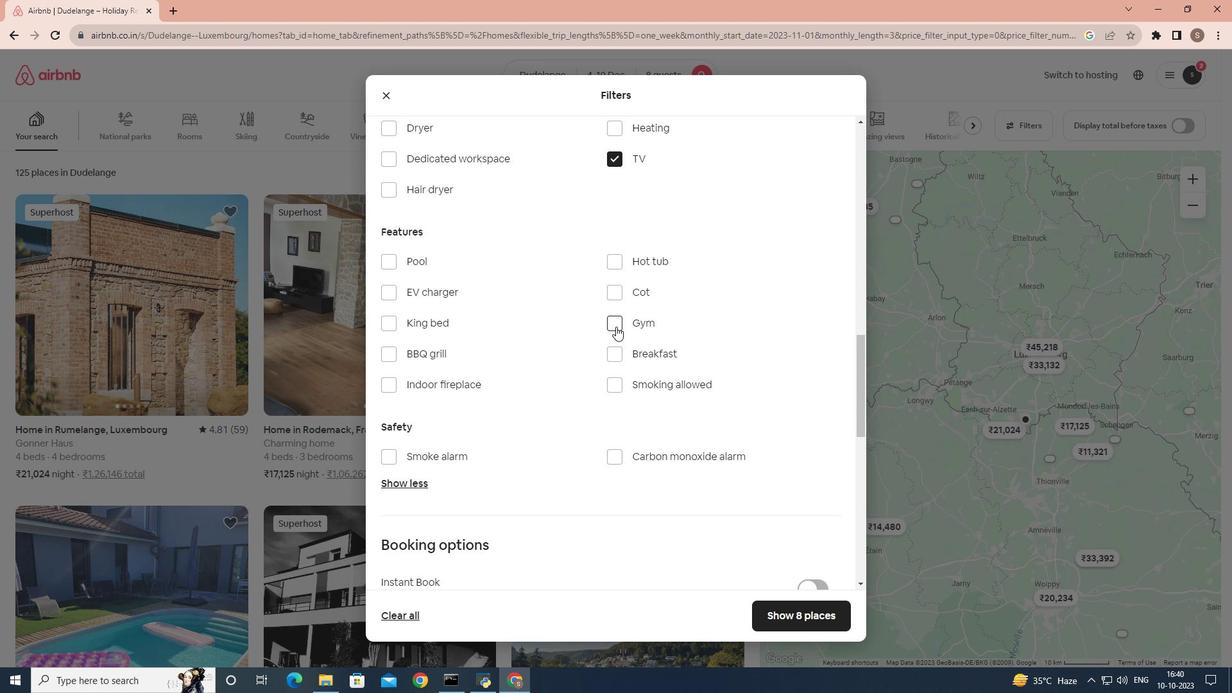 
Action: Mouse moved to (615, 358)
Screenshot: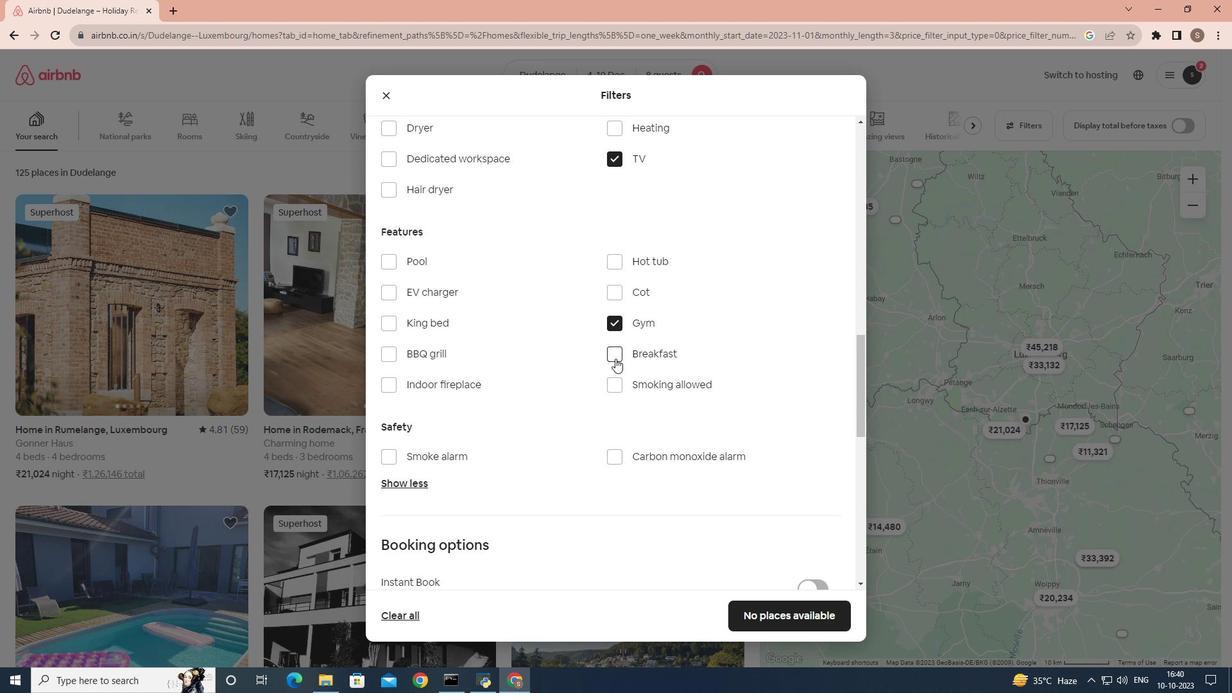 
Action: Mouse pressed left at (615, 358)
Screenshot: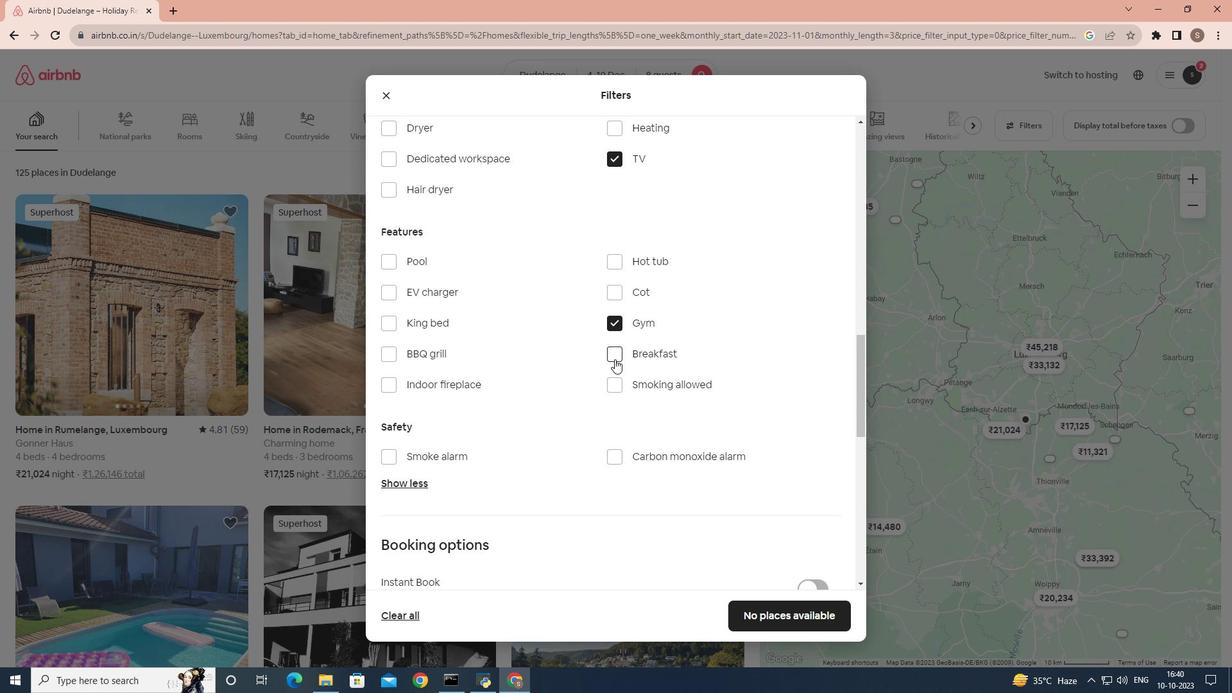 
Action: Mouse moved to (534, 355)
Screenshot: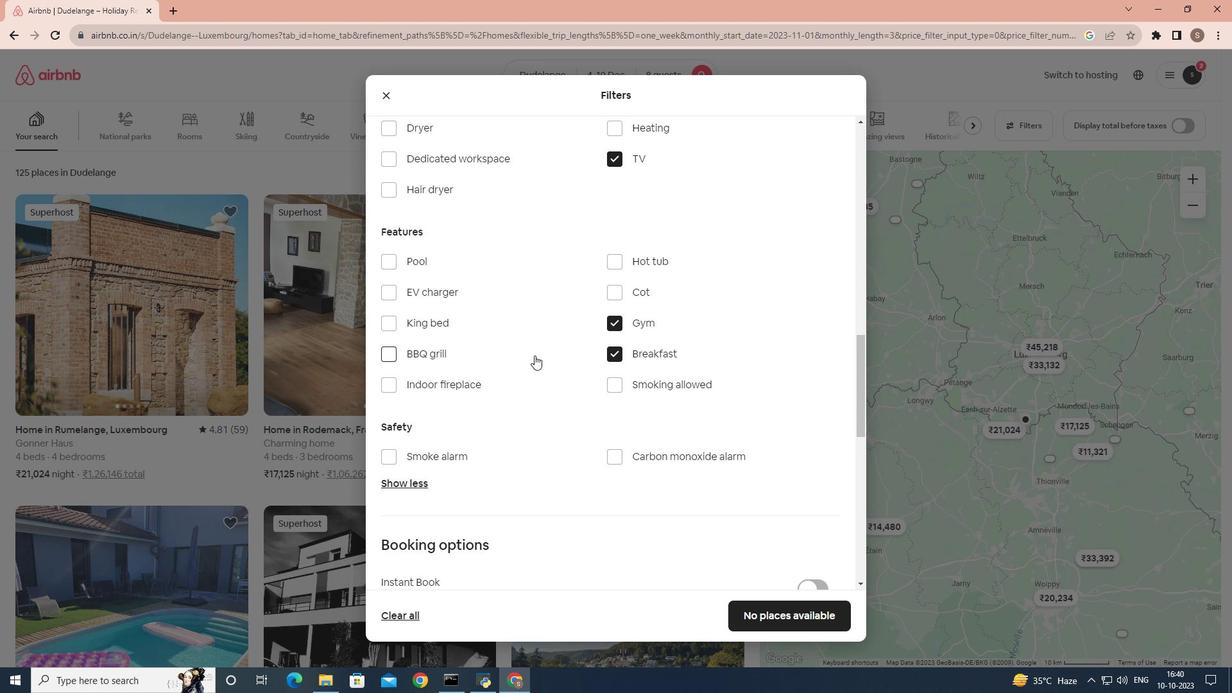 
Action: Mouse scrolled (534, 355) with delta (0, 0)
Screenshot: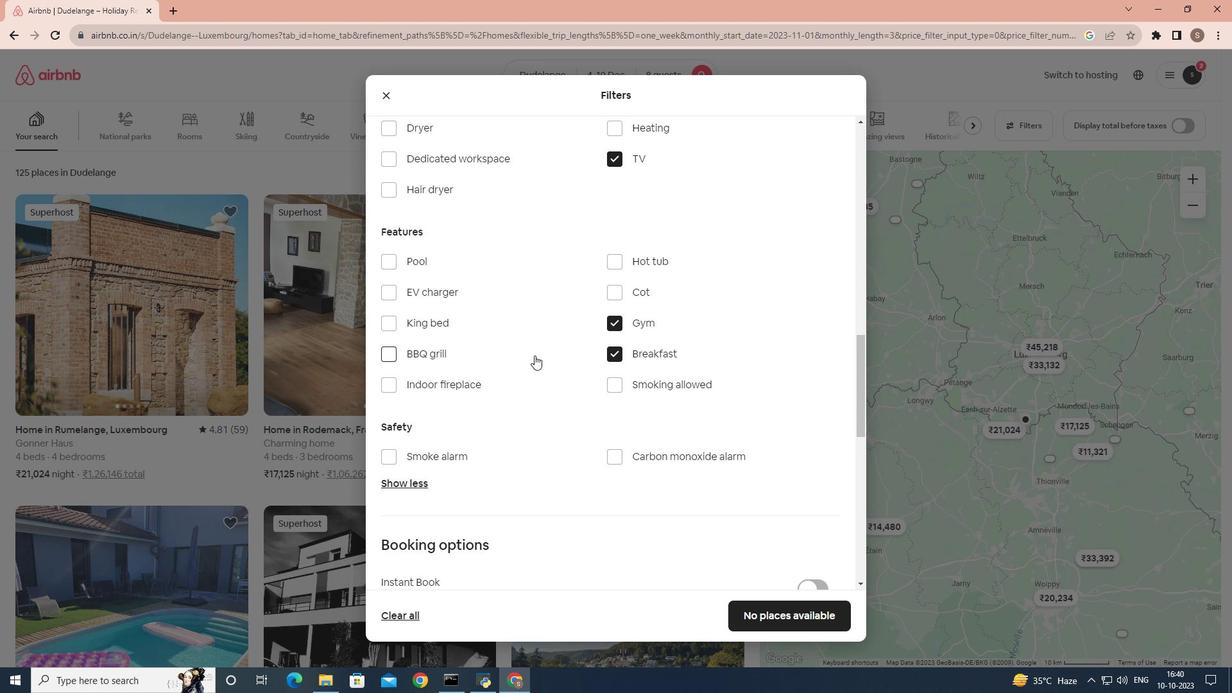 
Action: Mouse moved to (507, 353)
Screenshot: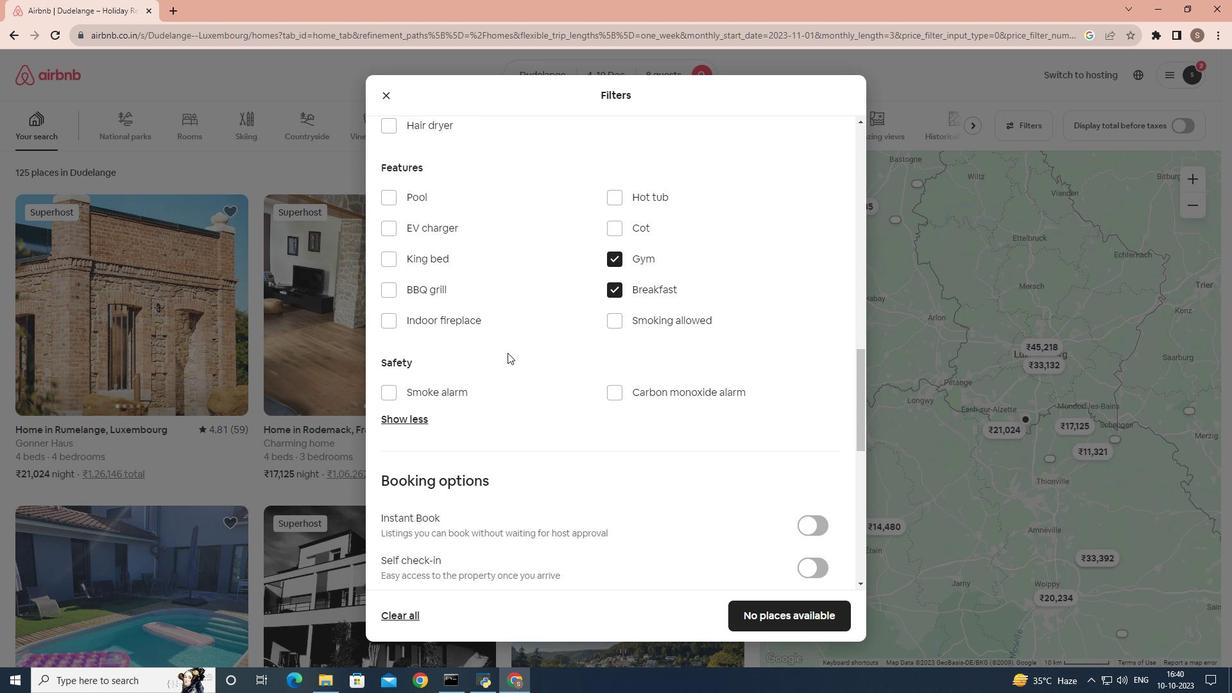 
Action: Mouse scrolled (507, 352) with delta (0, 0)
Screenshot: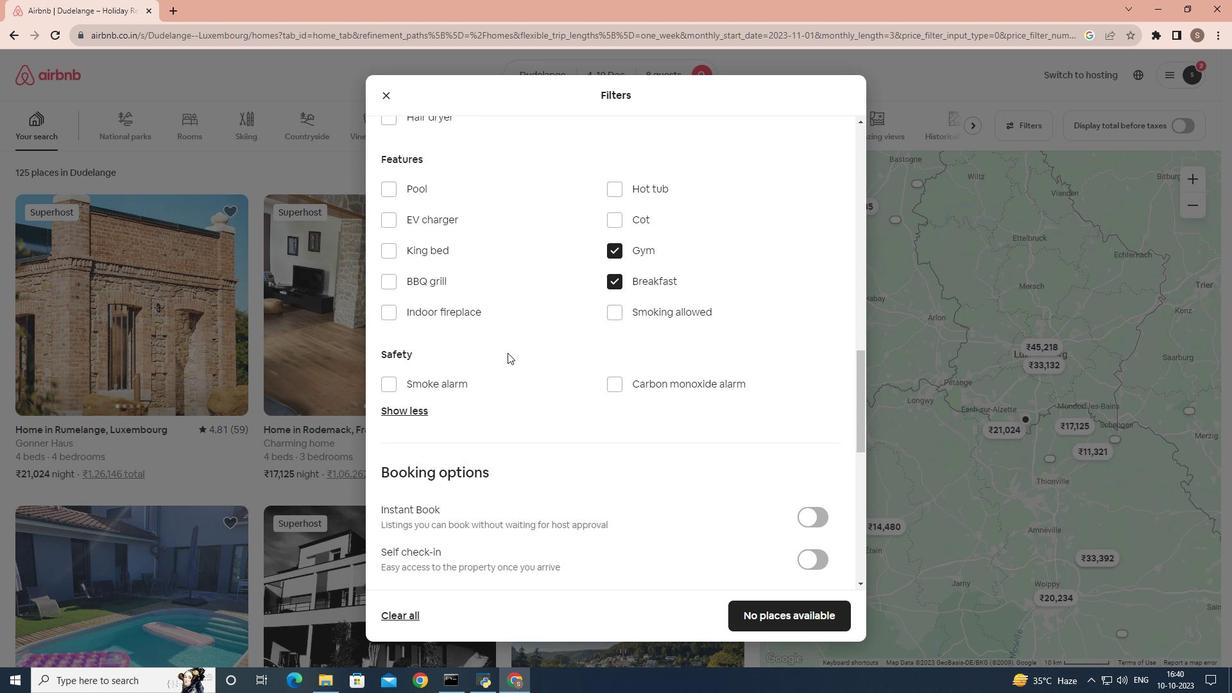 
Action: Mouse scrolled (507, 352) with delta (0, 0)
Screenshot: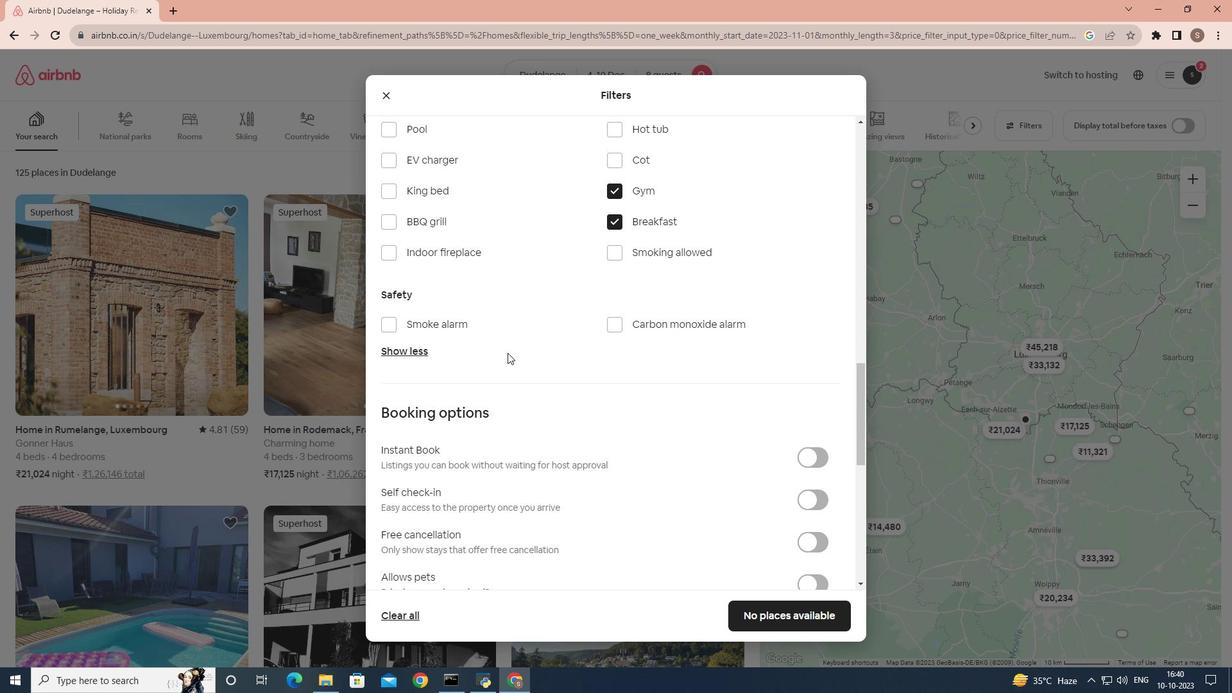 
Action: Mouse moved to (823, 448)
Screenshot: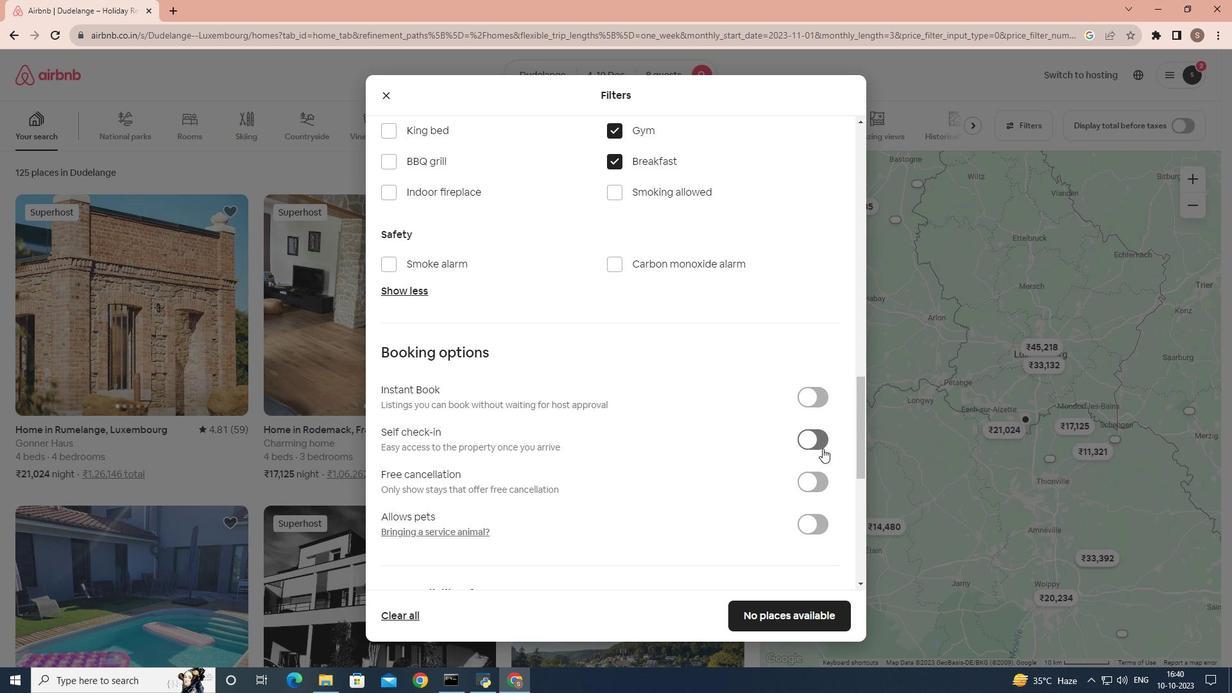 
Action: Mouse pressed left at (823, 448)
Screenshot: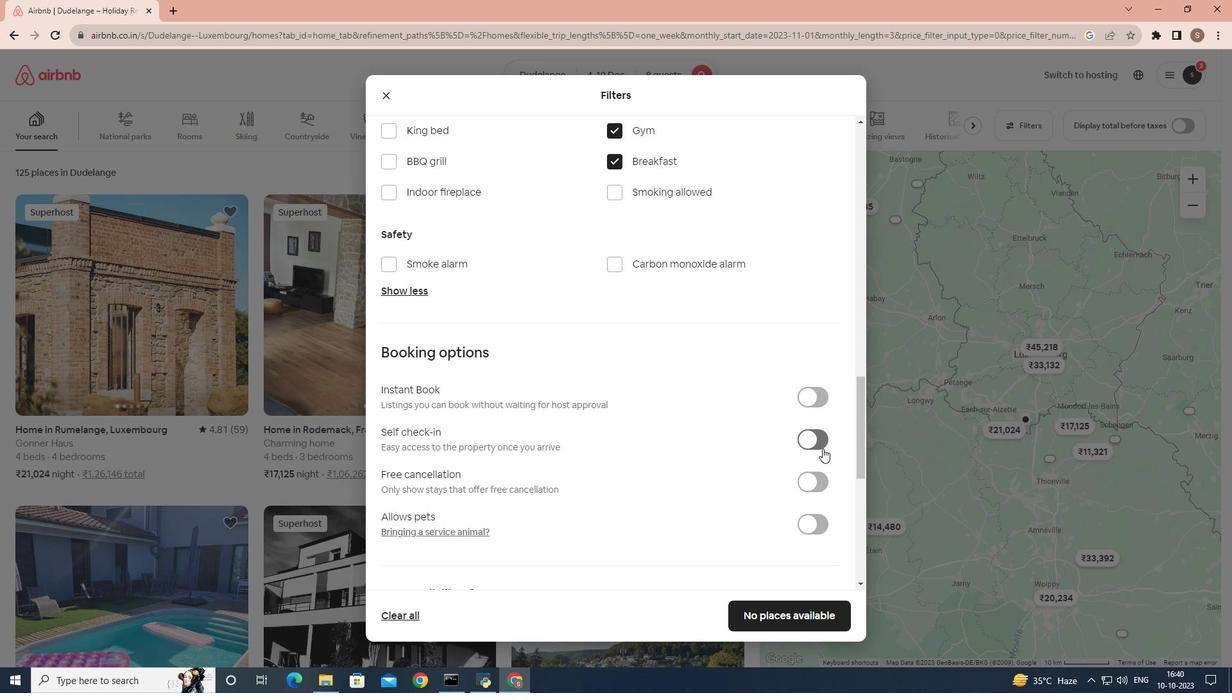 
Action: Mouse moved to (730, 446)
Screenshot: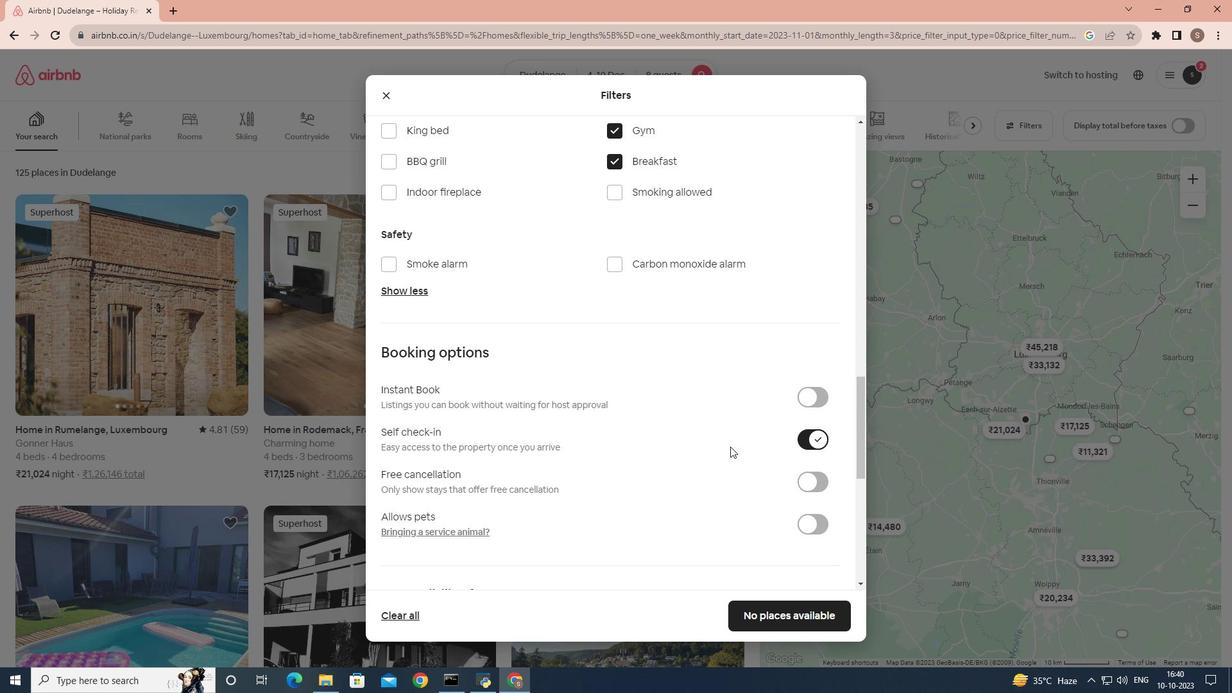 
Action: Mouse scrolled (730, 446) with delta (0, 0)
Screenshot: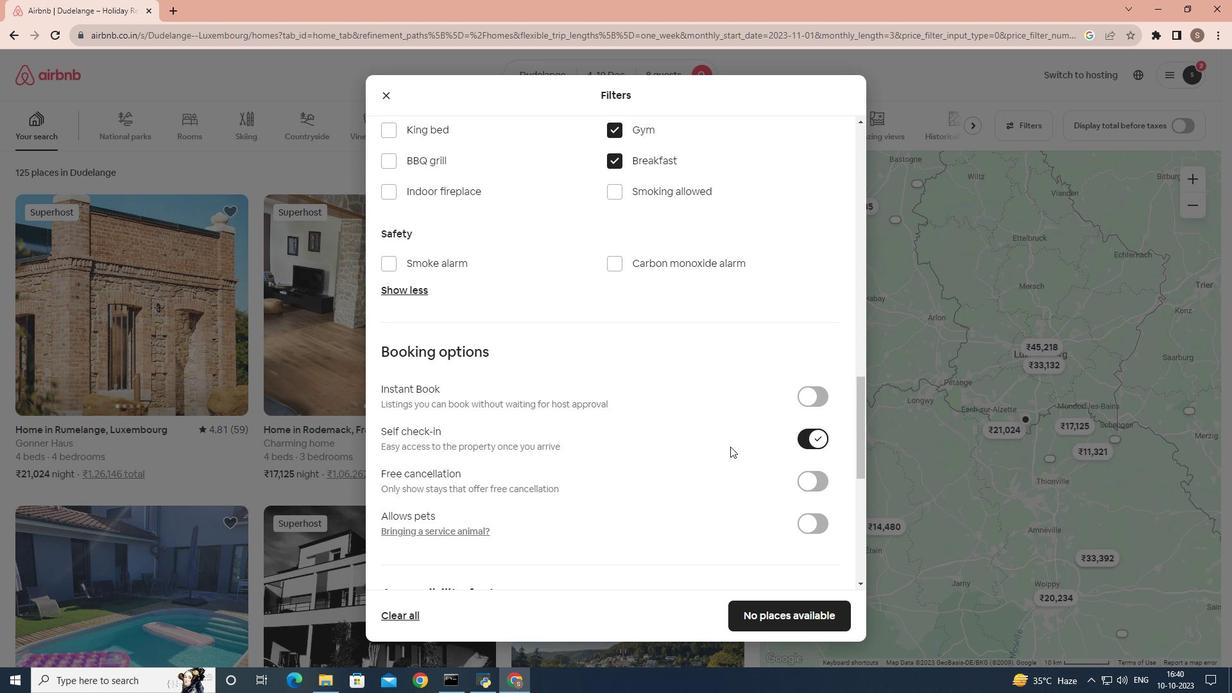 
Action: Mouse moved to (779, 577)
Screenshot: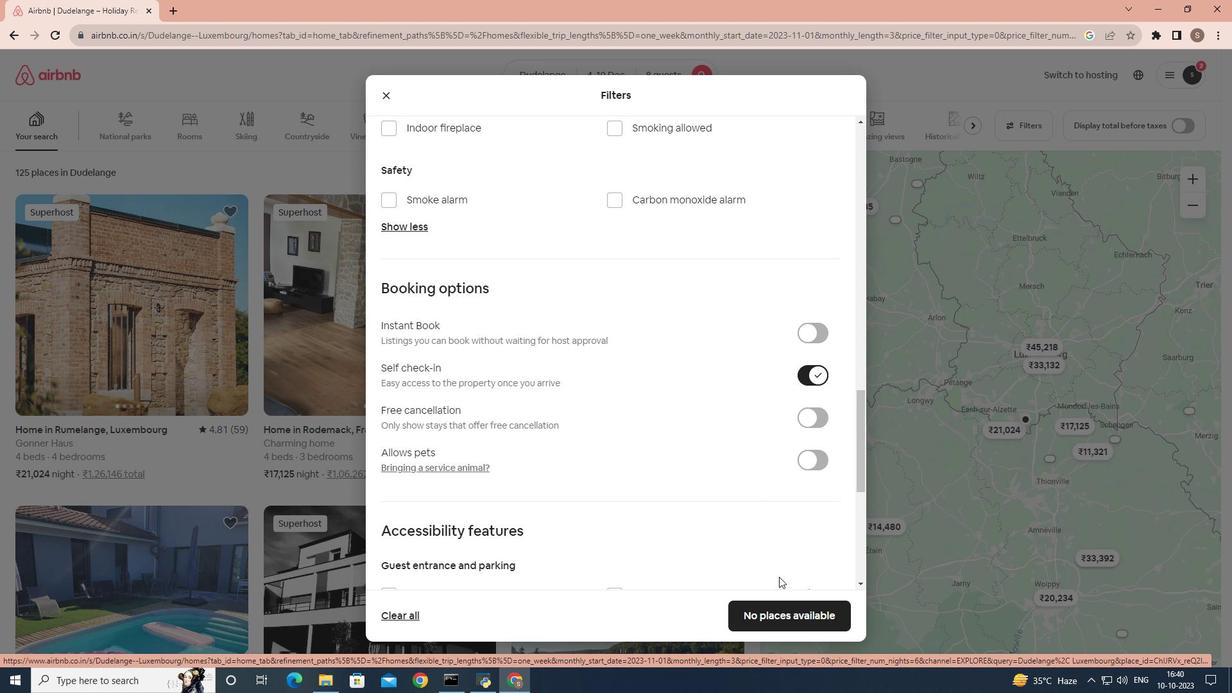 
Action: Mouse scrolled (779, 576) with delta (0, 0)
Screenshot: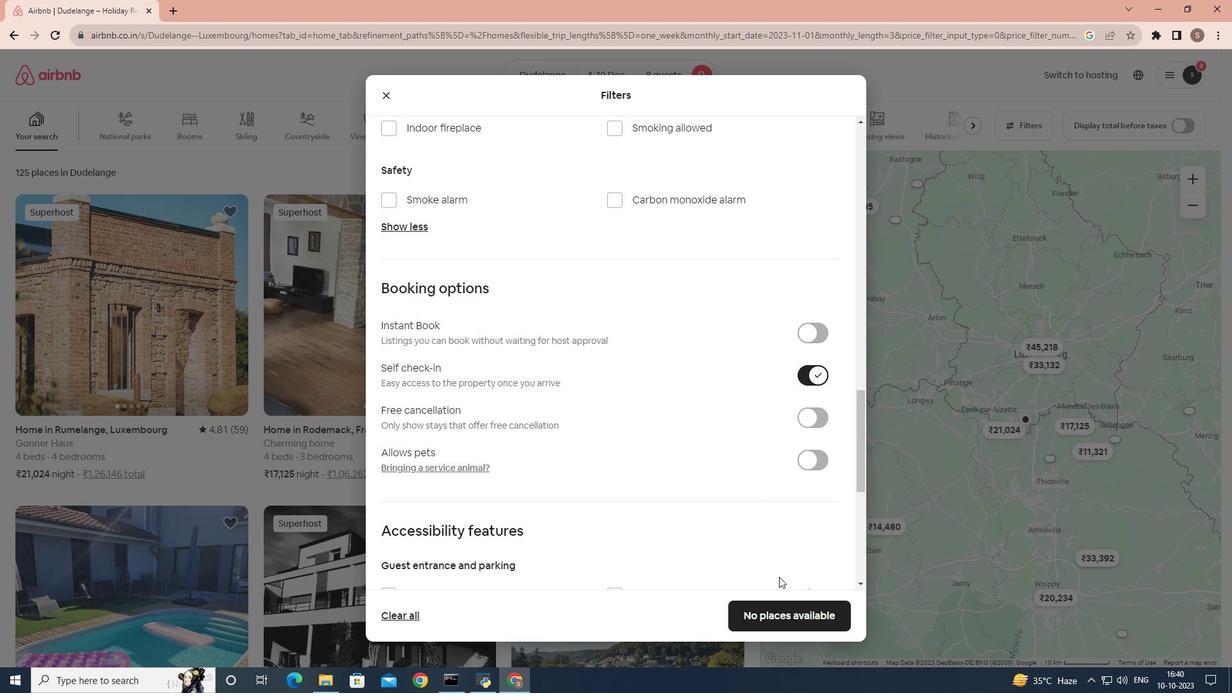 
Action: Mouse moved to (778, 577)
Screenshot: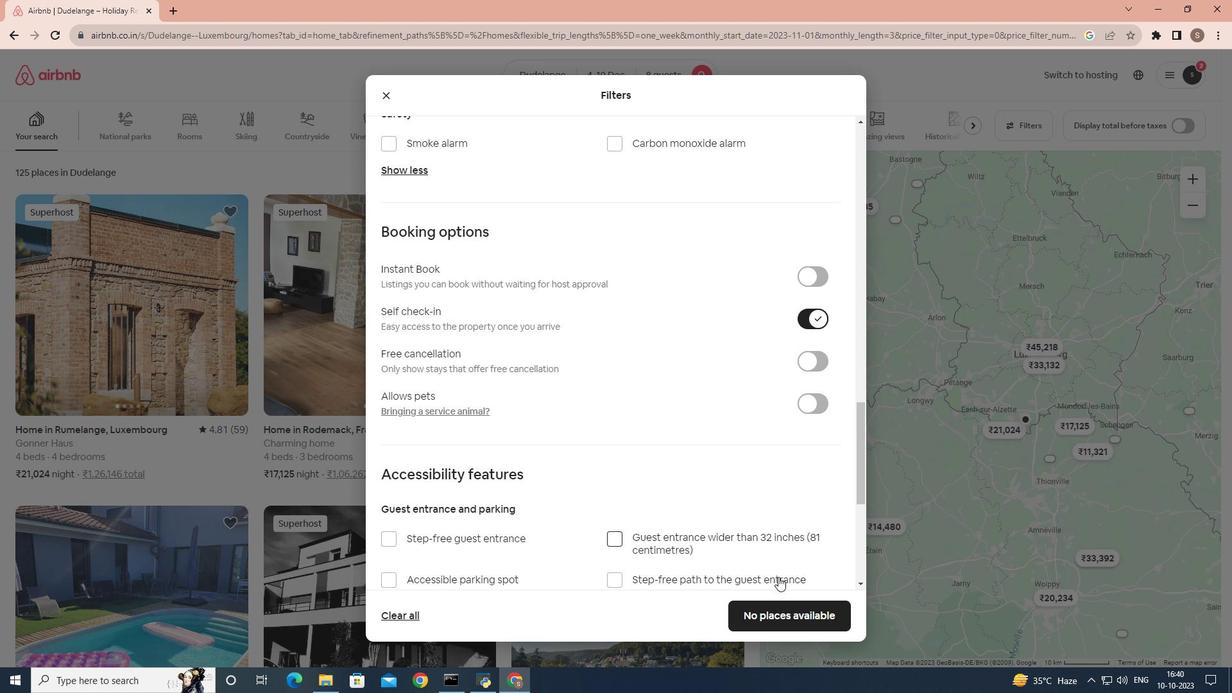
